 Task: Find connections with filter location Lobatse with filter topic #Softwaredesignwith filter profile language Potuguese with filter current company Blinkit with filter school St. Xavier's College, Ahmedabad with filter industry Electrical Equipment Manufacturing with filter service category Insurance with filter keywords title SQL Developer
Action: Mouse moved to (509, 94)
Screenshot: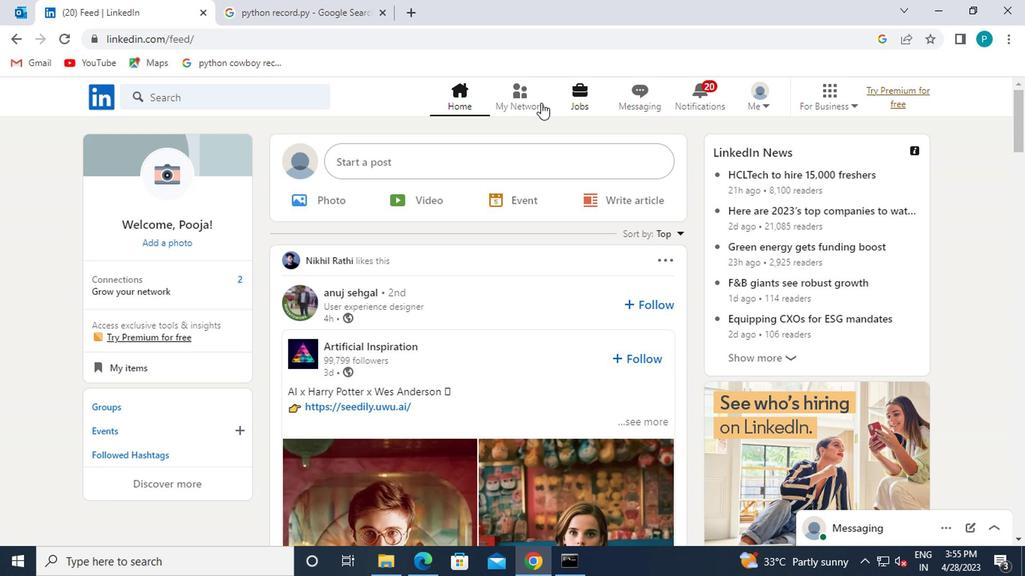 
Action: Mouse pressed left at (509, 94)
Screenshot: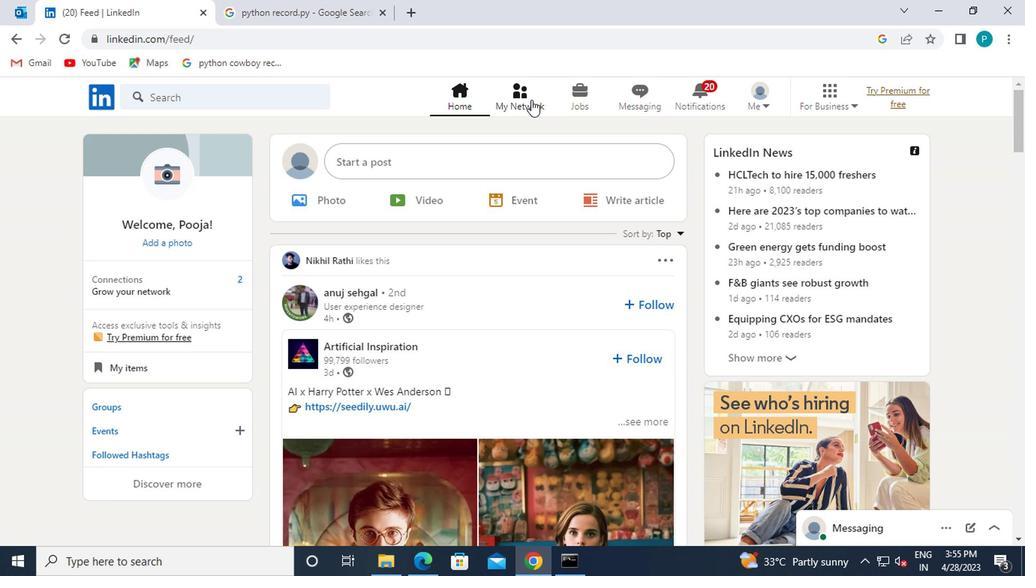 
Action: Mouse moved to (197, 190)
Screenshot: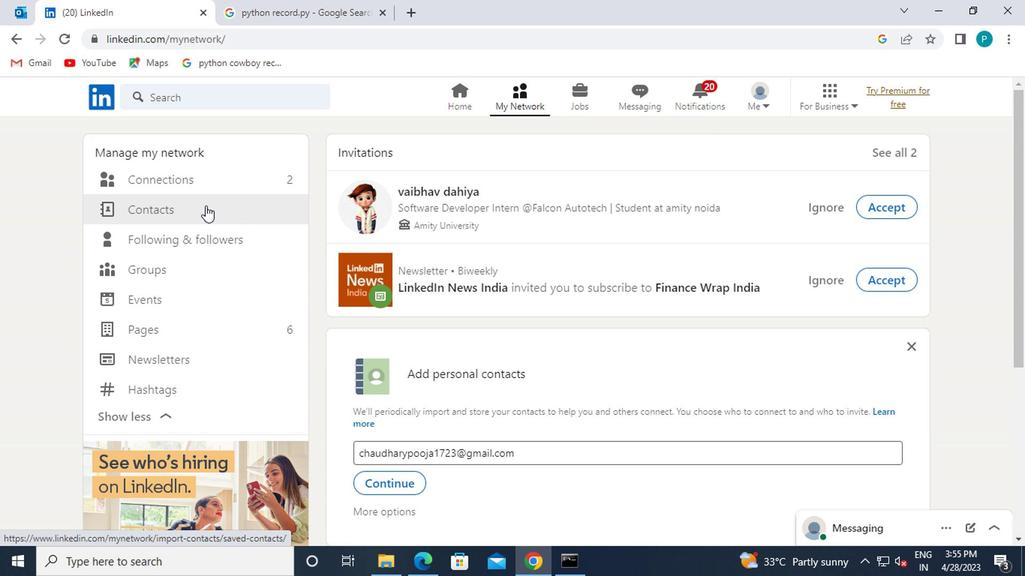 
Action: Mouse pressed left at (197, 190)
Screenshot: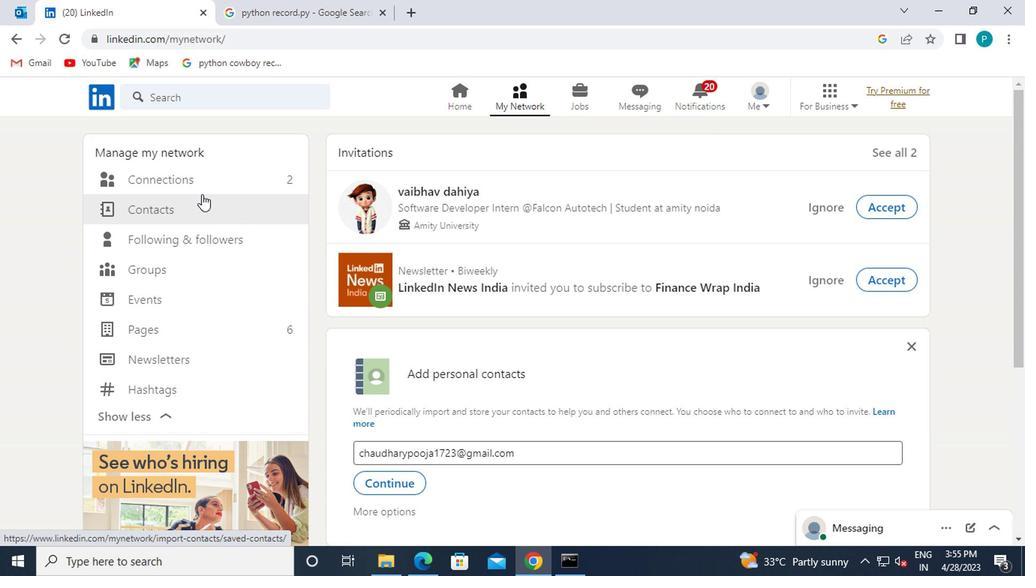 
Action: Mouse moved to (208, 181)
Screenshot: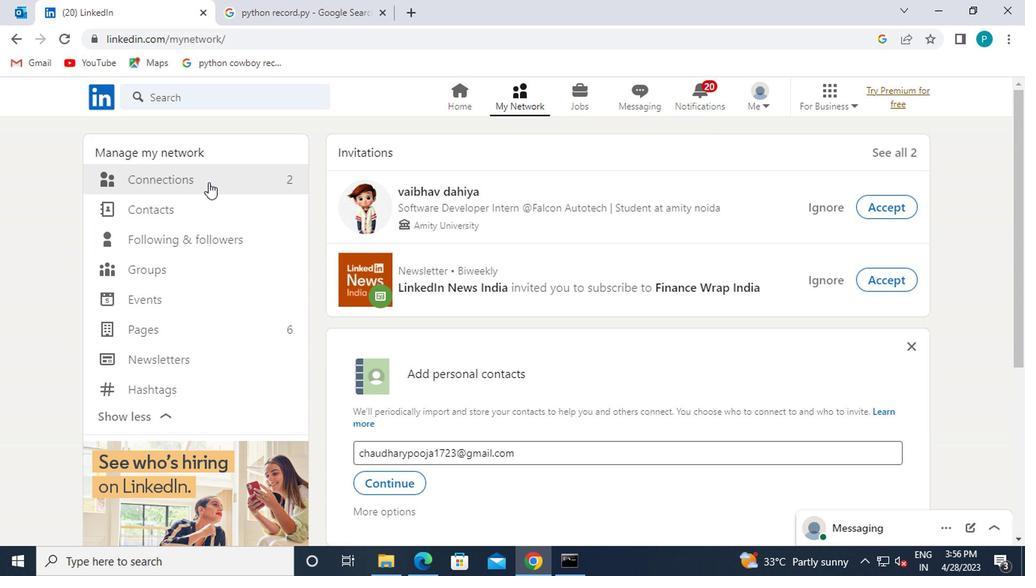 
Action: Mouse pressed left at (208, 181)
Screenshot: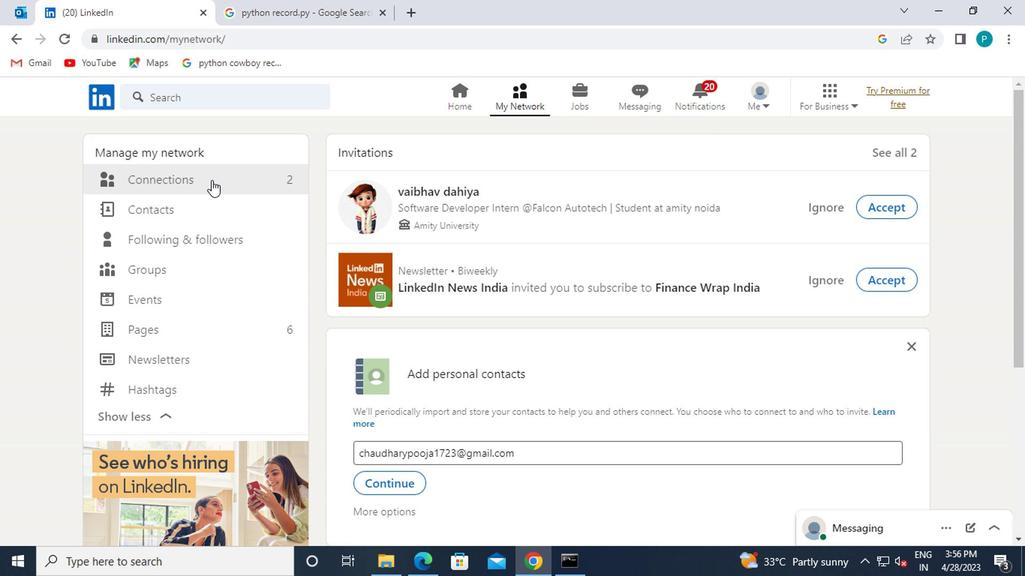 
Action: Mouse pressed left at (208, 181)
Screenshot: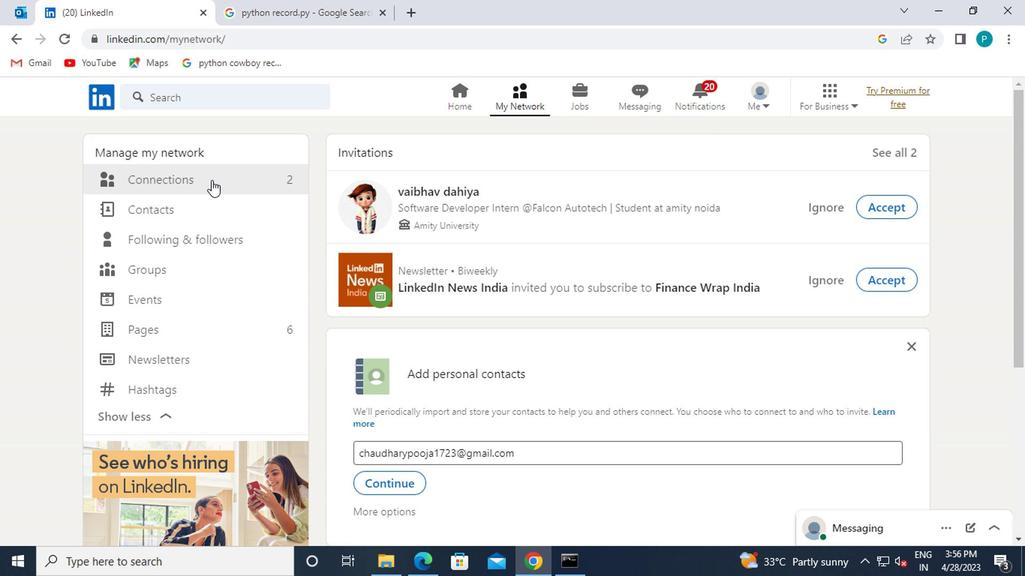 
Action: Mouse moved to (591, 181)
Screenshot: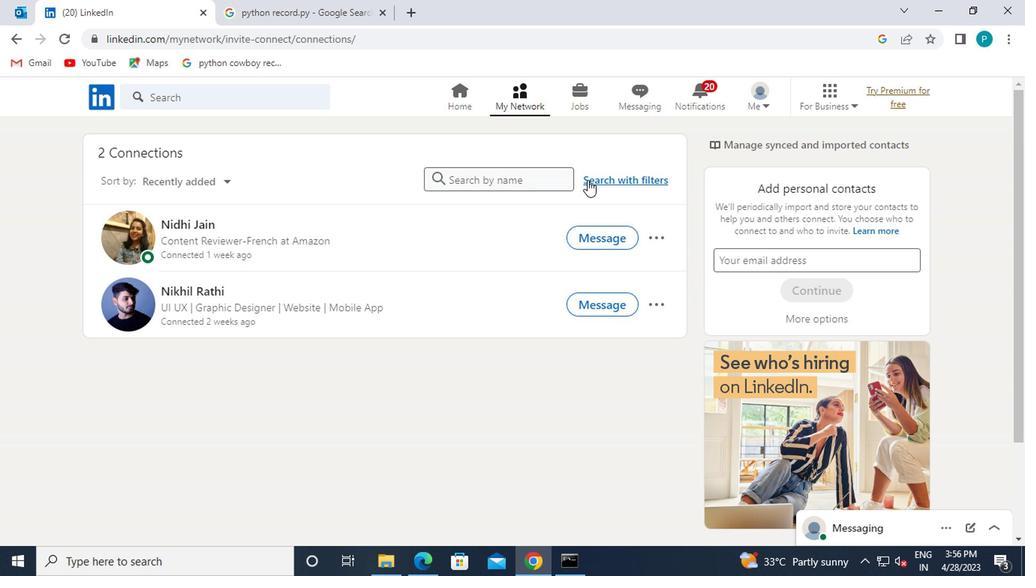 
Action: Mouse pressed left at (591, 181)
Screenshot: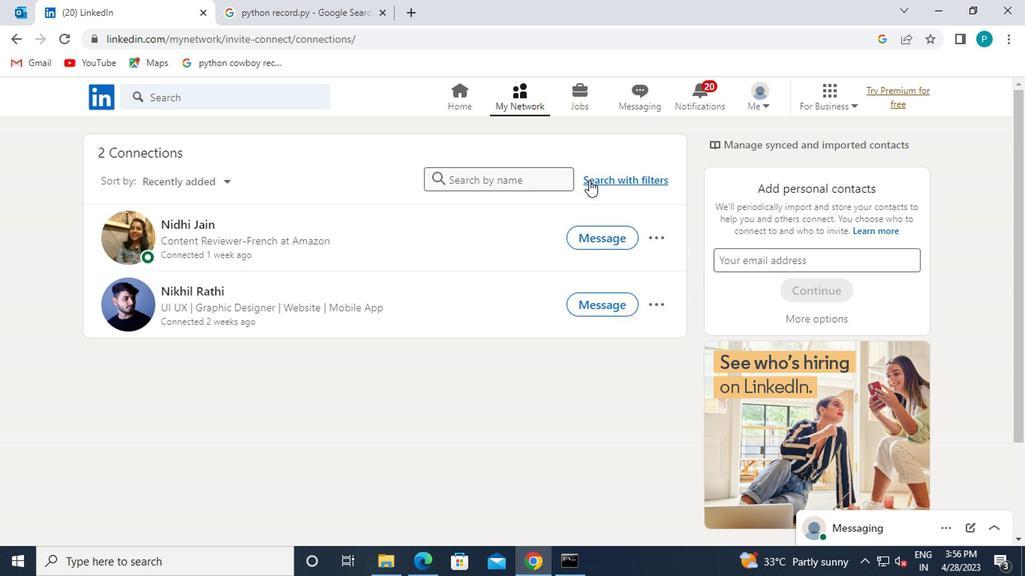 
Action: Mouse moved to (559, 136)
Screenshot: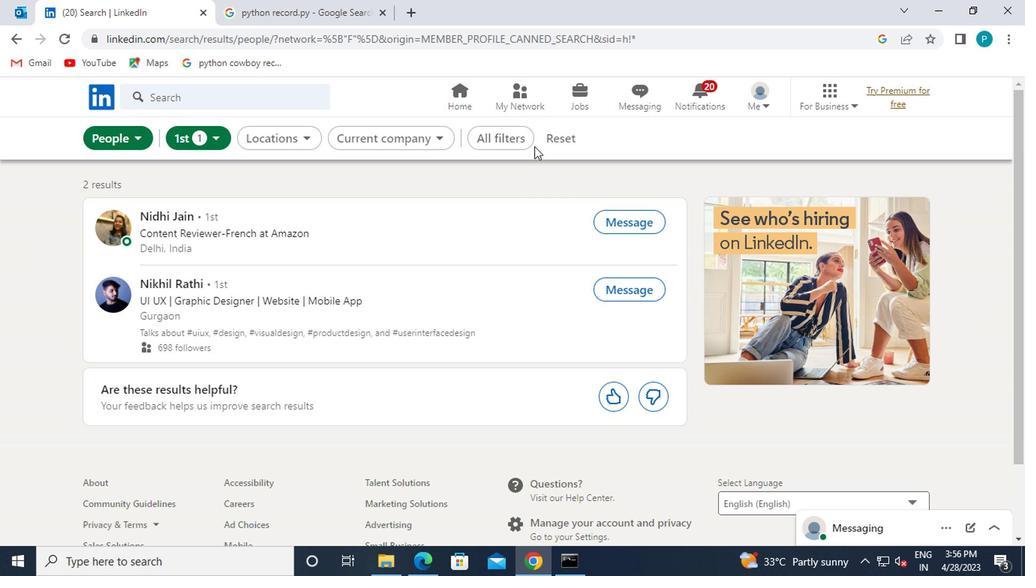 
Action: Mouse pressed left at (559, 136)
Screenshot: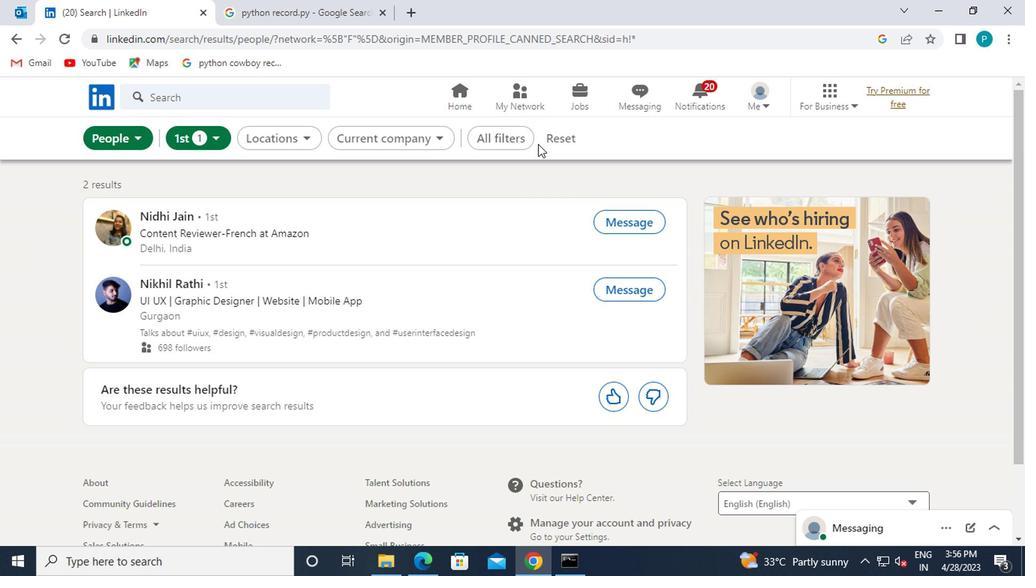
Action: Mouse moved to (523, 132)
Screenshot: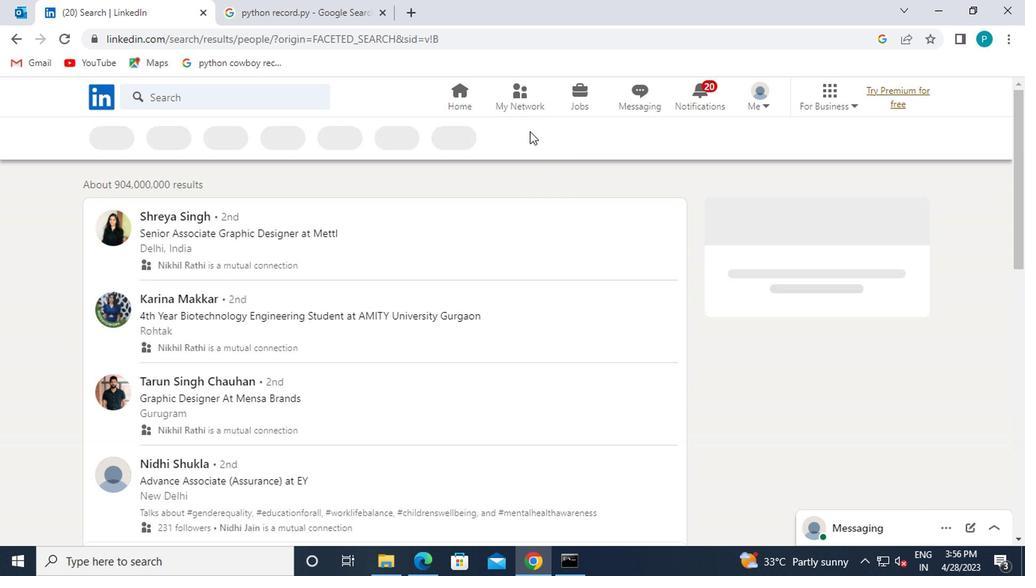 
Action: Mouse pressed left at (523, 132)
Screenshot: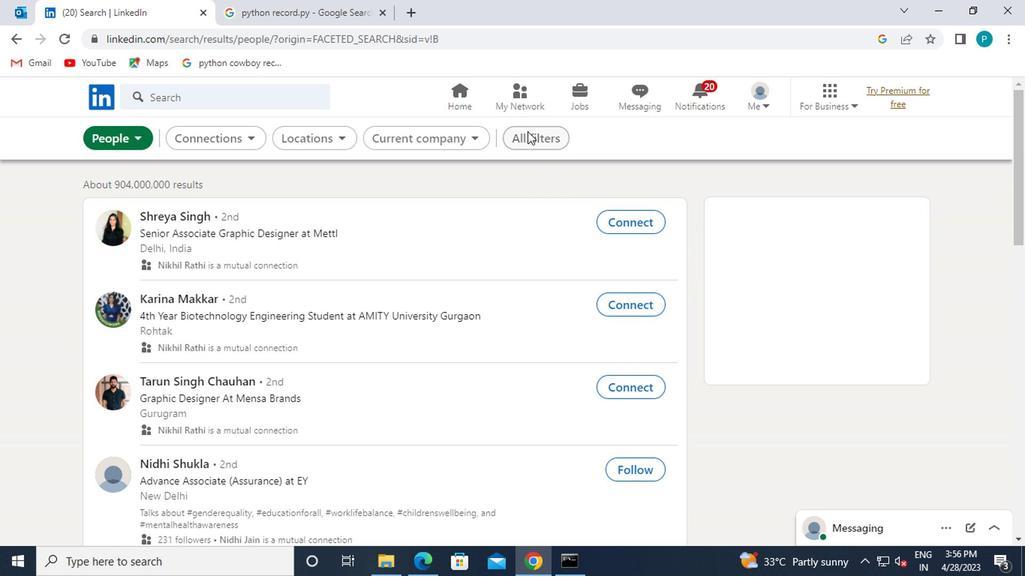 
Action: Mouse moved to (780, 303)
Screenshot: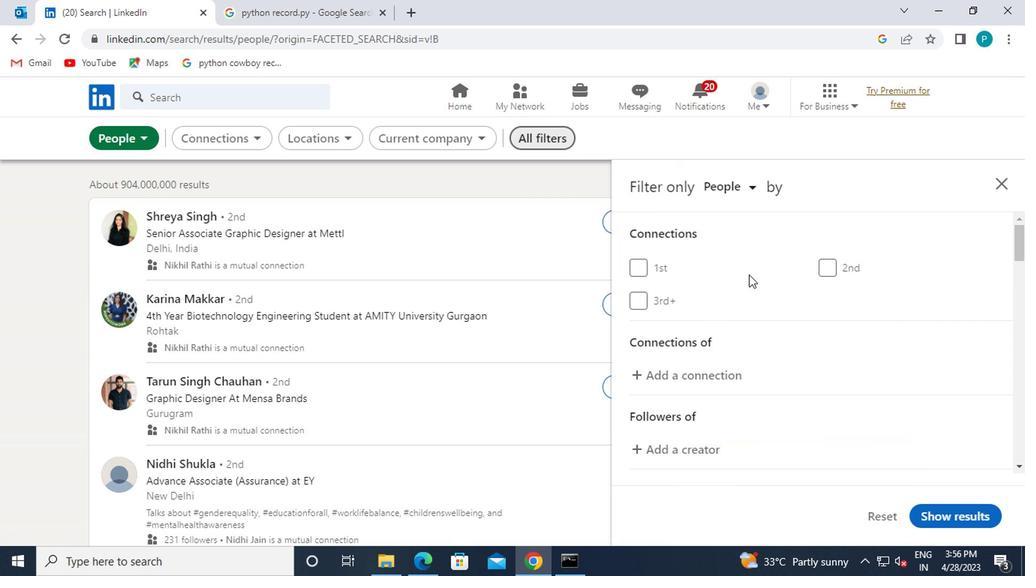 
Action: Mouse scrolled (780, 302) with delta (0, 0)
Screenshot: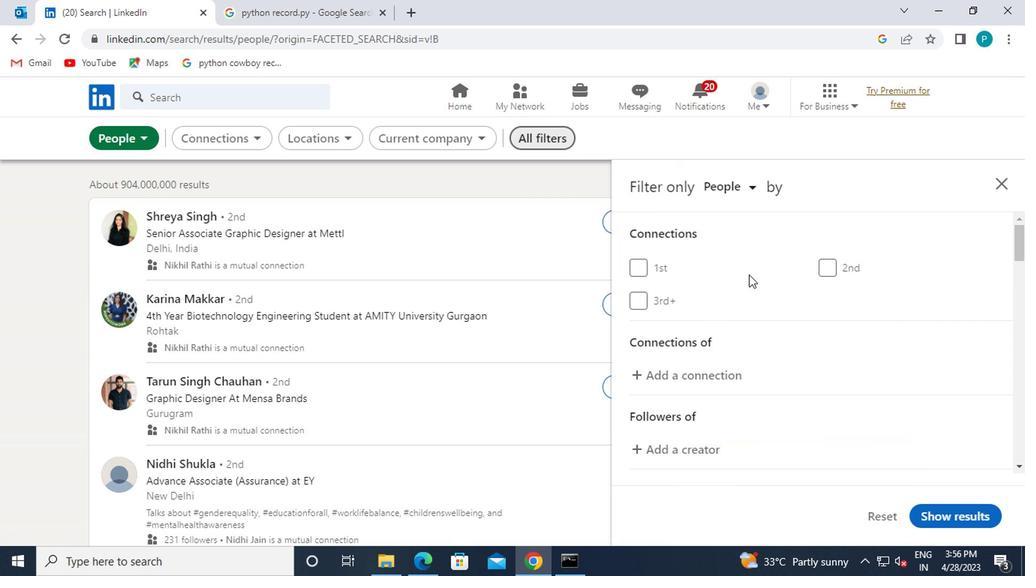 
Action: Mouse scrolled (780, 302) with delta (0, 0)
Screenshot: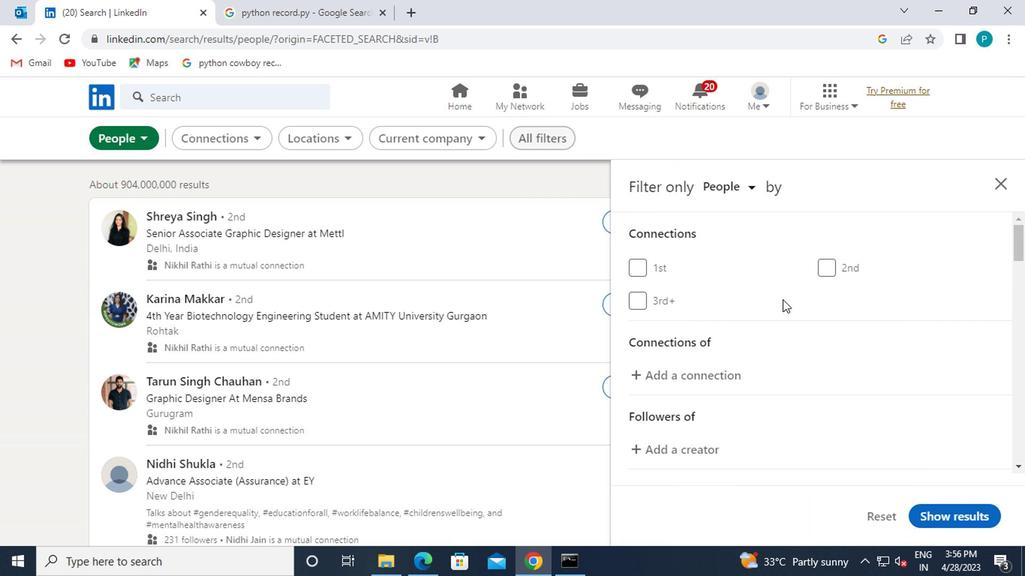 
Action: Mouse moved to (780, 303)
Screenshot: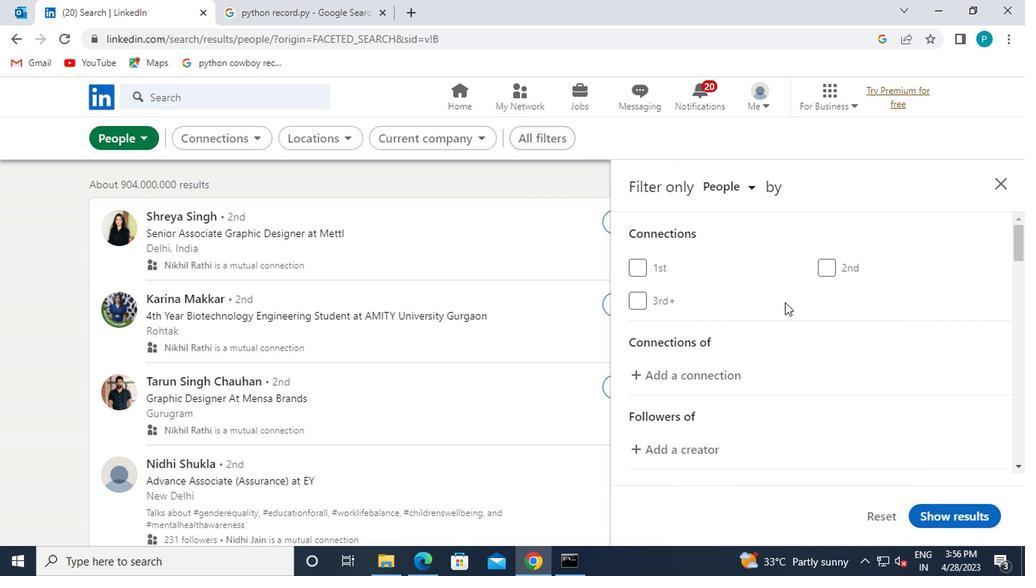 
Action: Mouse scrolled (780, 303) with delta (0, 0)
Screenshot: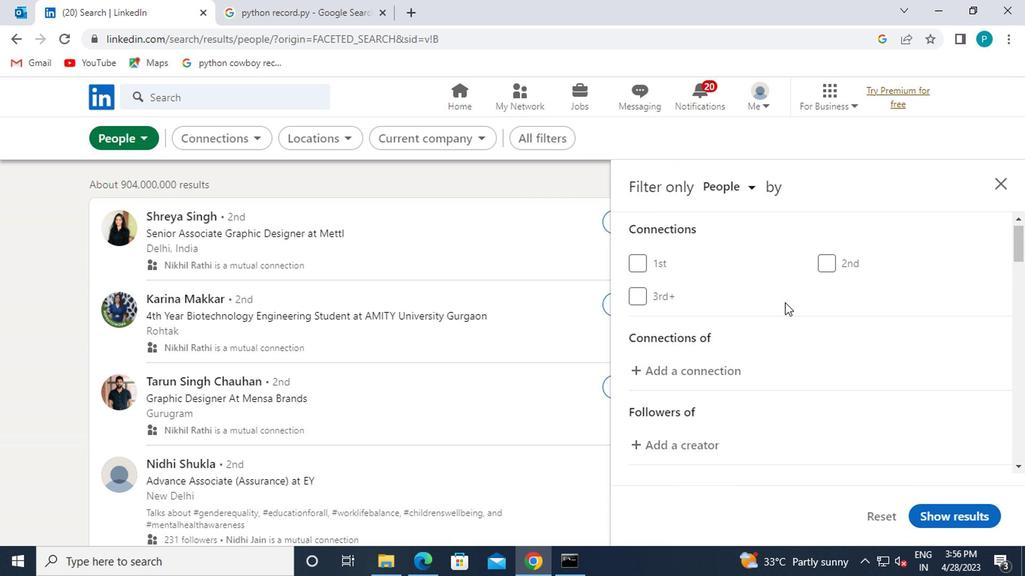 
Action: Mouse moved to (855, 360)
Screenshot: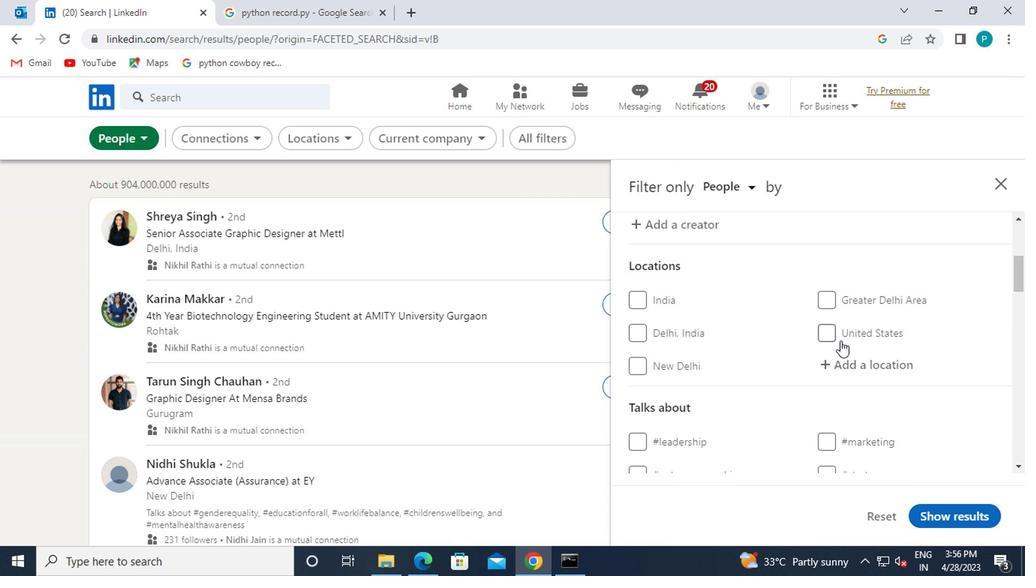 
Action: Mouse pressed left at (855, 360)
Screenshot: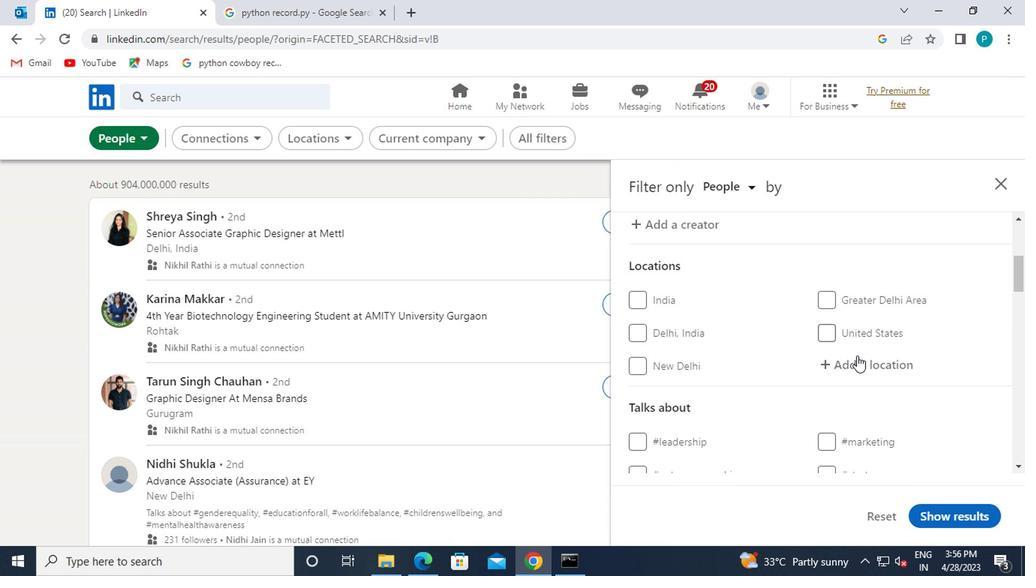 
Action: Mouse moved to (858, 366)
Screenshot: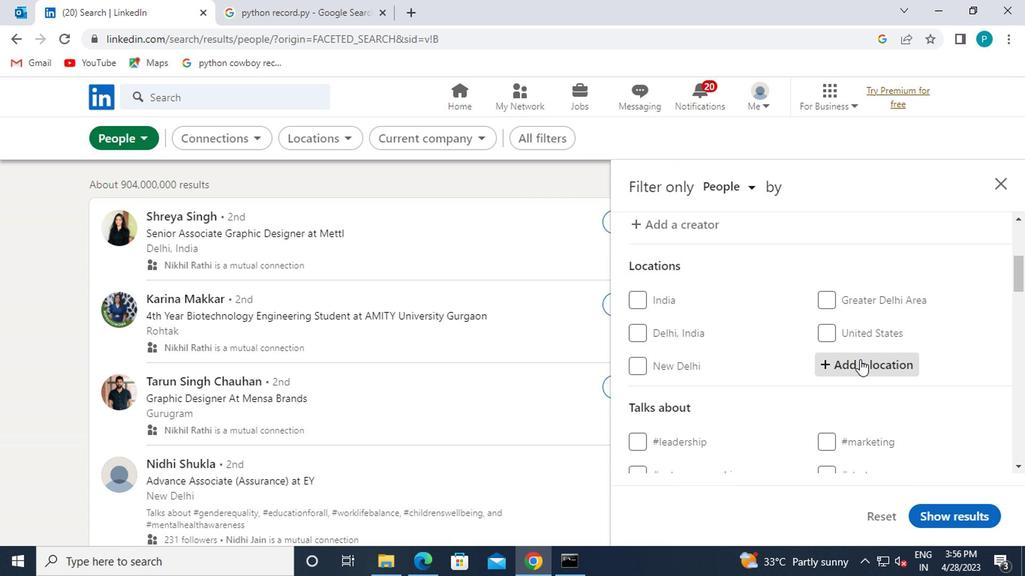 
Action: Key pressed <Key.caps_lock>l<Key.backspace><Key.caps_lock>l<Key.caps_lock>obatse
Screenshot: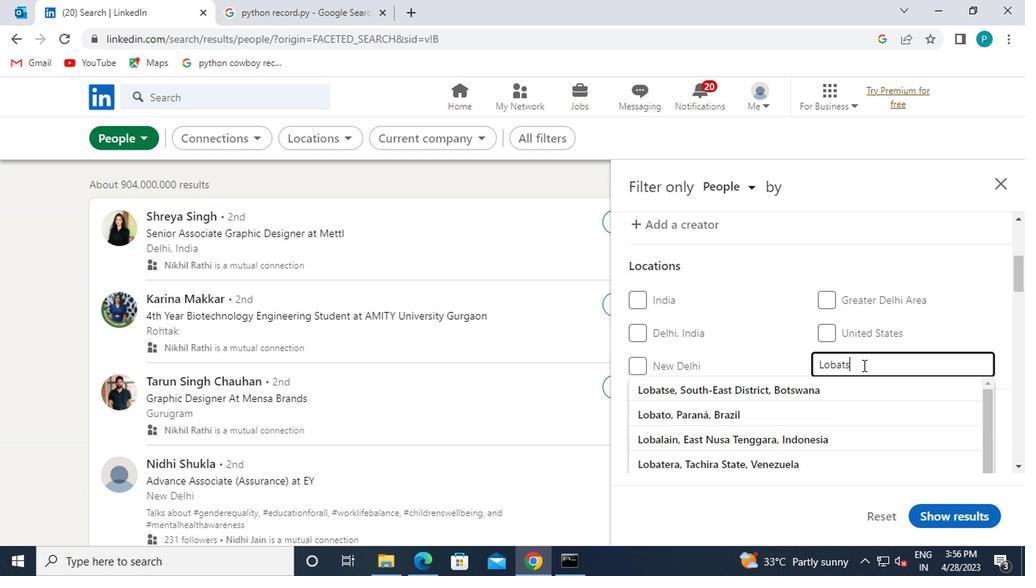 
Action: Mouse moved to (845, 383)
Screenshot: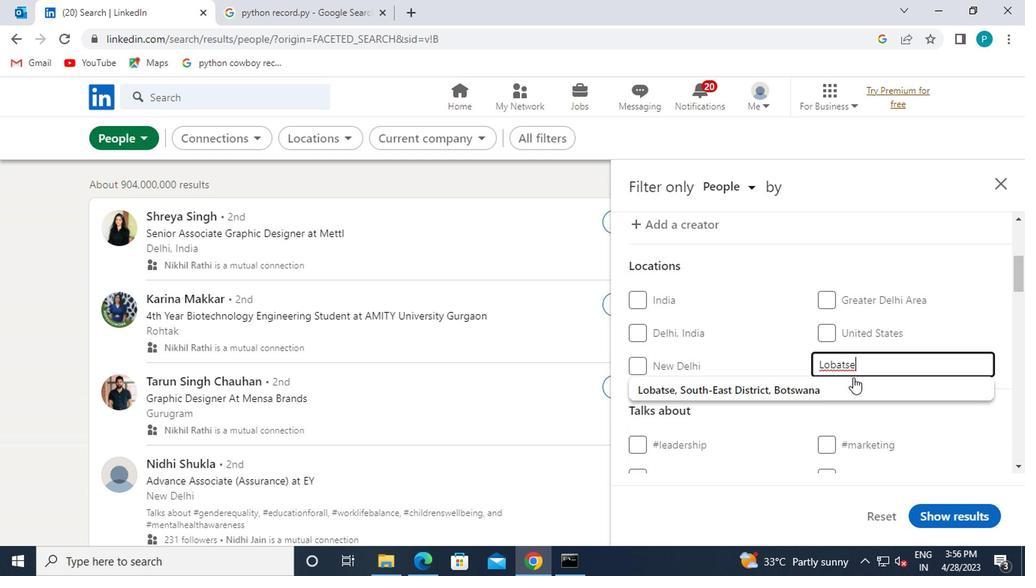 
Action: Mouse pressed left at (845, 383)
Screenshot: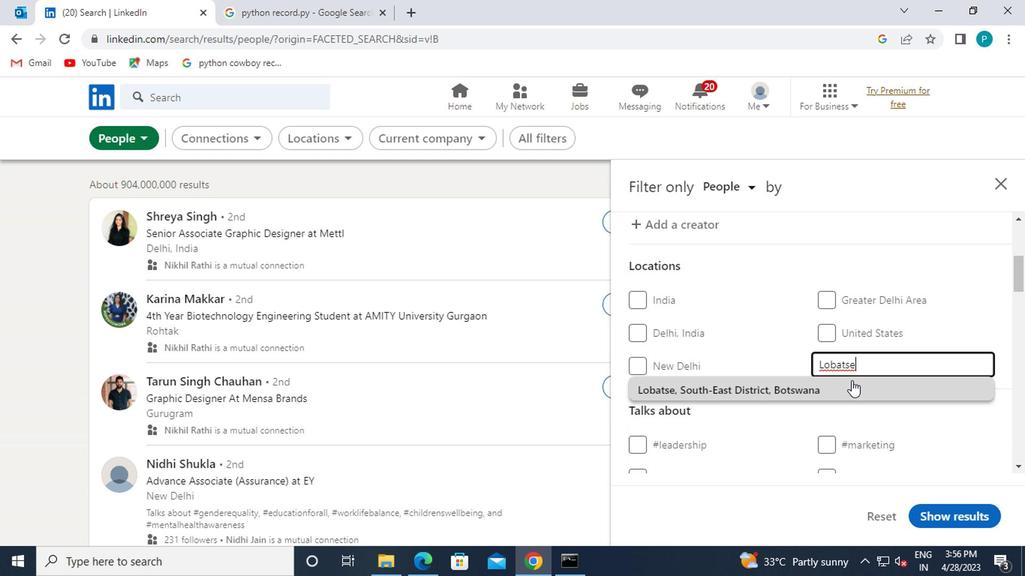 
Action: Mouse moved to (841, 386)
Screenshot: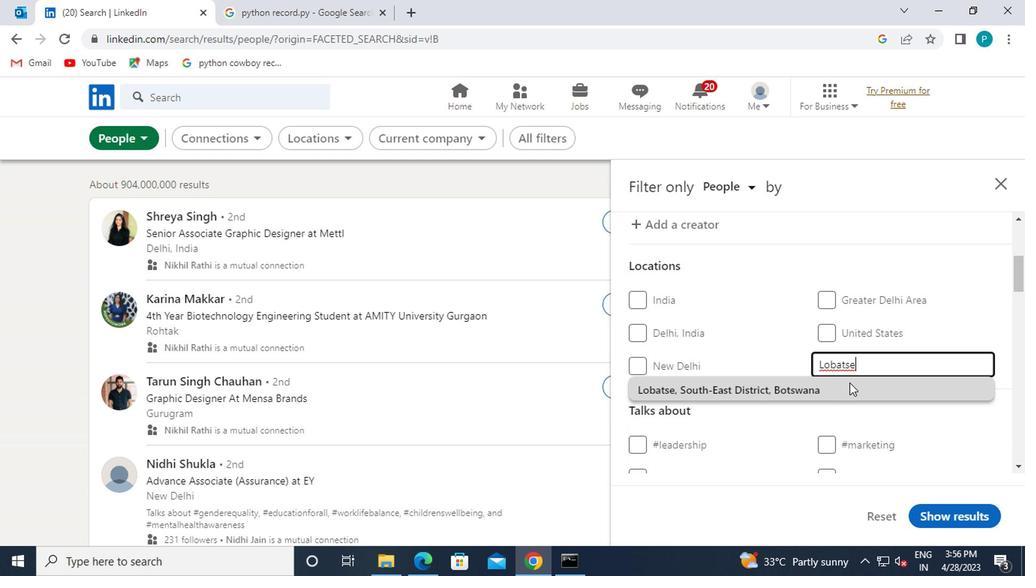 
Action: Mouse scrolled (841, 385) with delta (0, -1)
Screenshot: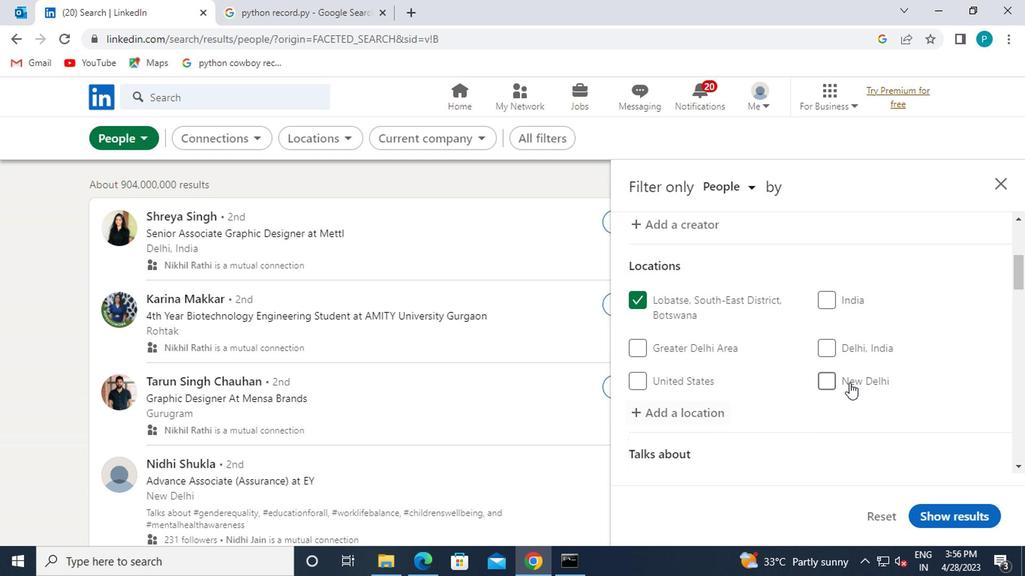 
Action: Mouse scrolled (841, 385) with delta (0, -1)
Screenshot: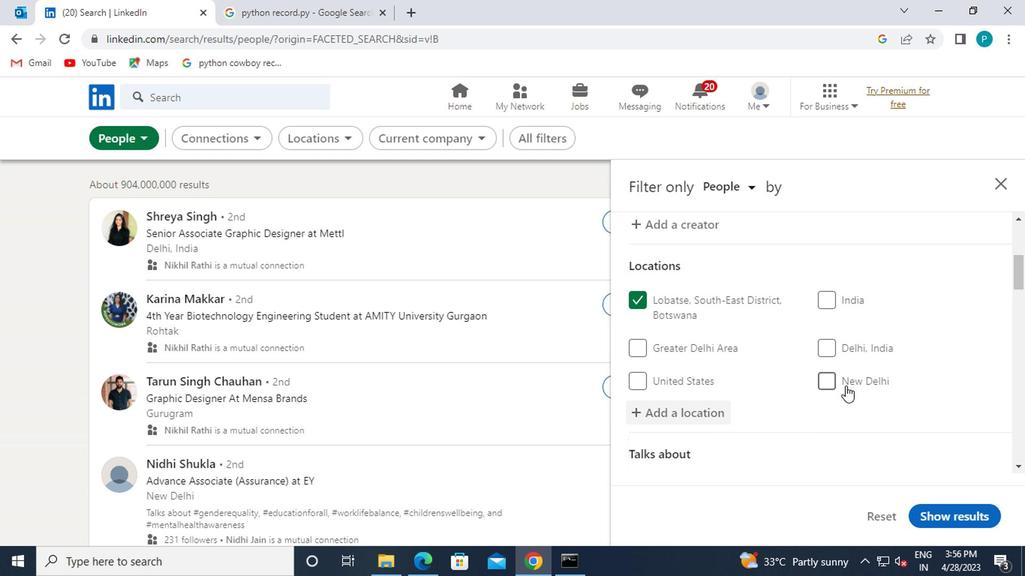 
Action: Mouse moved to (844, 399)
Screenshot: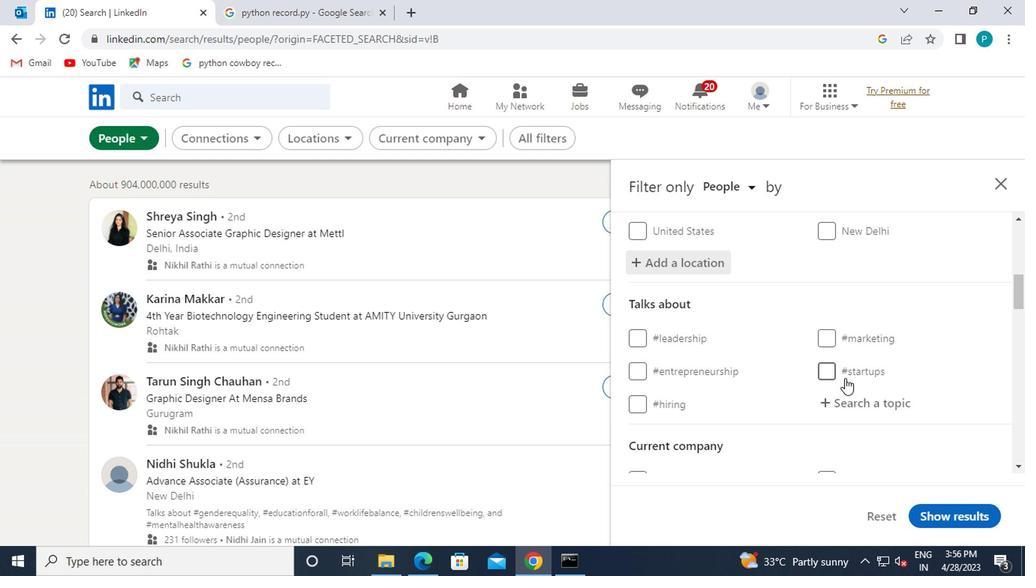 
Action: Mouse pressed left at (844, 399)
Screenshot: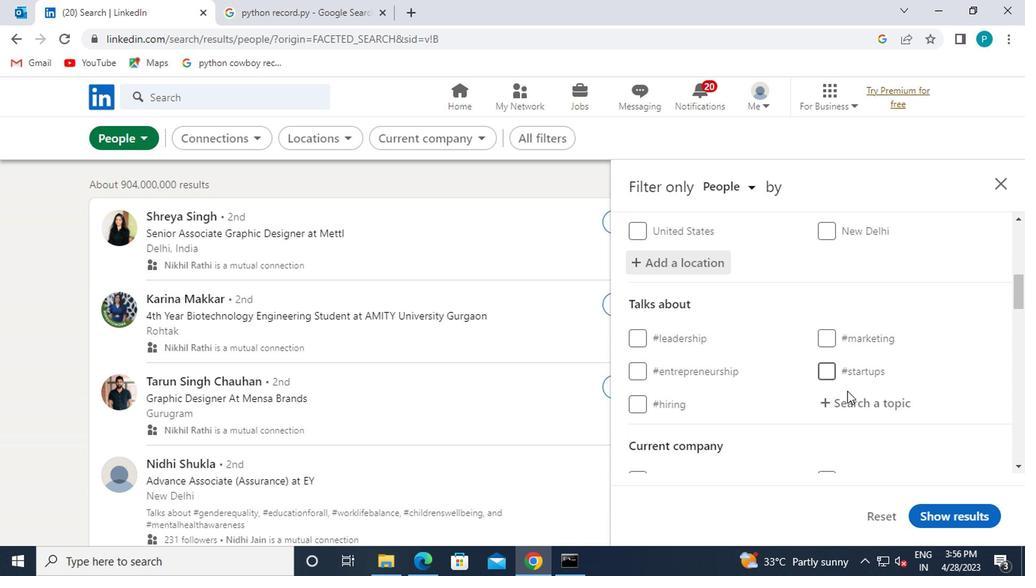 
Action: Mouse moved to (853, 398)
Screenshot: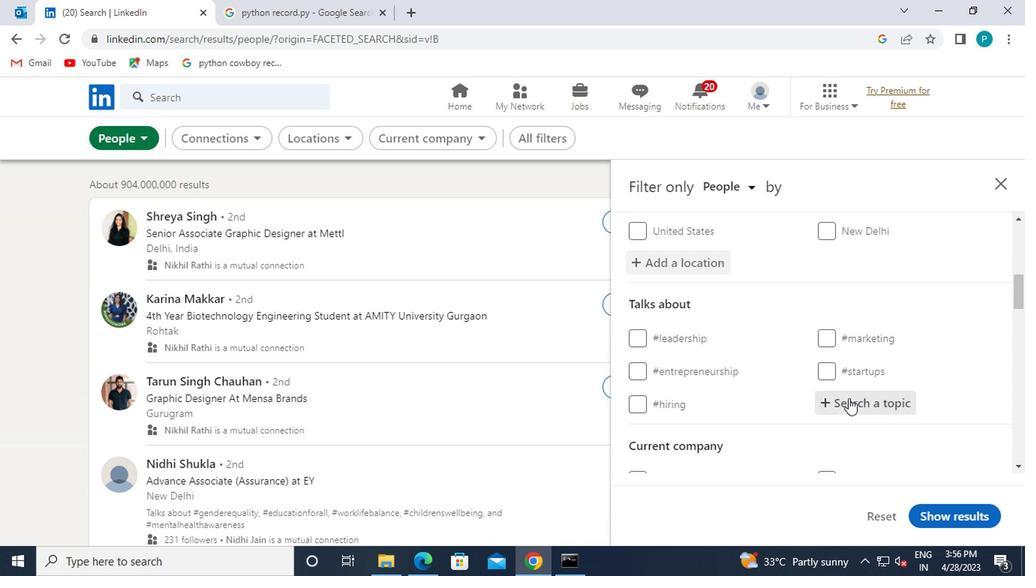 
Action: Key pressed <Key.shift>#<Key.caps_lock>S<Key.caps_lock>OFTWAREDESIGN
Screenshot: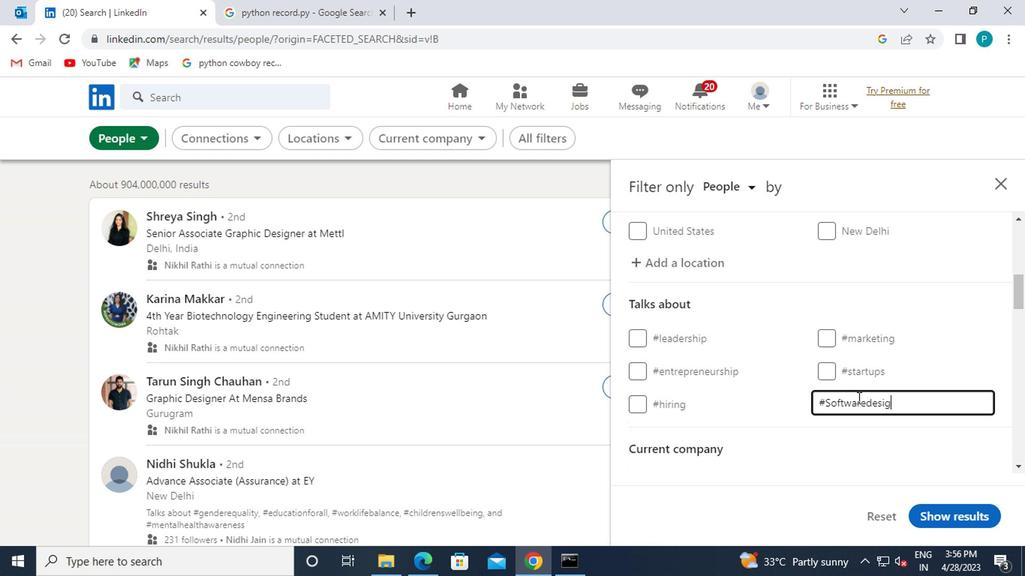 
Action: Mouse moved to (807, 403)
Screenshot: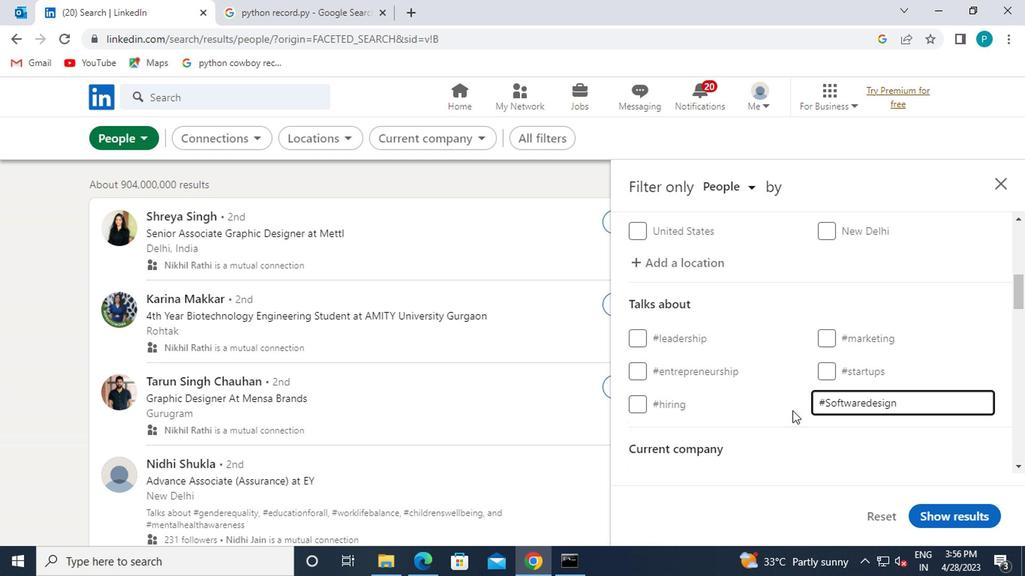 
Action: Mouse scrolled (807, 402) with delta (0, -1)
Screenshot: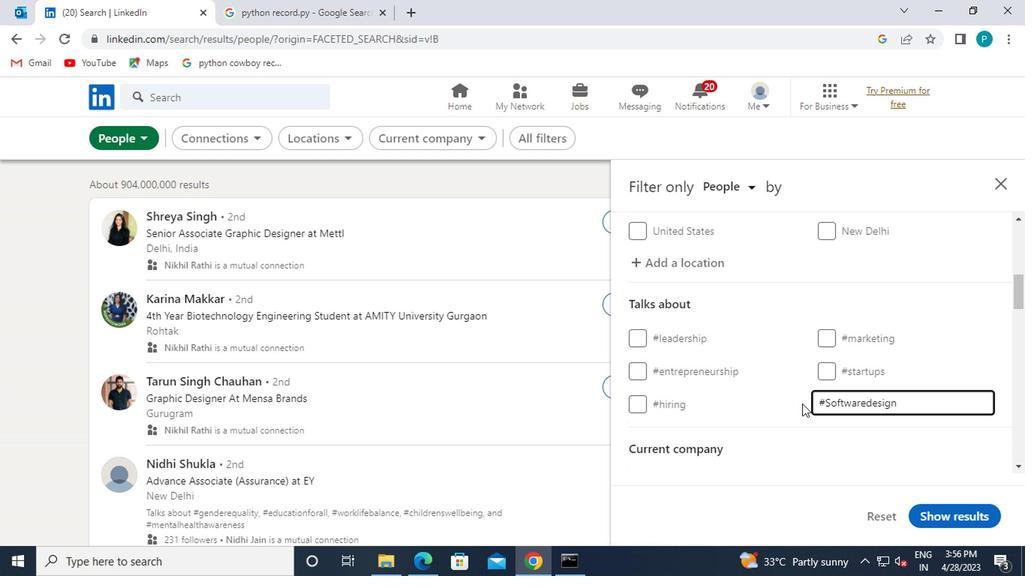 
Action: Mouse moved to (803, 401)
Screenshot: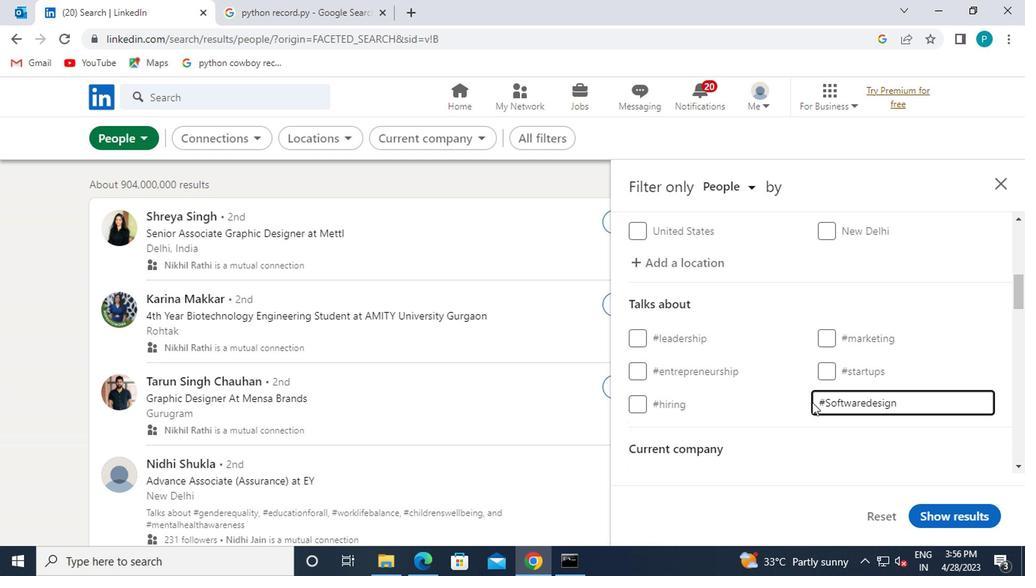 
Action: Mouse scrolled (803, 399) with delta (0, -1)
Screenshot: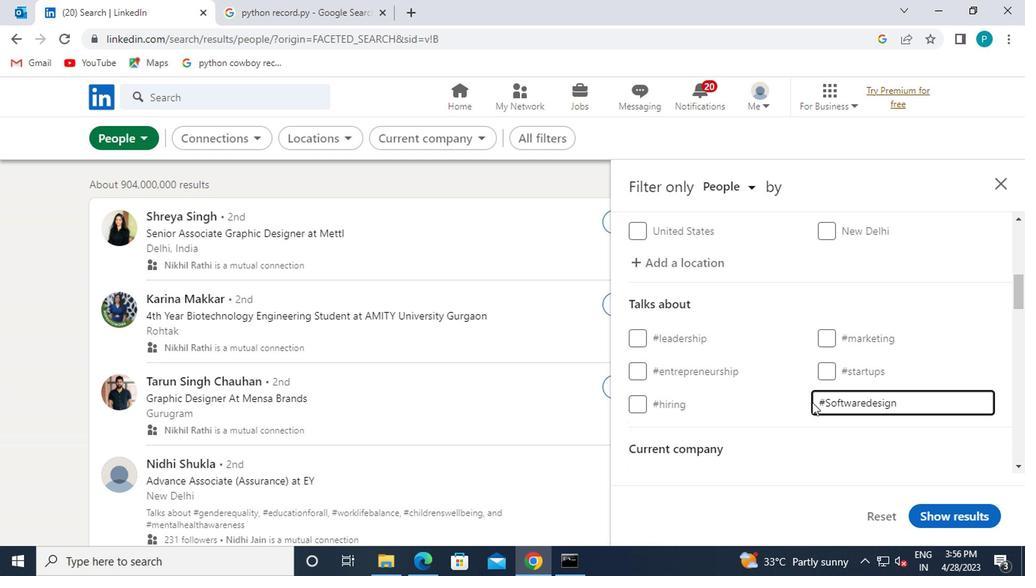 
Action: Mouse moved to (782, 384)
Screenshot: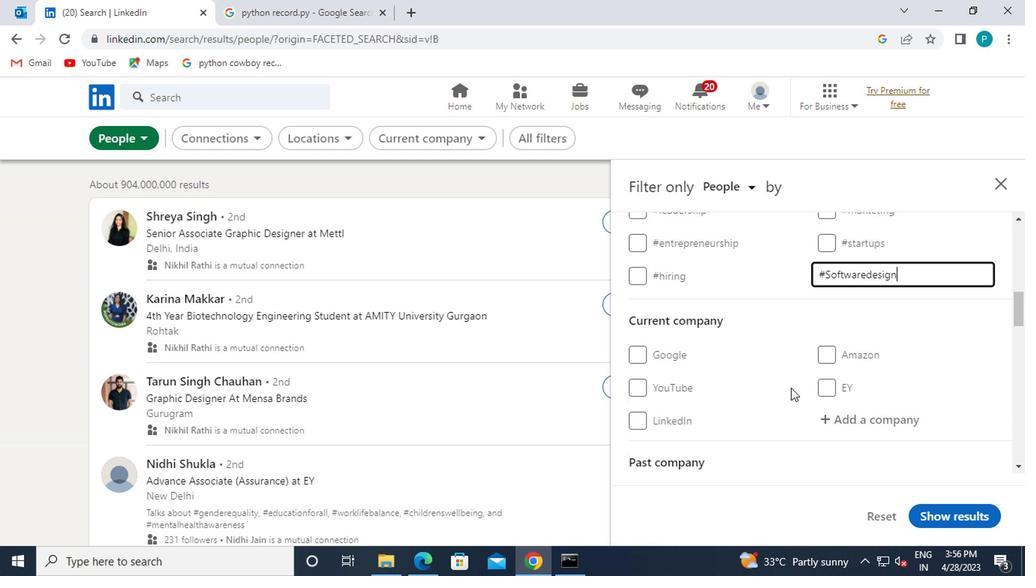 
Action: Mouse scrolled (782, 384) with delta (0, 0)
Screenshot: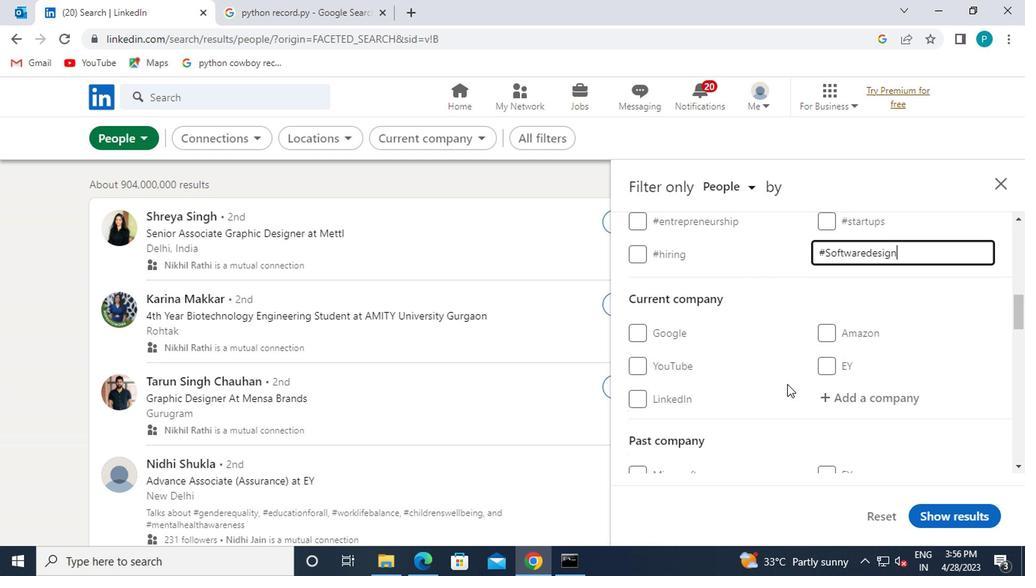 
Action: Mouse scrolled (782, 384) with delta (0, 0)
Screenshot: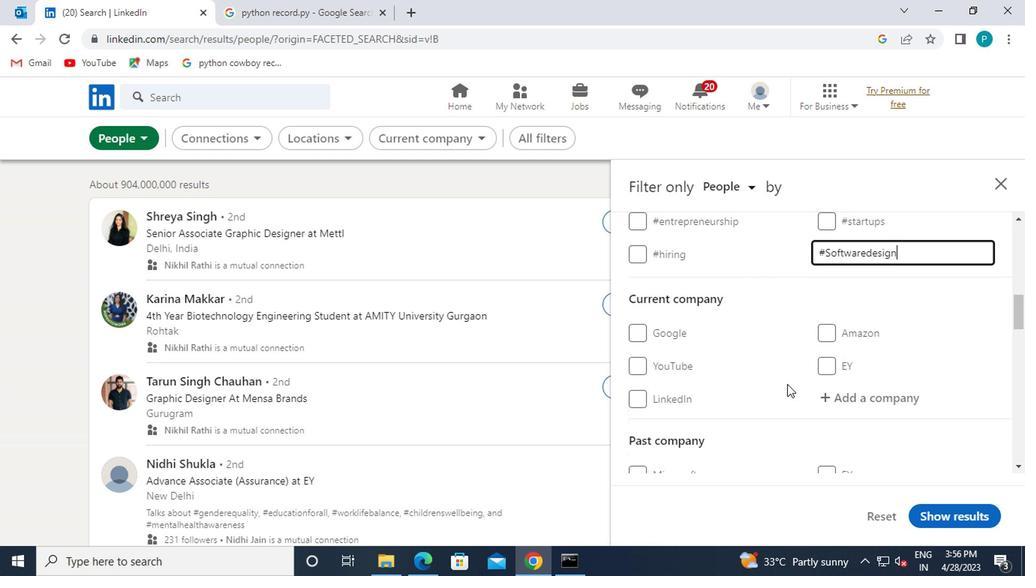 
Action: Mouse scrolled (782, 384) with delta (0, 0)
Screenshot: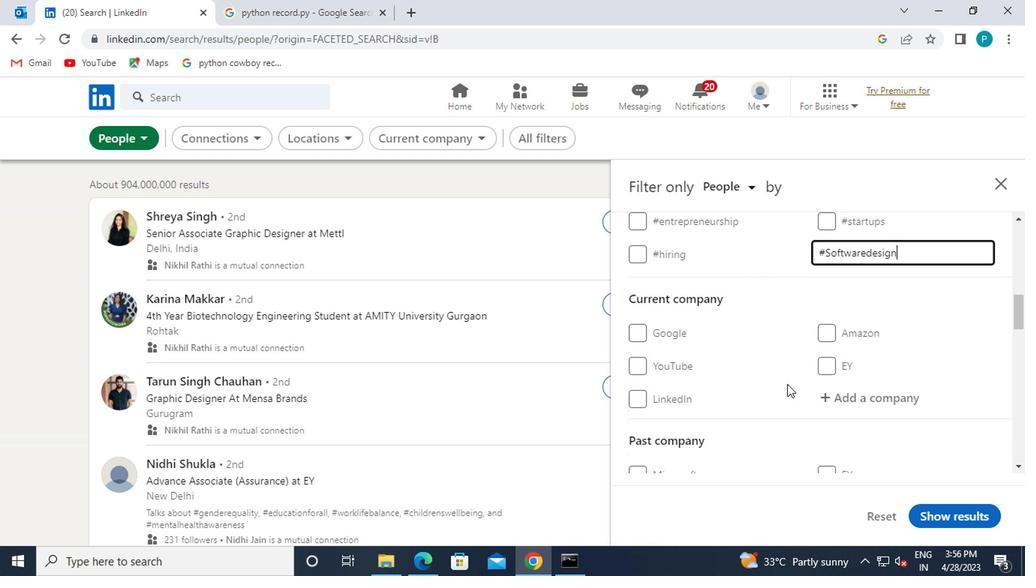 
Action: Mouse moved to (782, 384)
Screenshot: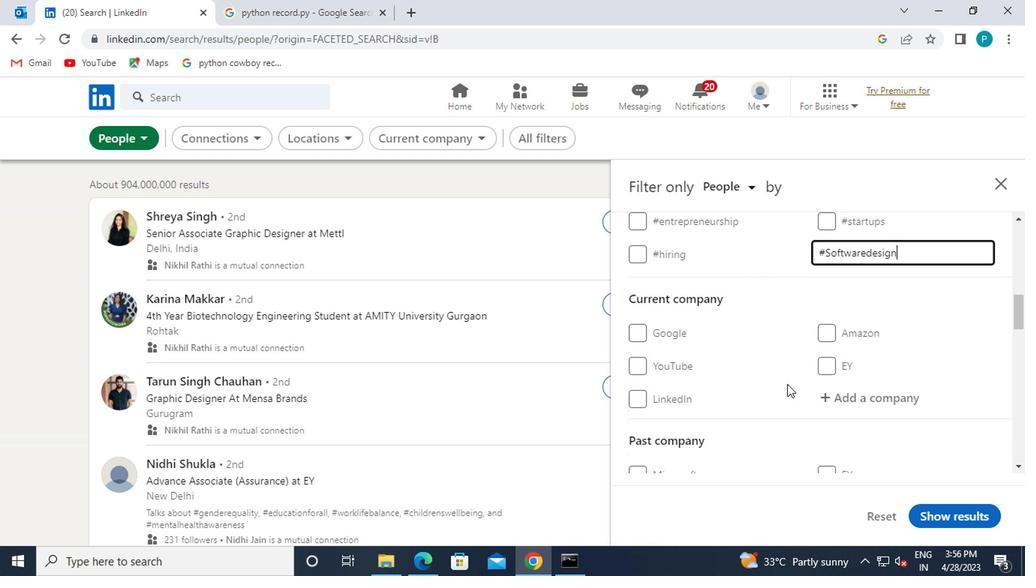 
Action: Mouse scrolled (782, 384) with delta (0, 0)
Screenshot: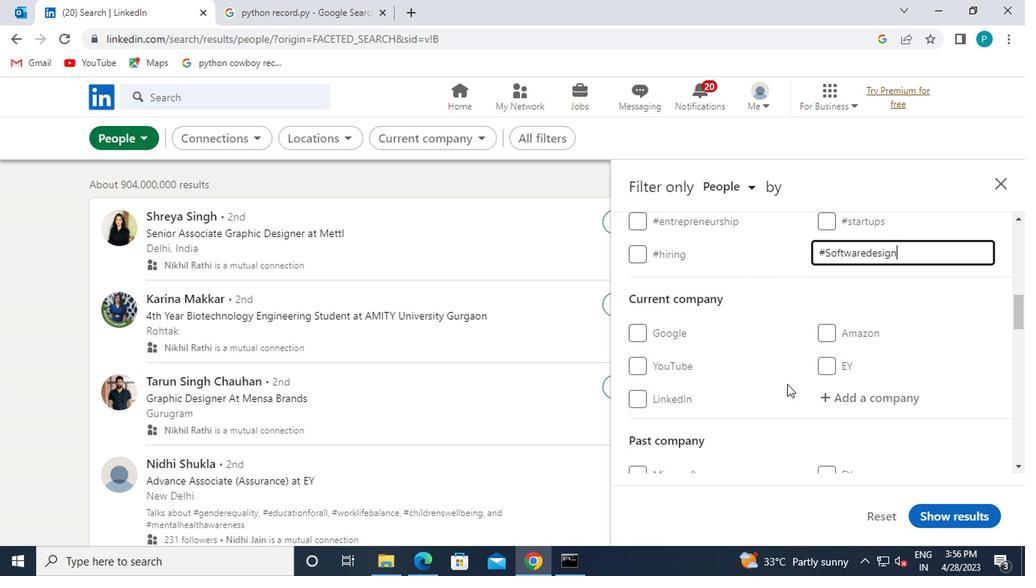 
Action: Mouse scrolled (782, 384) with delta (0, 0)
Screenshot: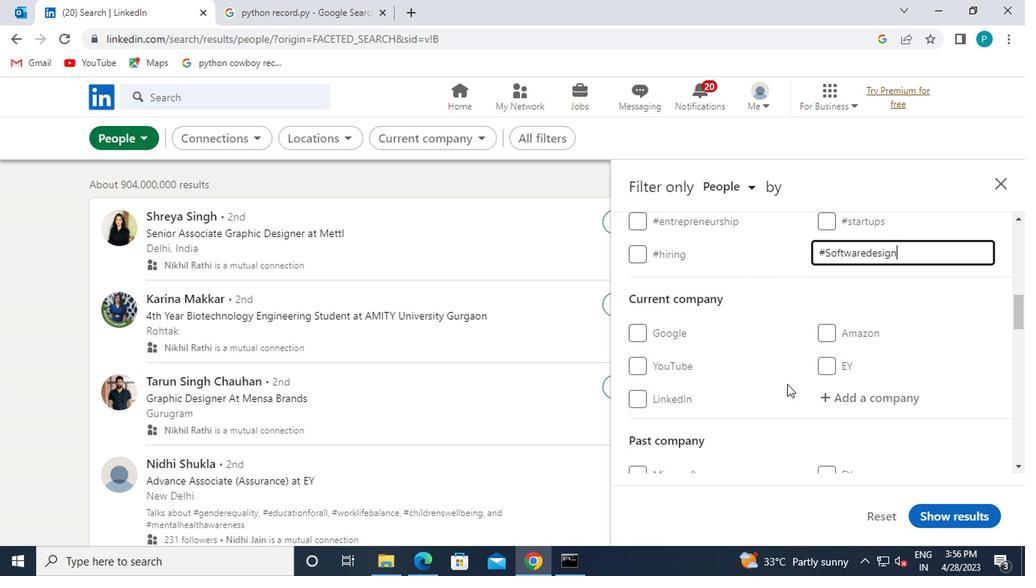 
Action: Mouse moved to (822, 395)
Screenshot: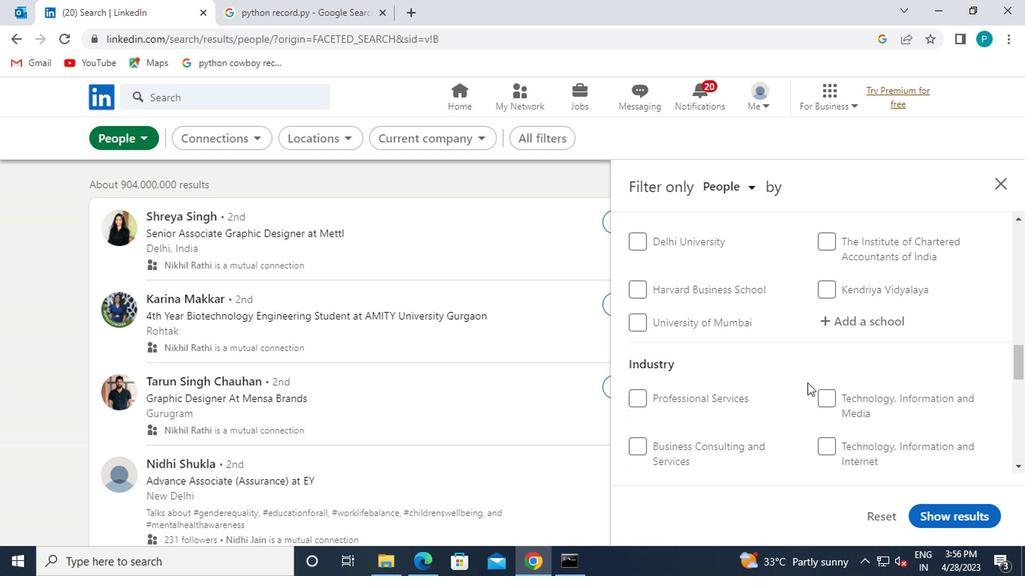 
Action: Mouse scrolled (822, 394) with delta (0, -1)
Screenshot: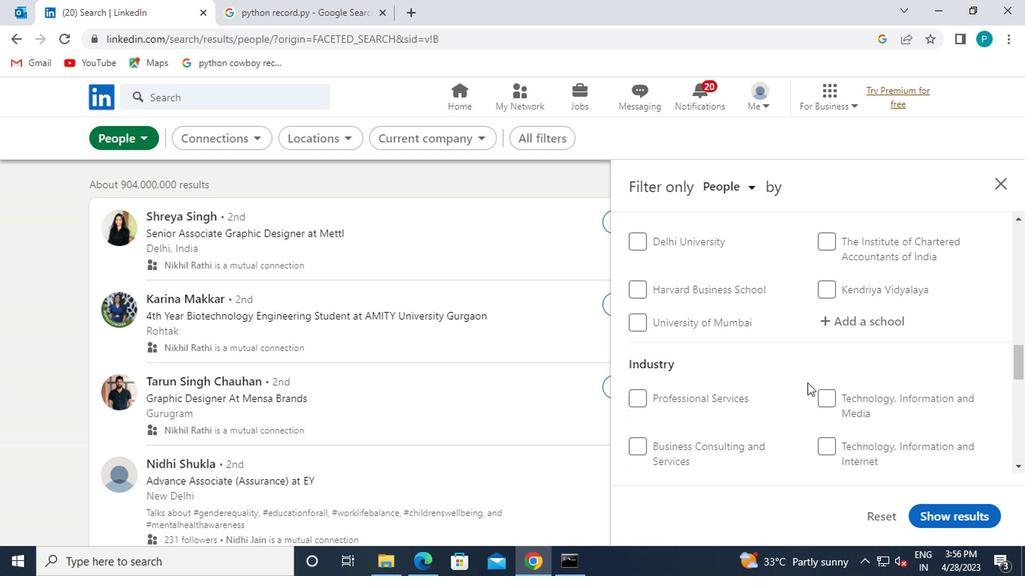 
Action: Mouse moved to (822, 395)
Screenshot: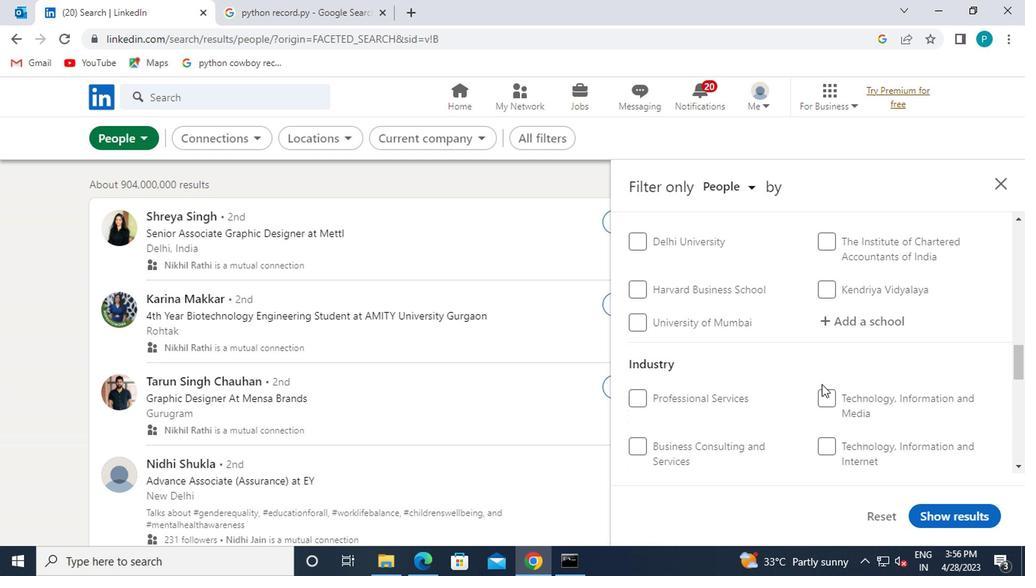 
Action: Mouse scrolled (822, 394) with delta (0, -1)
Screenshot: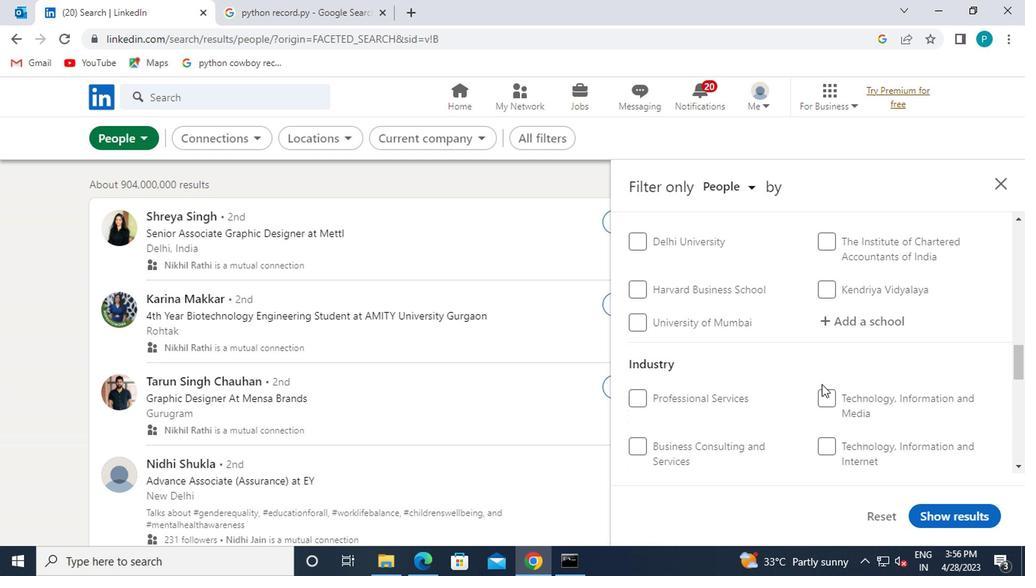 
Action: Mouse scrolled (822, 394) with delta (0, -1)
Screenshot: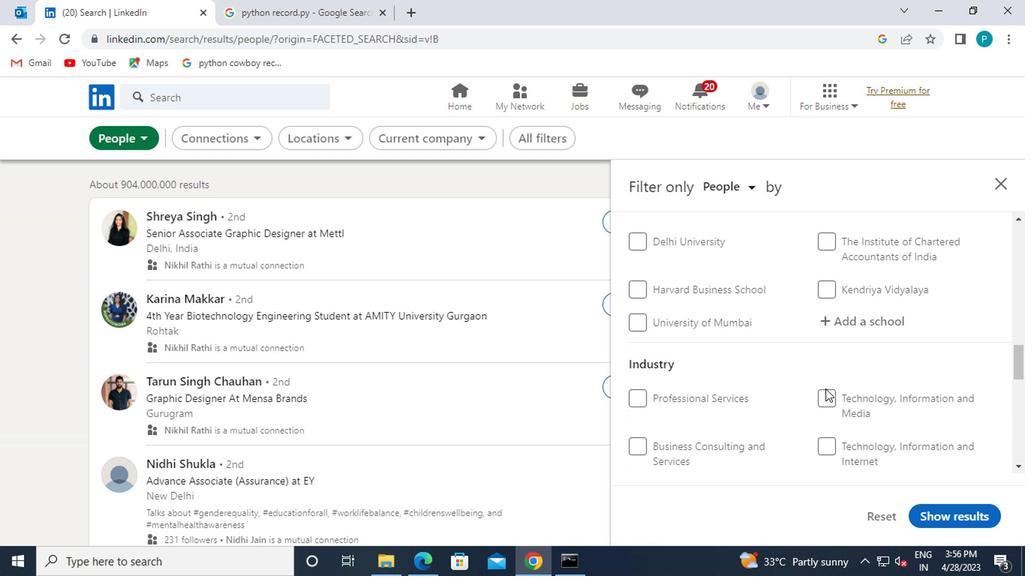
Action: Mouse moved to (823, 388)
Screenshot: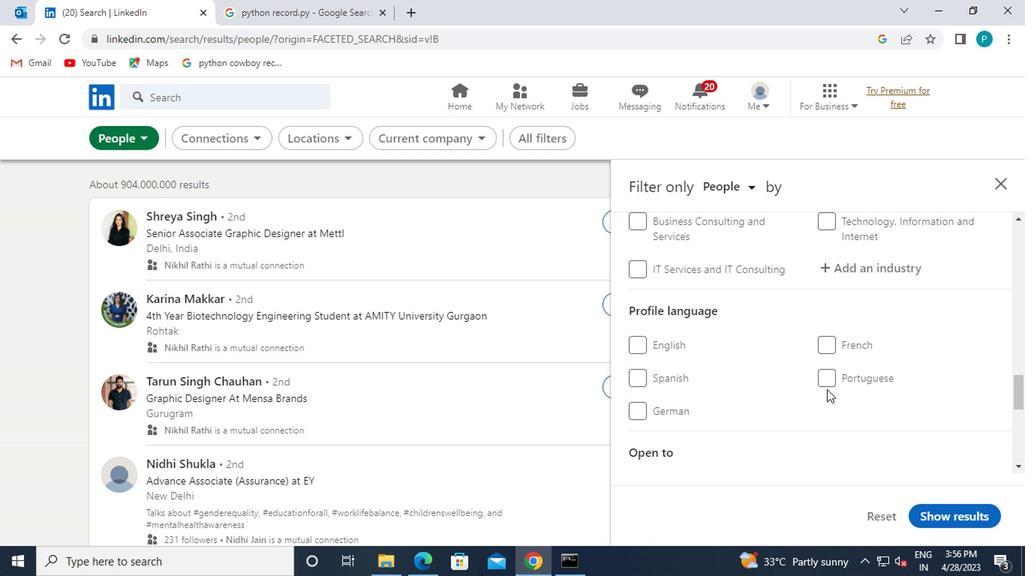 
Action: Mouse pressed left at (823, 388)
Screenshot: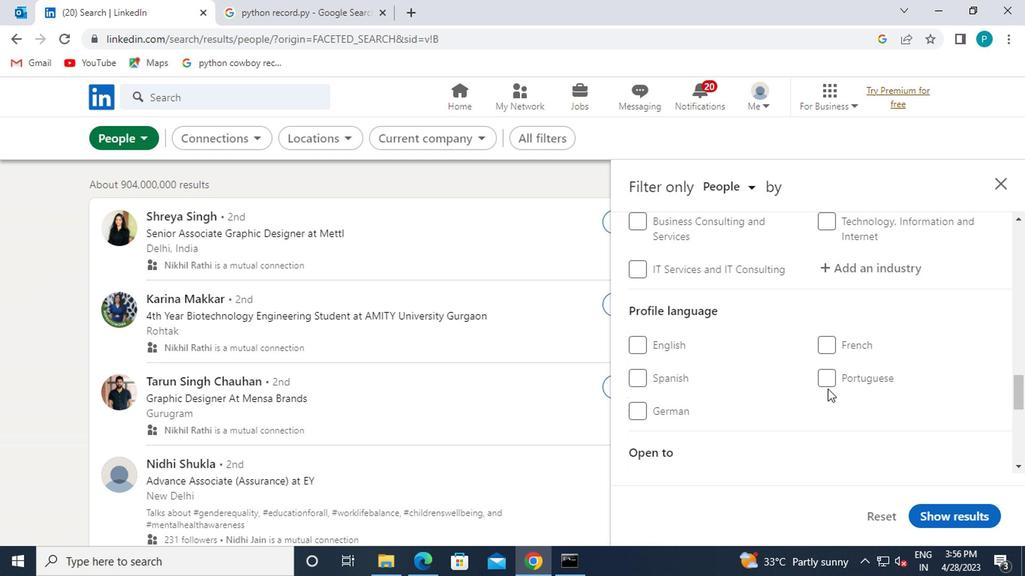 
Action: Mouse moved to (823, 376)
Screenshot: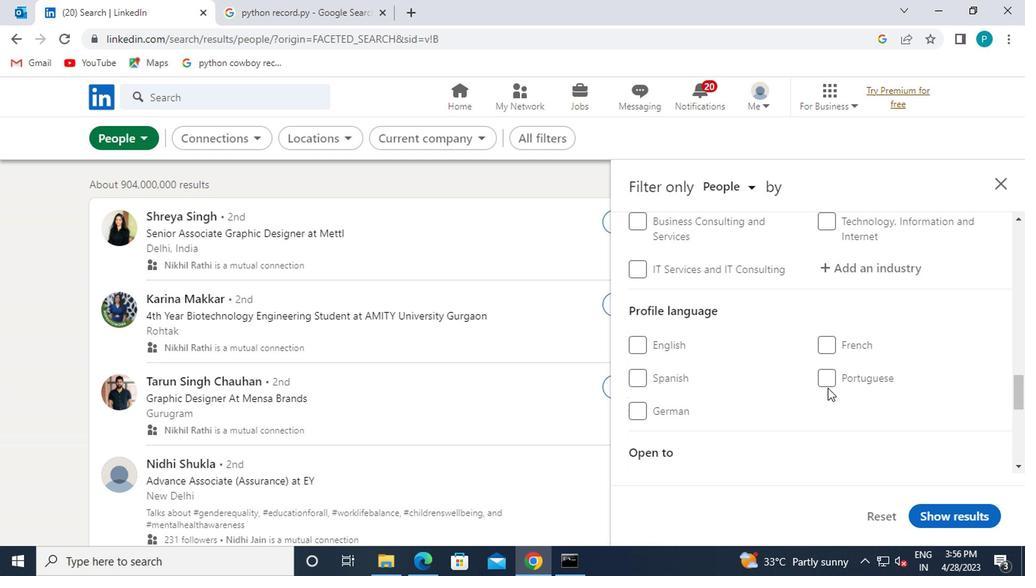 
Action: Mouse pressed left at (823, 376)
Screenshot: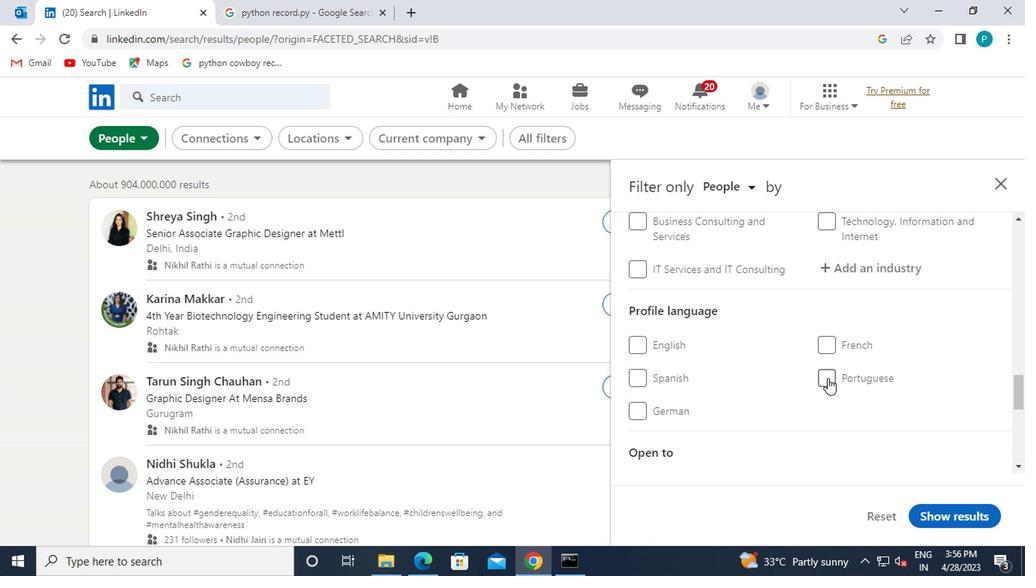 
Action: Mouse moved to (800, 378)
Screenshot: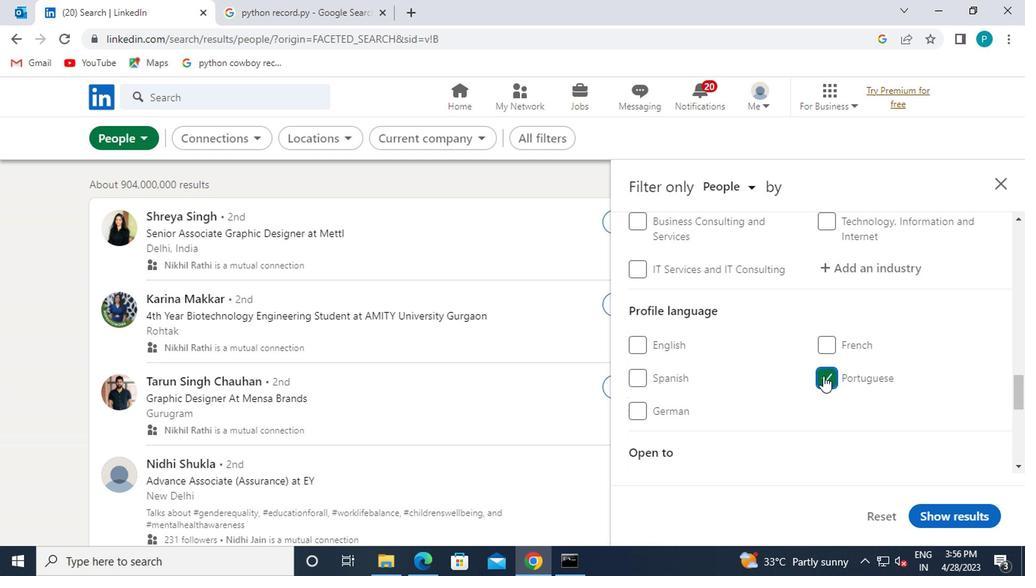 
Action: Mouse scrolled (800, 379) with delta (0, 1)
Screenshot: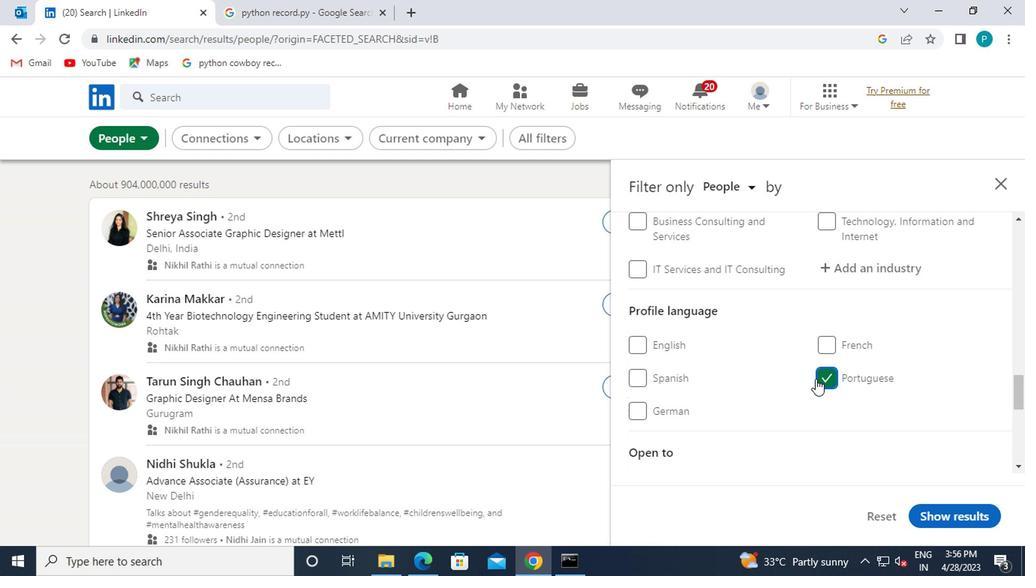 
Action: Mouse scrolled (800, 379) with delta (0, 1)
Screenshot: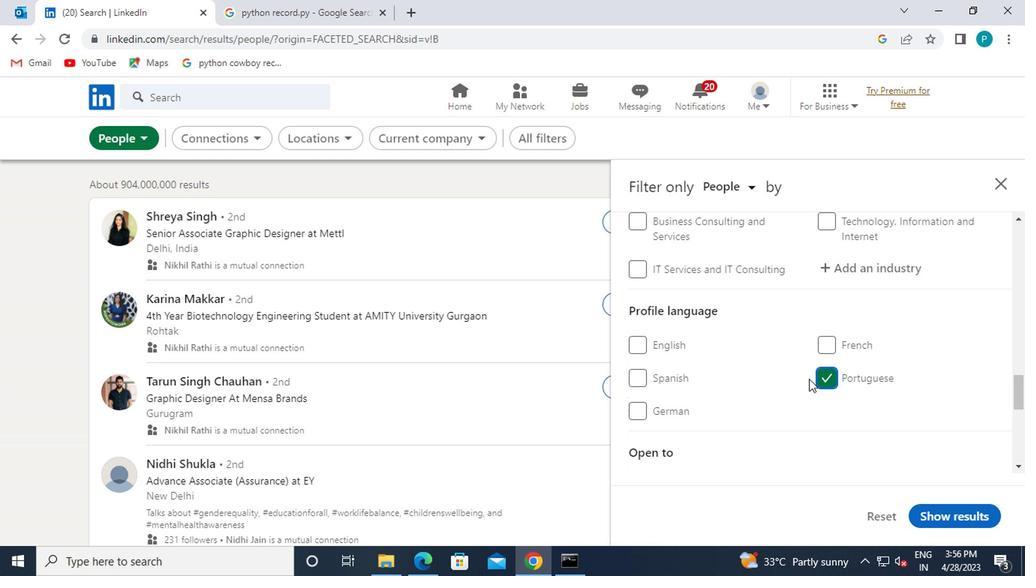 
Action: Mouse scrolled (800, 379) with delta (0, 1)
Screenshot: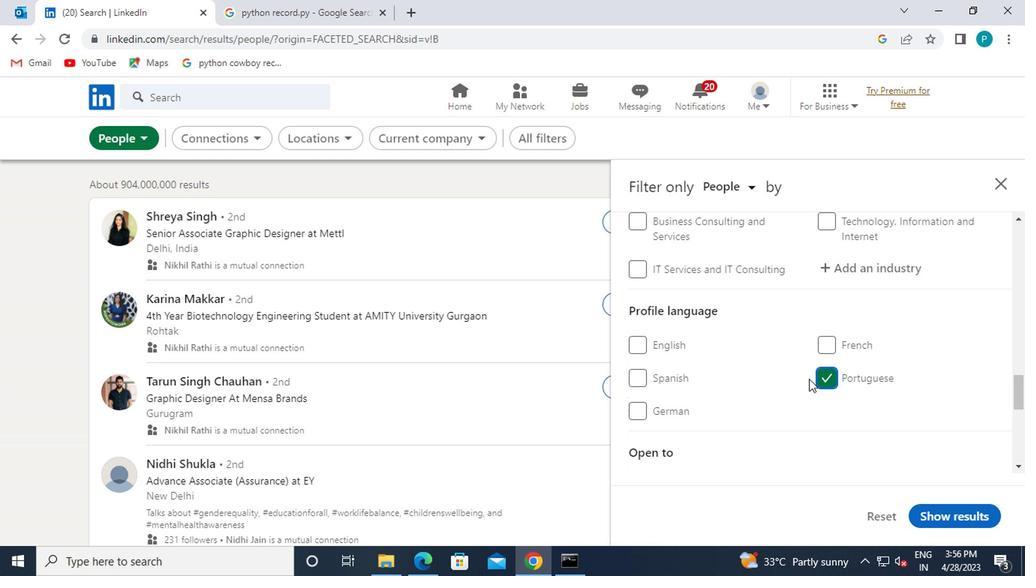 
Action: Mouse scrolled (800, 379) with delta (0, 1)
Screenshot: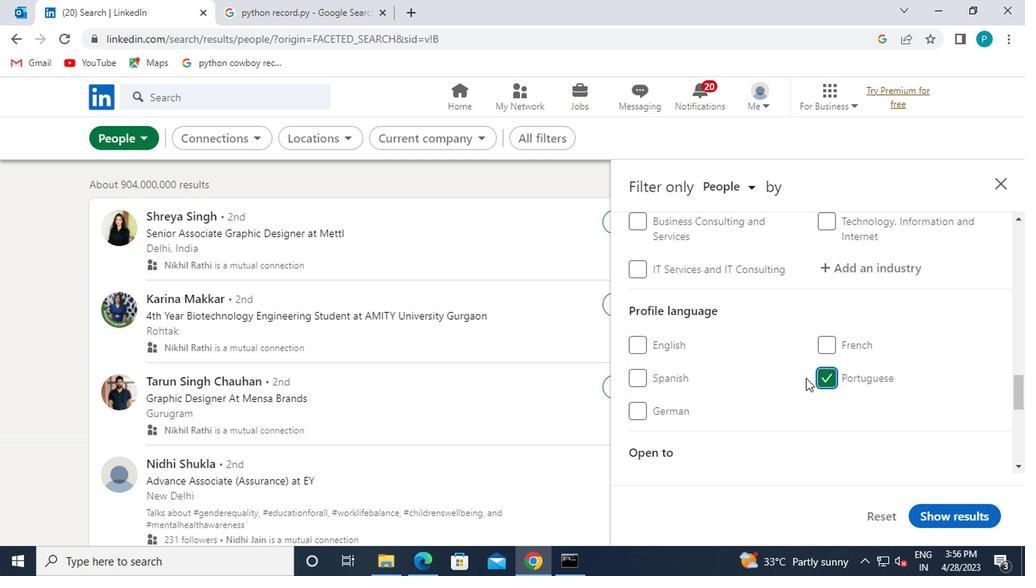 
Action: Mouse scrolled (800, 379) with delta (0, 1)
Screenshot: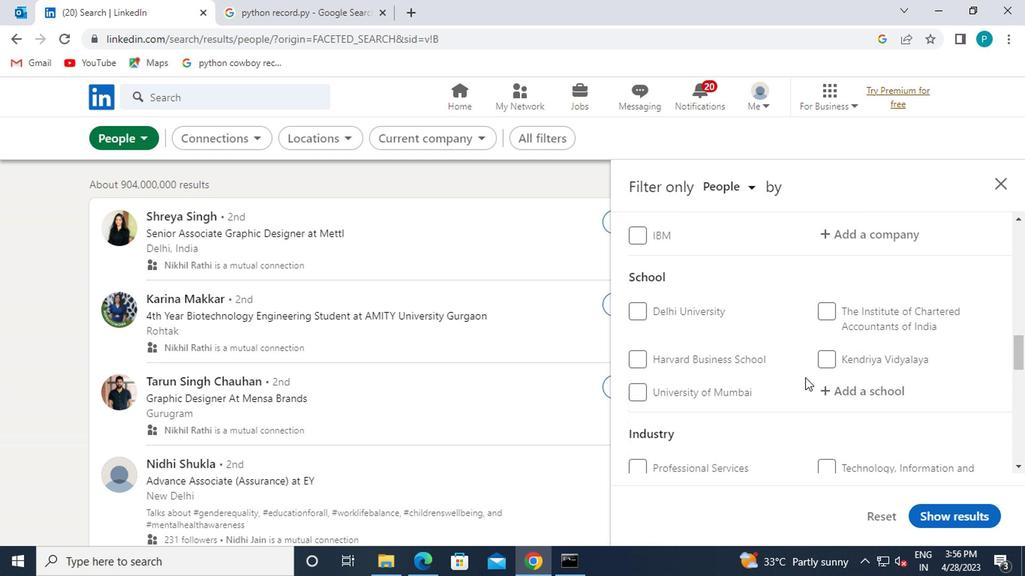 
Action: Mouse scrolled (800, 379) with delta (0, 1)
Screenshot: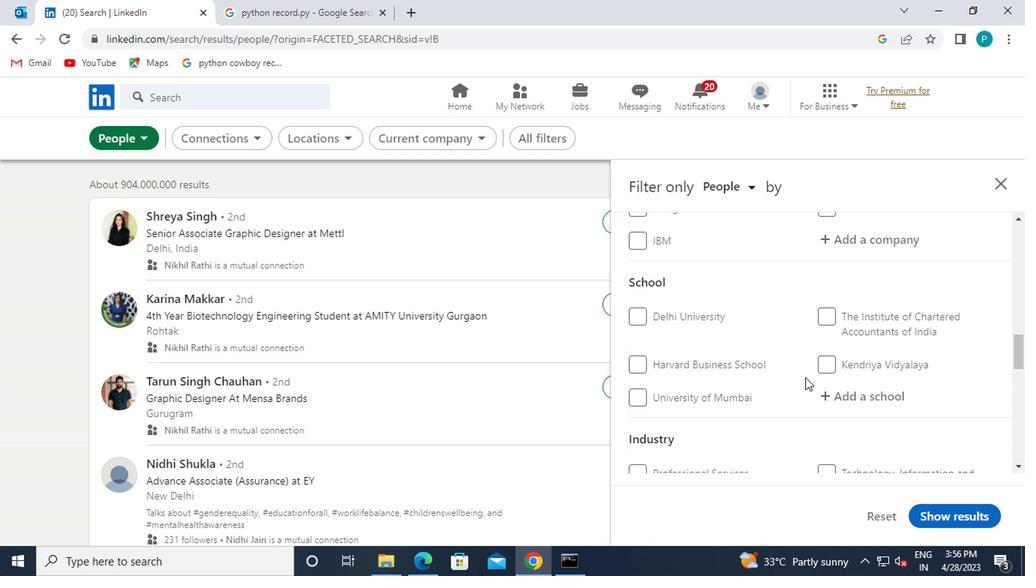 
Action: Mouse scrolled (800, 379) with delta (0, 1)
Screenshot: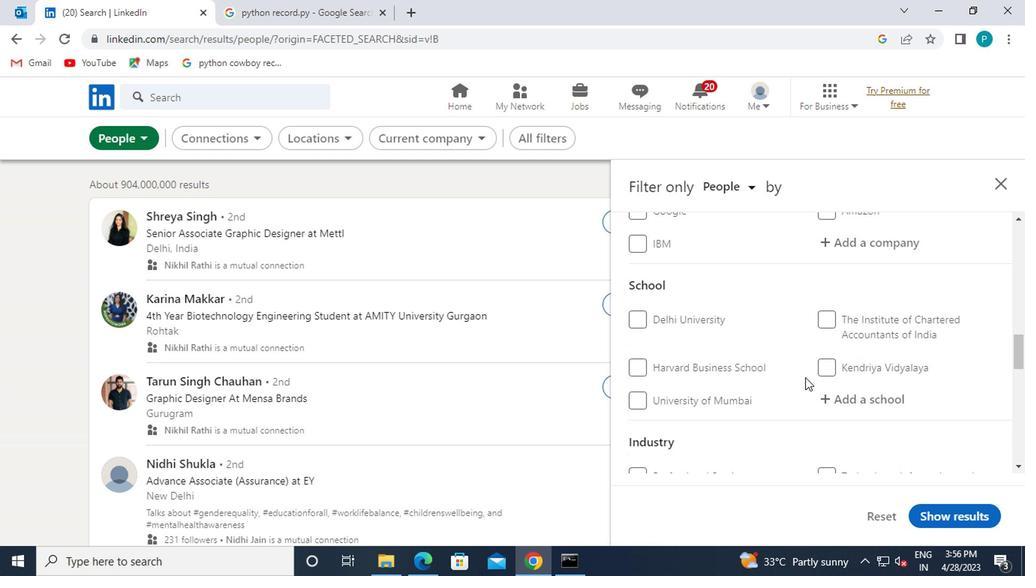 
Action: Mouse moved to (806, 373)
Screenshot: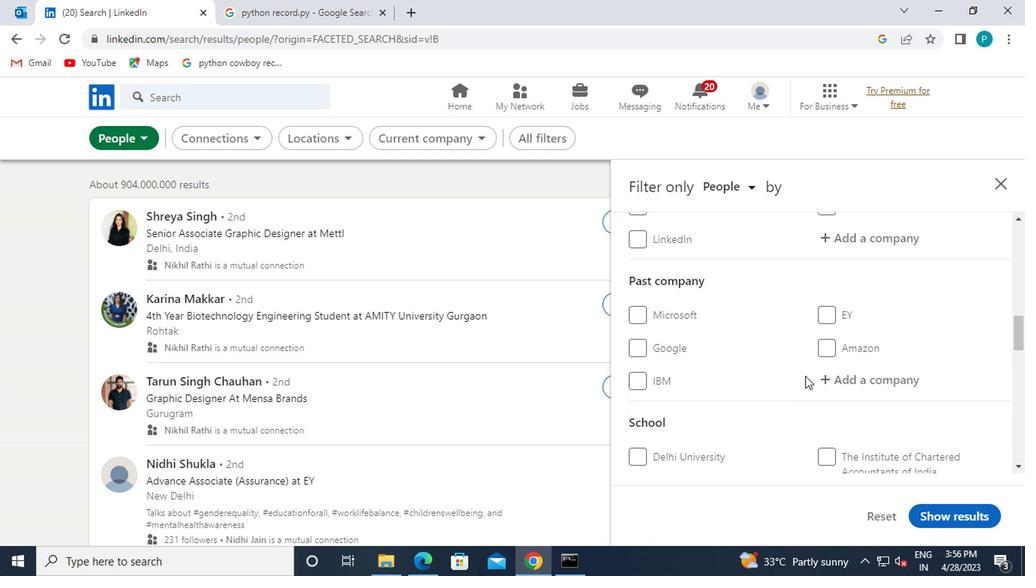 
Action: Mouse scrolled (806, 373) with delta (0, 0)
Screenshot: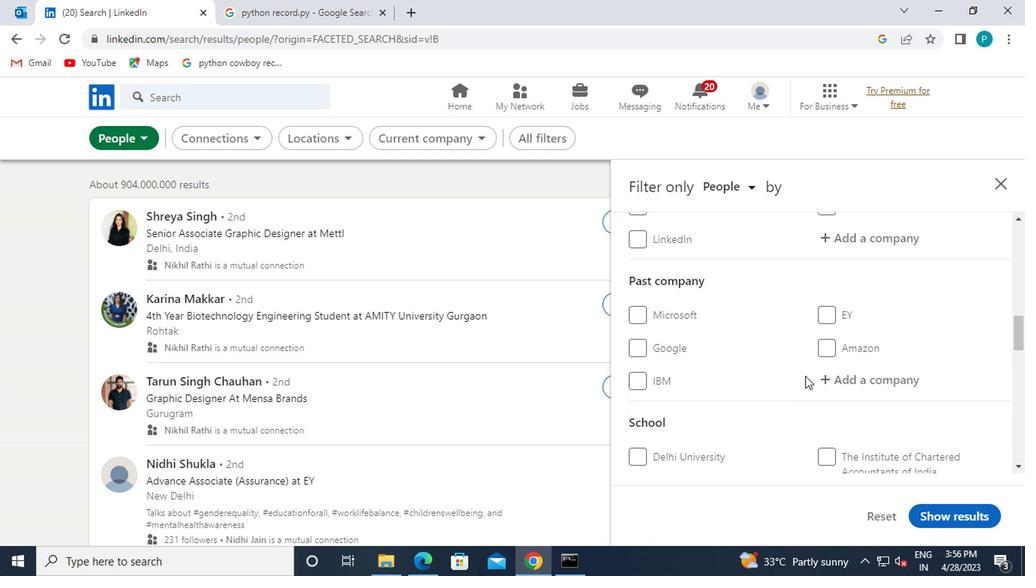 
Action: Mouse moved to (807, 373)
Screenshot: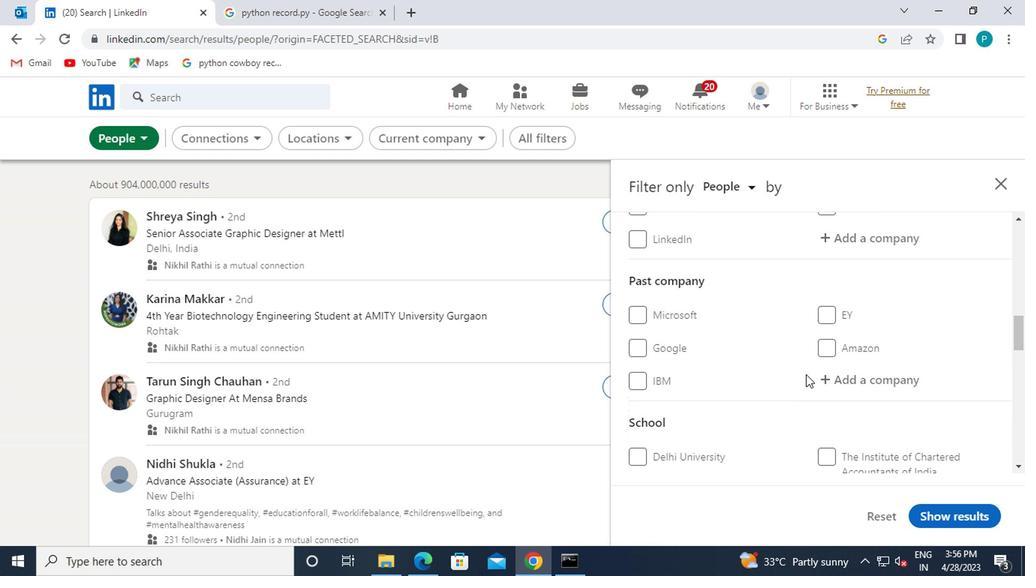 
Action: Mouse scrolled (807, 373) with delta (0, 0)
Screenshot: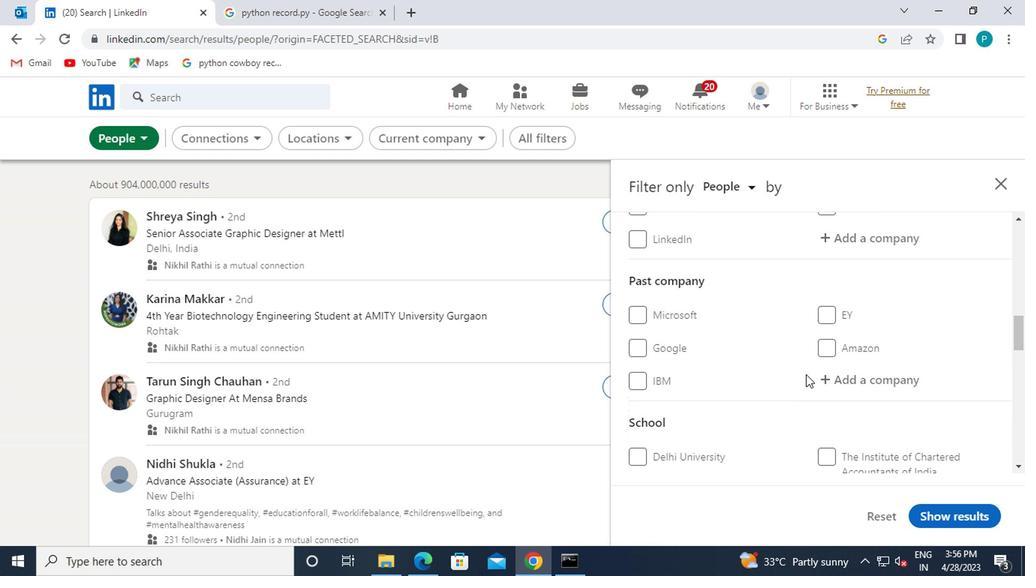 
Action: Mouse moved to (839, 247)
Screenshot: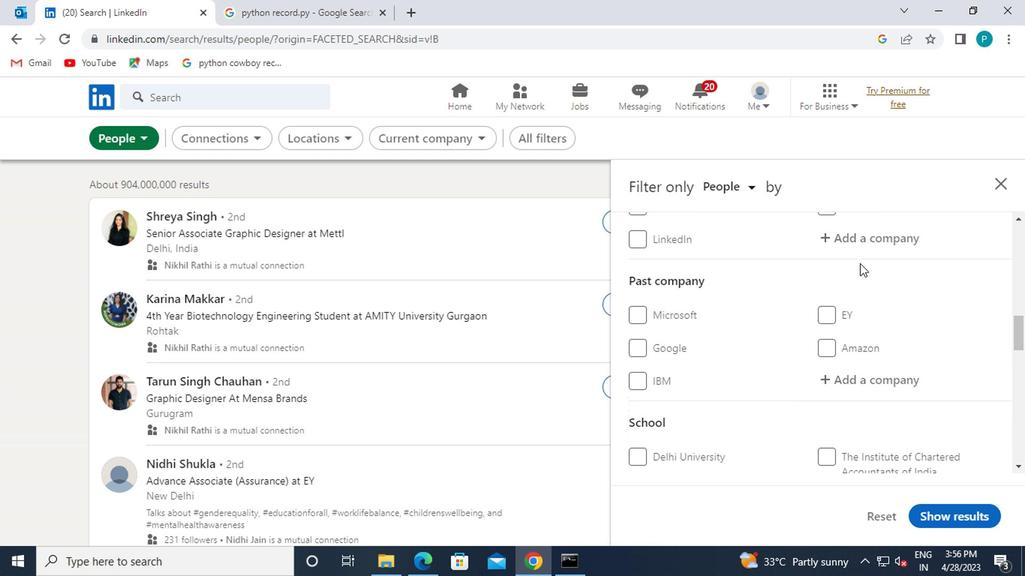 
Action: Mouse pressed left at (839, 247)
Screenshot: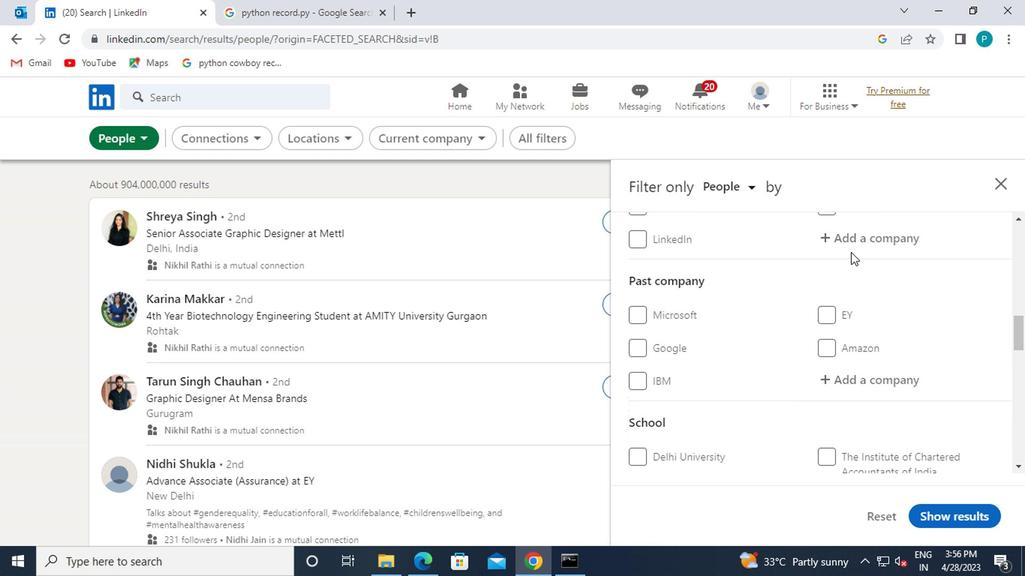 
Action: Mouse moved to (851, 402)
Screenshot: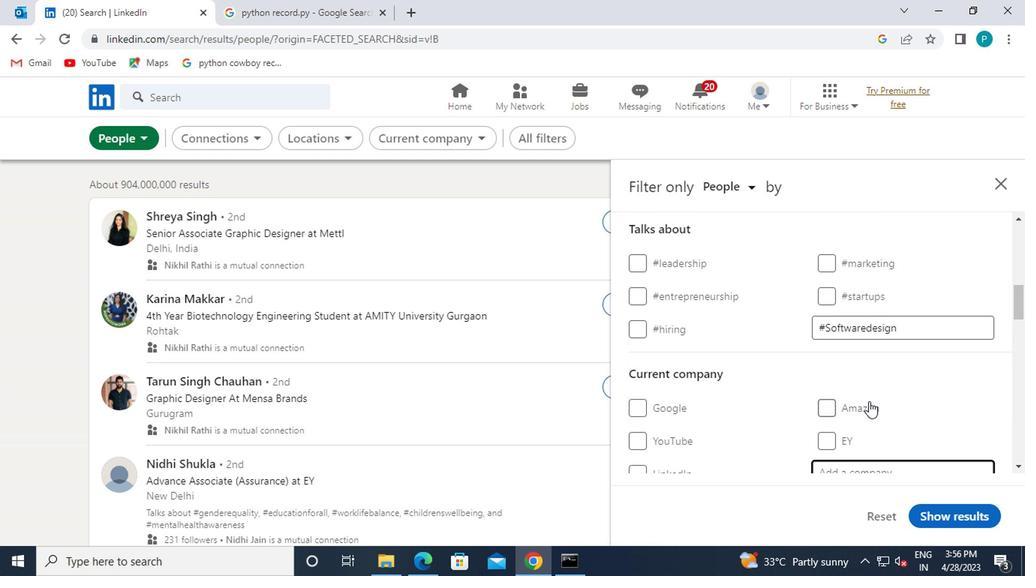 
Action: Mouse scrolled (851, 401) with delta (0, 0)
Screenshot: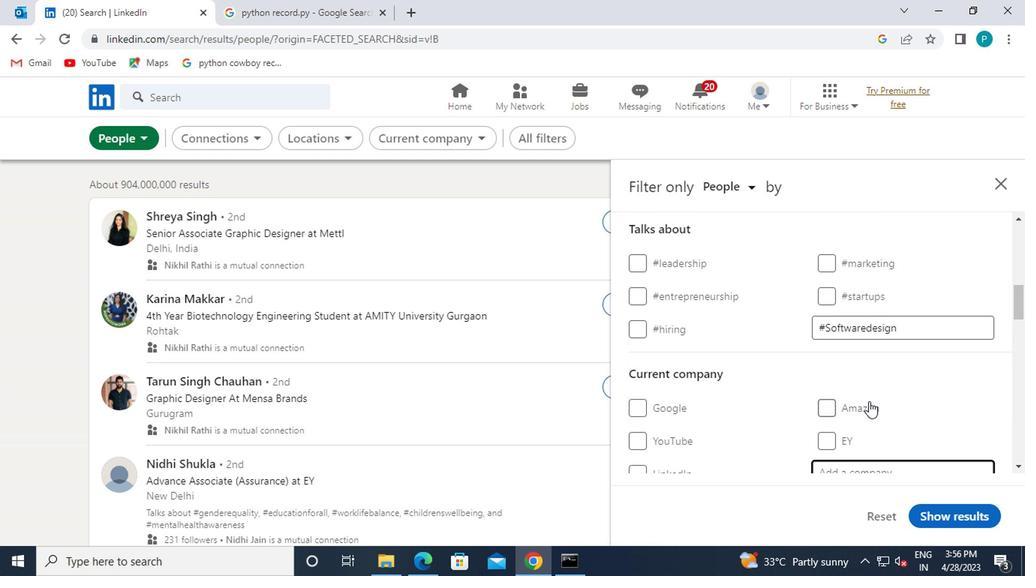
Action: Mouse moved to (842, 395)
Screenshot: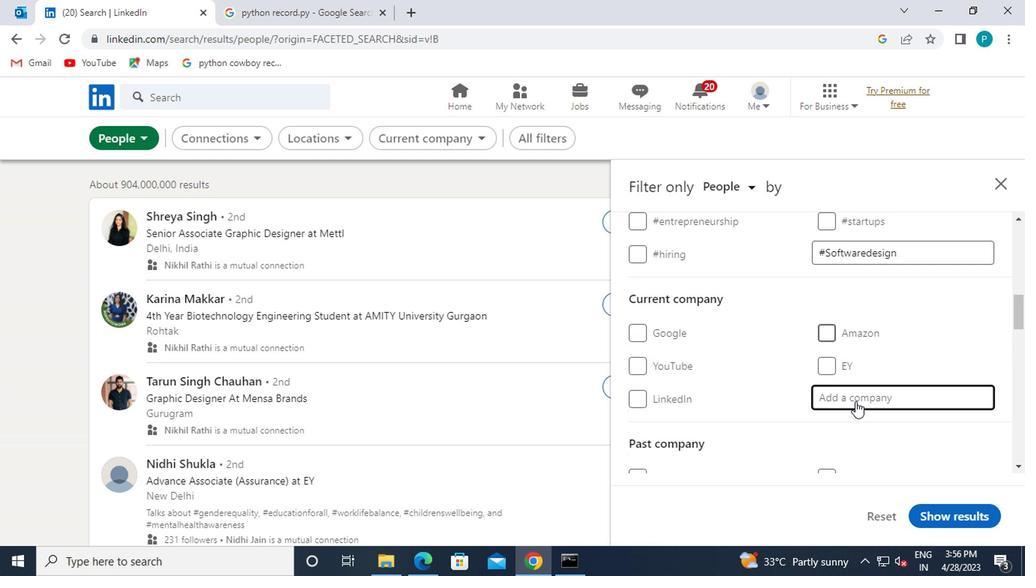 
Action: Key pressed <Key.caps_lock>B<Key.caps_lock>LINK
Screenshot: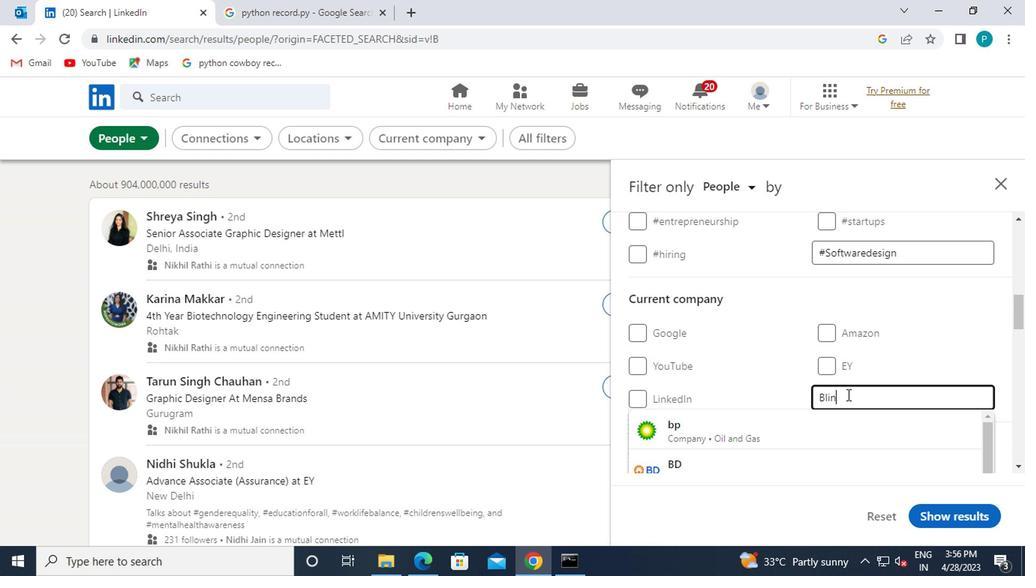 
Action: Mouse moved to (769, 431)
Screenshot: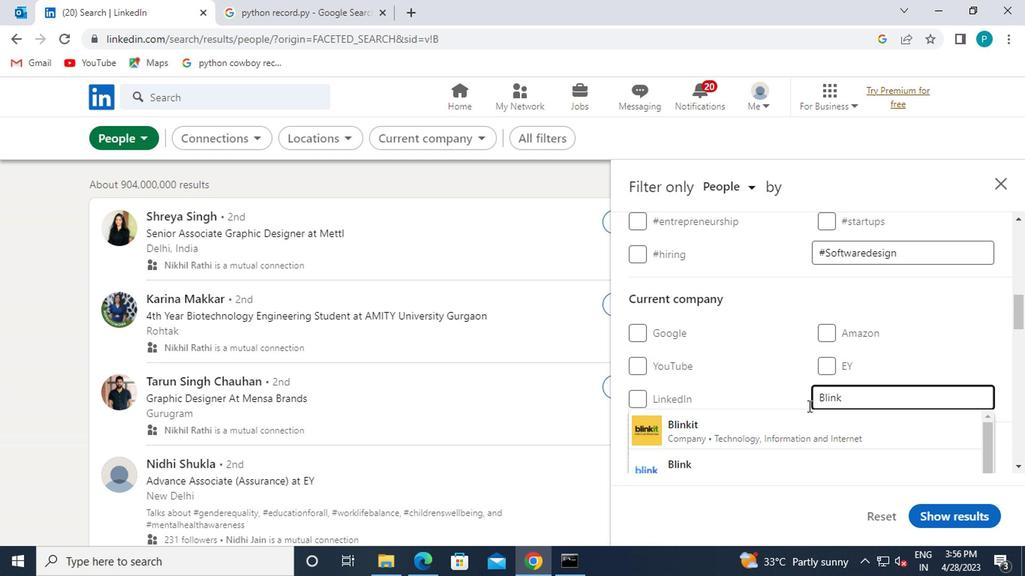 
Action: Mouse pressed left at (769, 431)
Screenshot: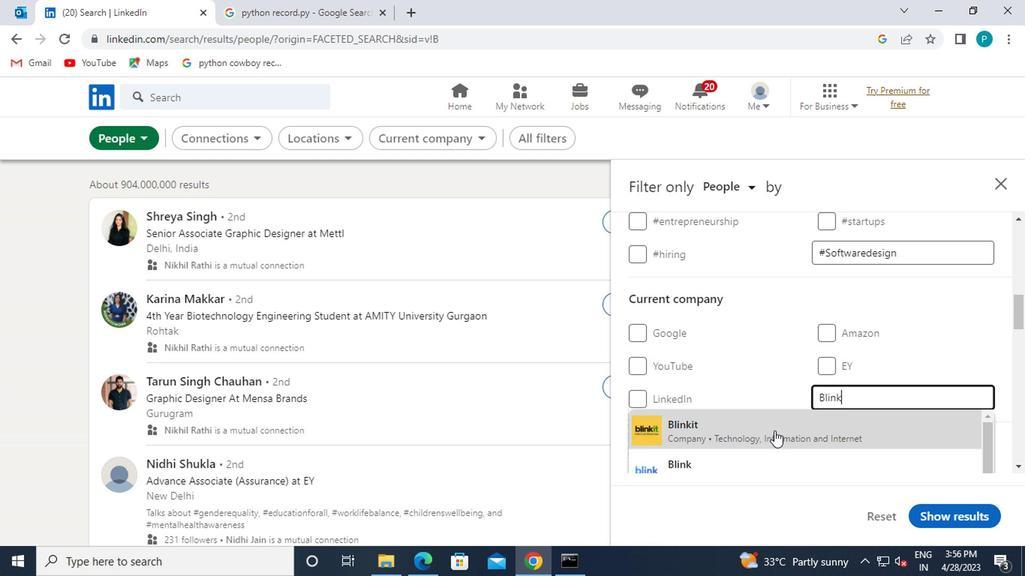 
Action: Mouse moved to (750, 321)
Screenshot: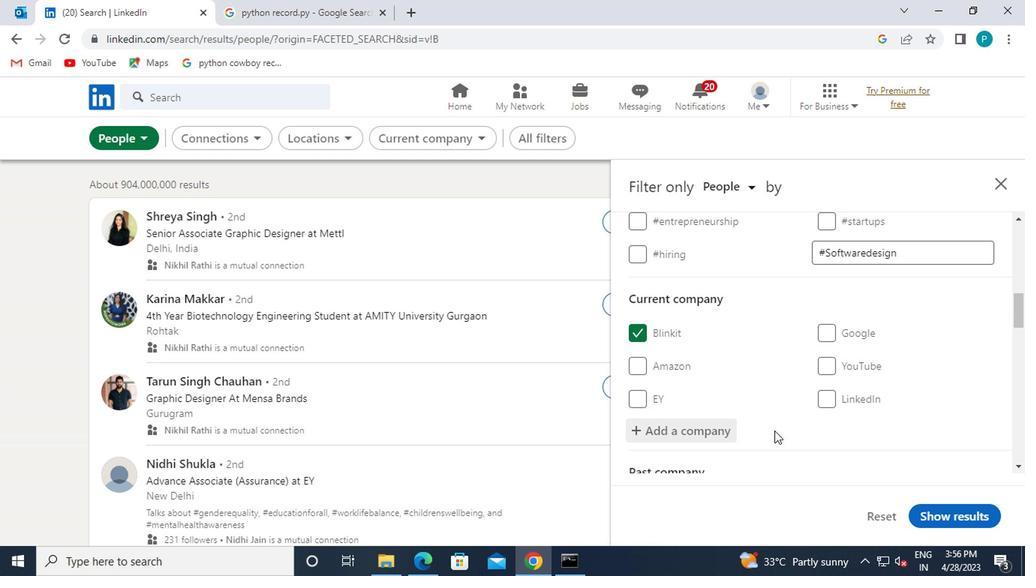 
Action: Mouse scrolled (750, 321) with delta (0, 0)
Screenshot: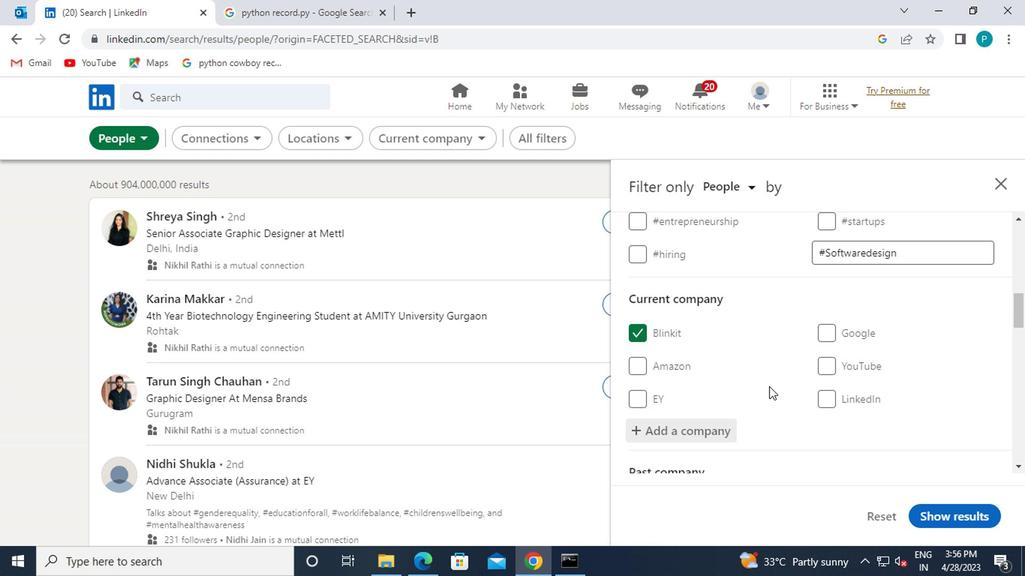 
Action: Mouse scrolled (750, 321) with delta (0, 0)
Screenshot: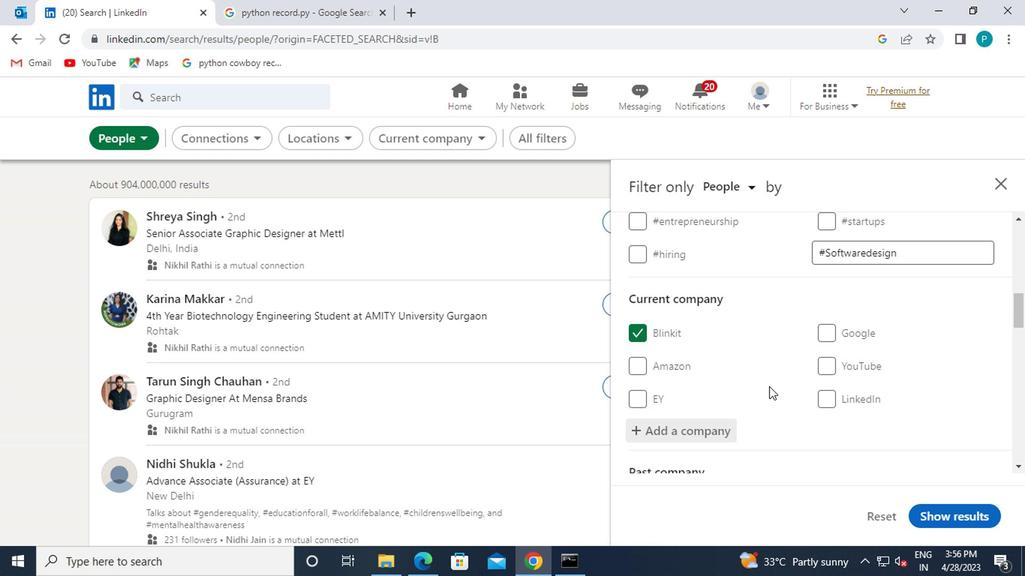 
Action: Mouse scrolled (750, 321) with delta (0, 0)
Screenshot: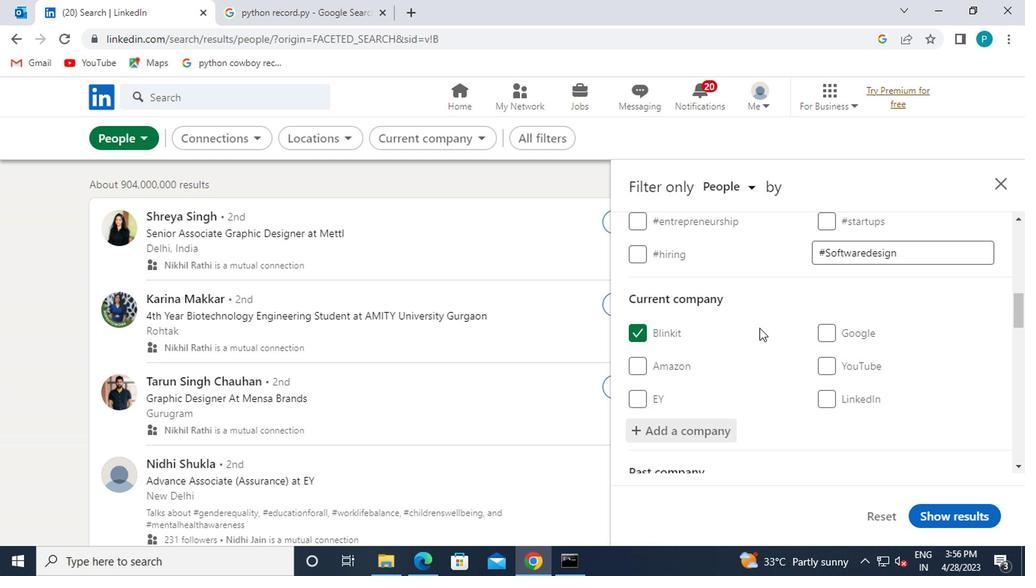 
Action: Mouse scrolled (750, 321) with delta (0, 0)
Screenshot: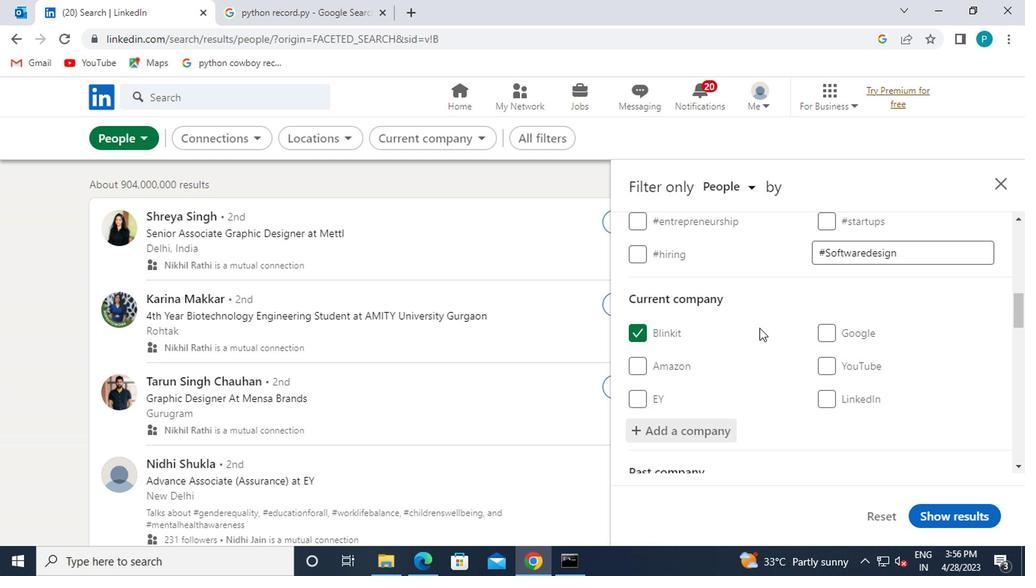 
Action: Mouse moved to (762, 337)
Screenshot: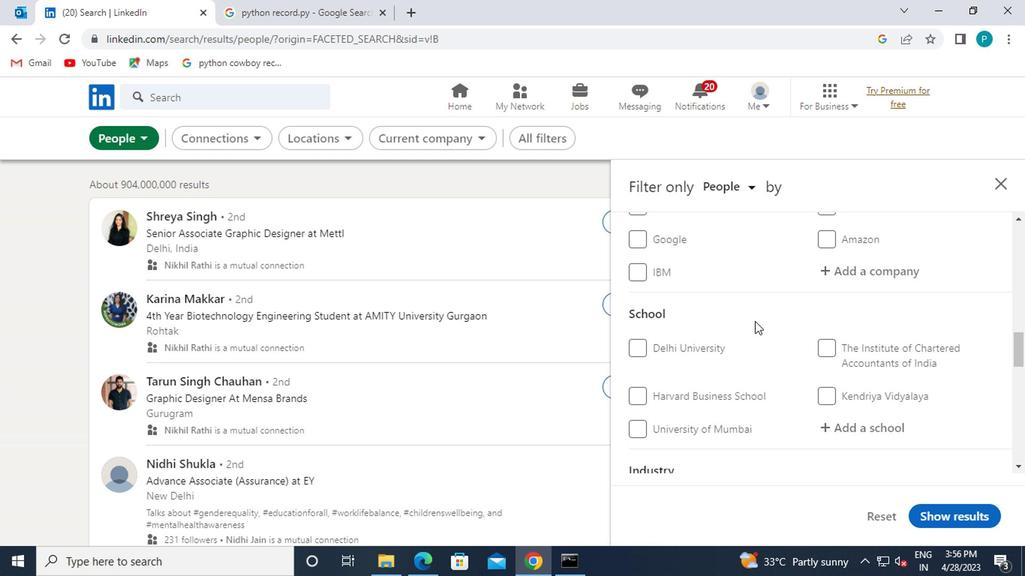 
Action: Mouse scrolled (762, 336) with delta (0, -1)
Screenshot: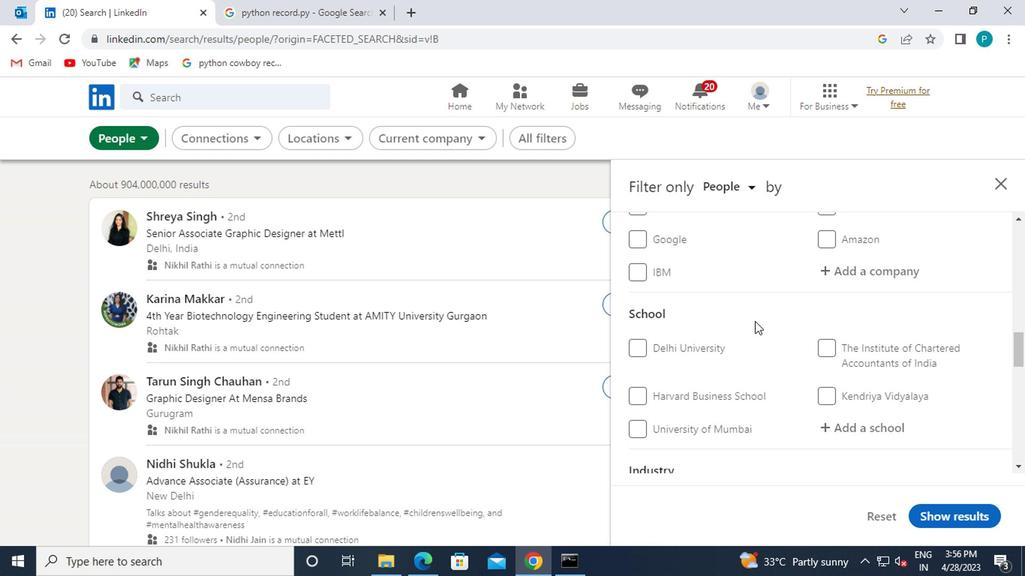 
Action: Mouse moved to (763, 337)
Screenshot: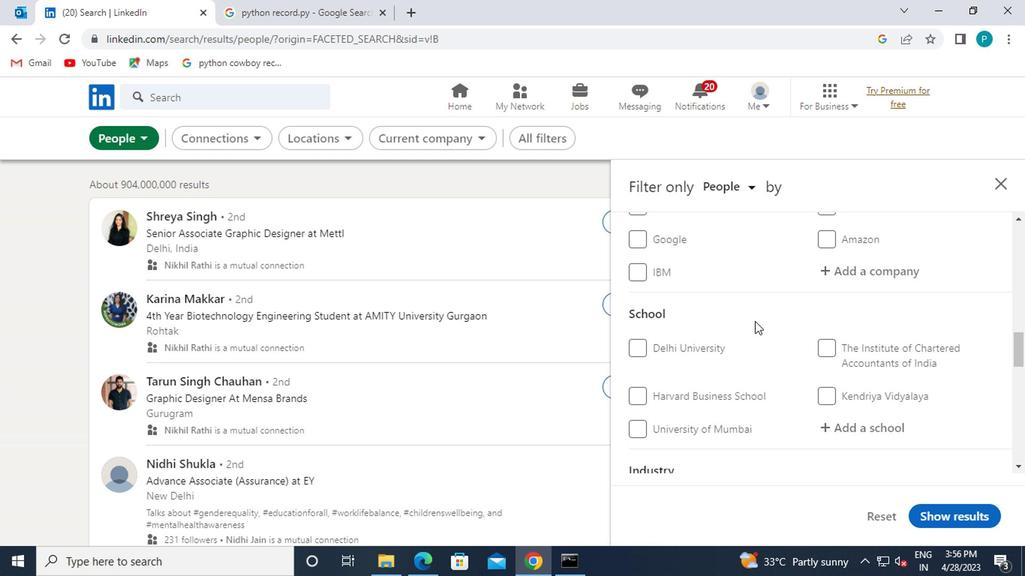 
Action: Mouse scrolled (763, 336) with delta (0, -1)
Screenshot: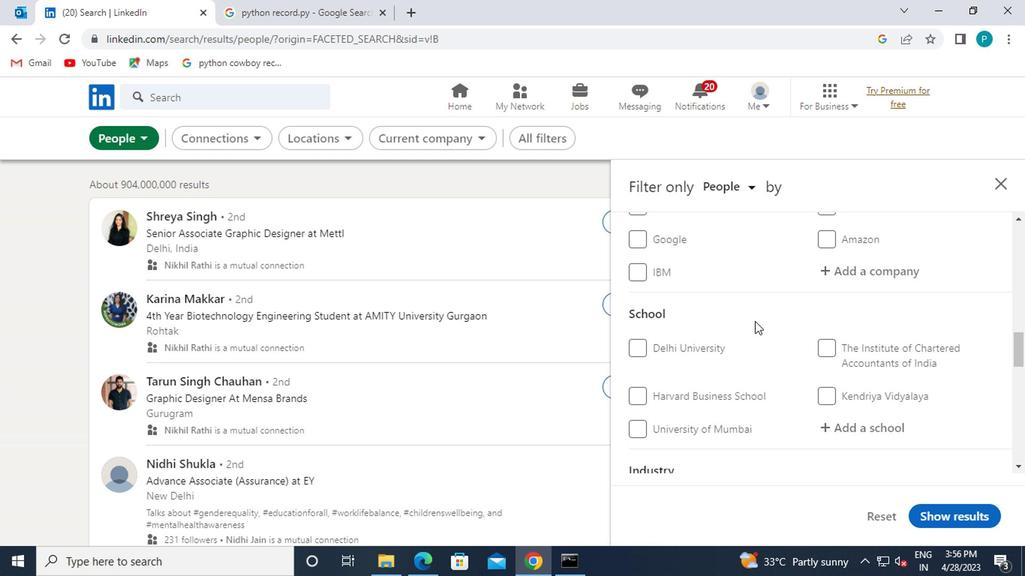 
Action: Mouse moved to (841, 281)
Screenshot: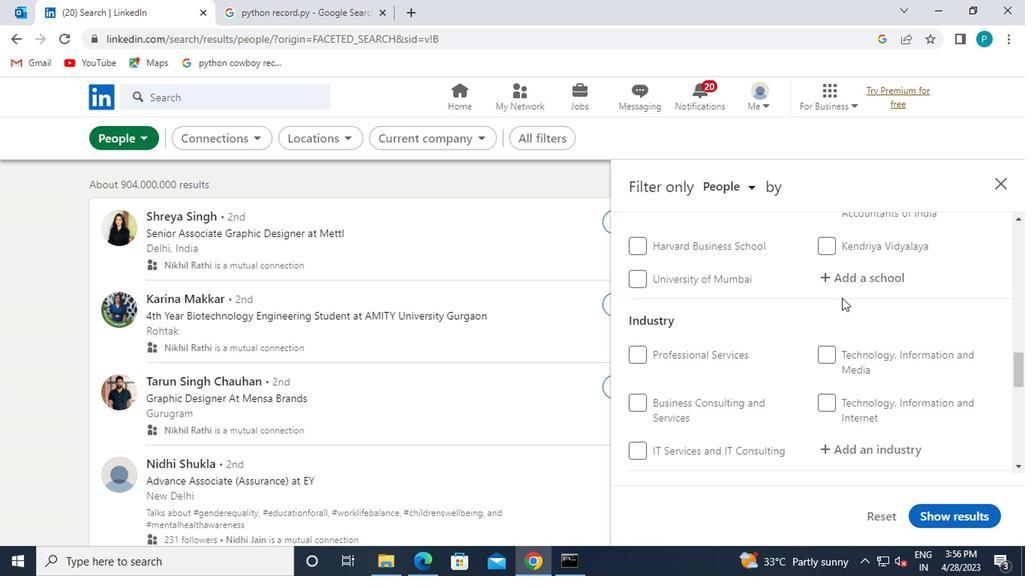 
Action: Mouse pressed left at (841, 281)
Screenshot: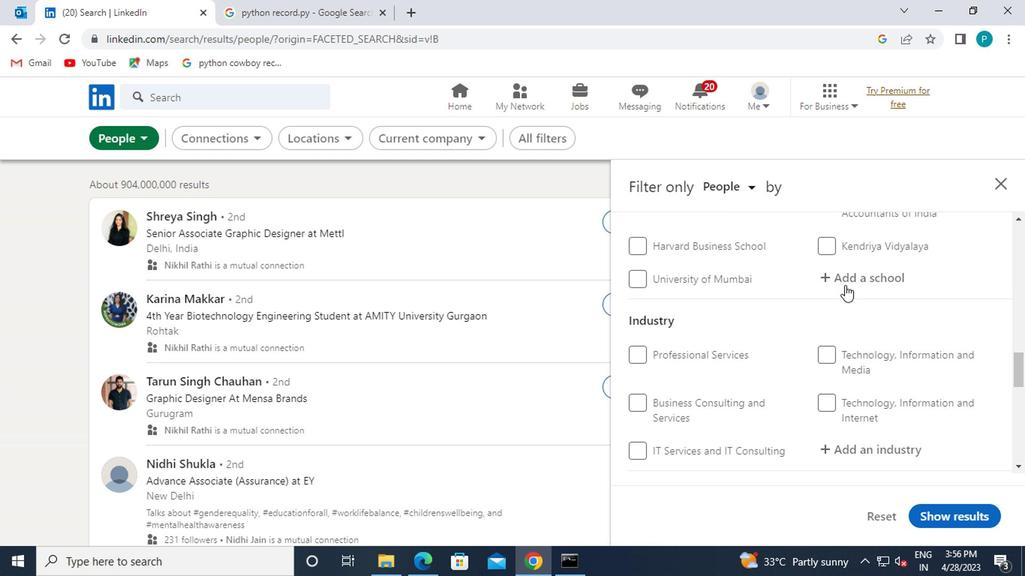 
Action: Key pressed <Key.caps_lock>S<Key.caps_lock>T.
Screenshot: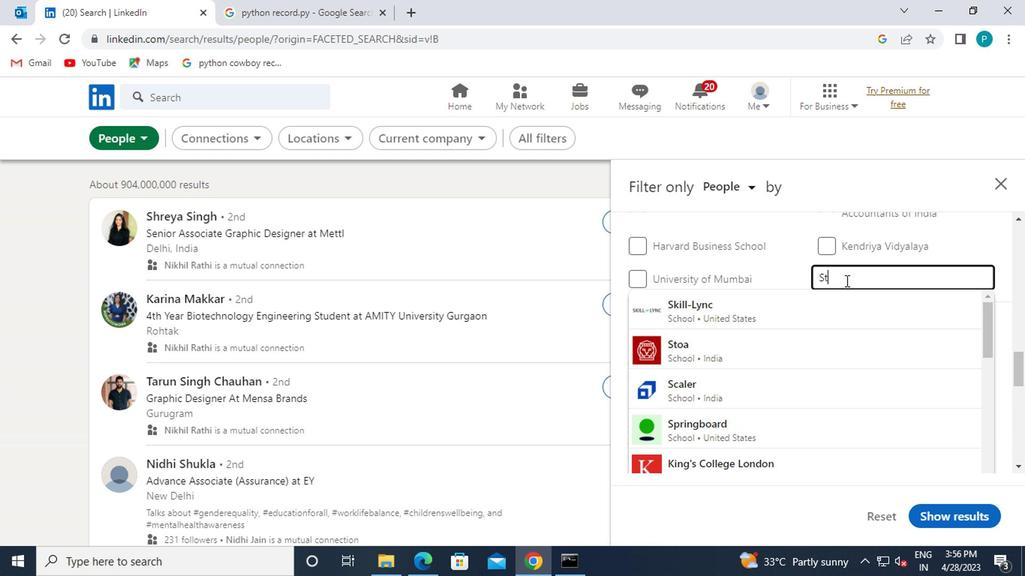 
Action: Mouse moved to (842, 283)
Screenshot: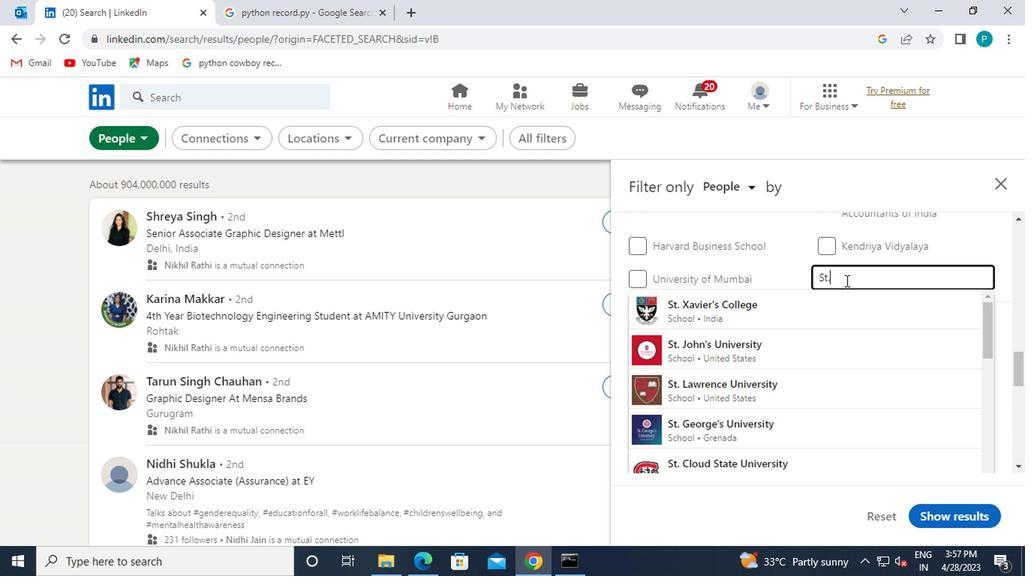 
Action: Key pressed <Key.space><Key.caps_lock>X<Key.caps_lock>AVIER
Screenshot: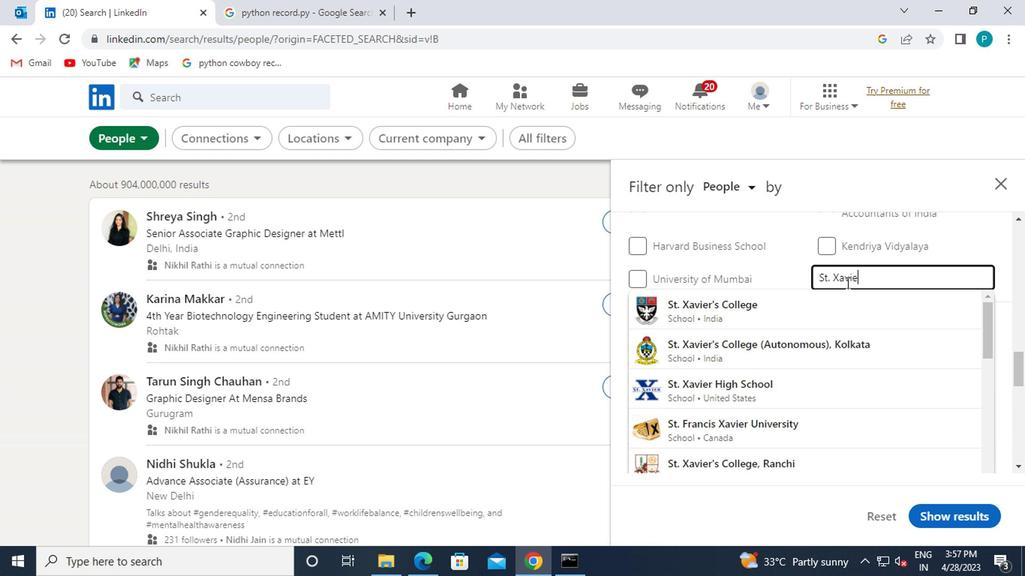 
Action: Mouse moved to (813, 457)
Screenshot: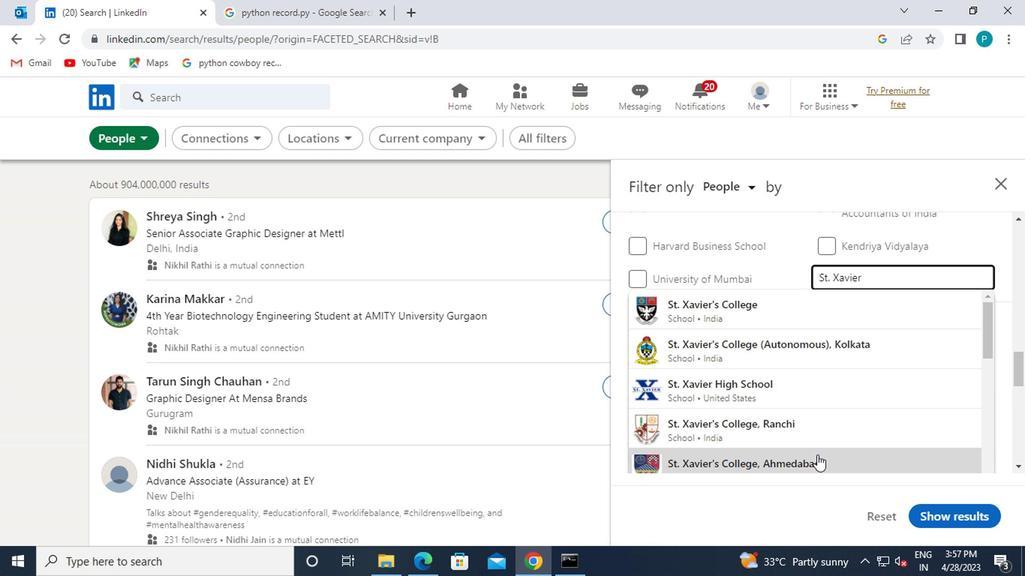 
Action: Mouse pressed left at (813, 457)
Screenshot: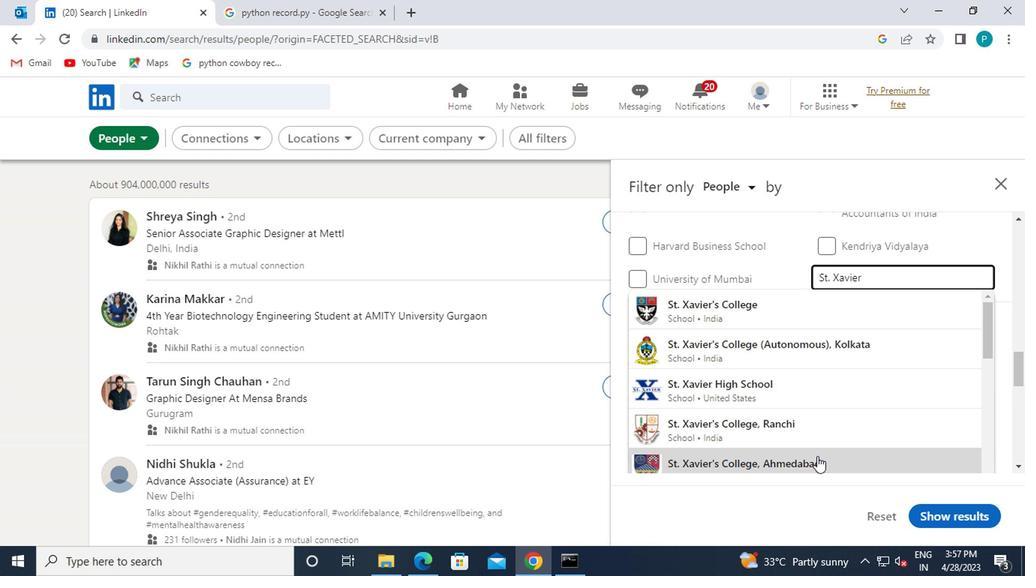 
Action: Mouse moved to (815, 421)
Screenshot: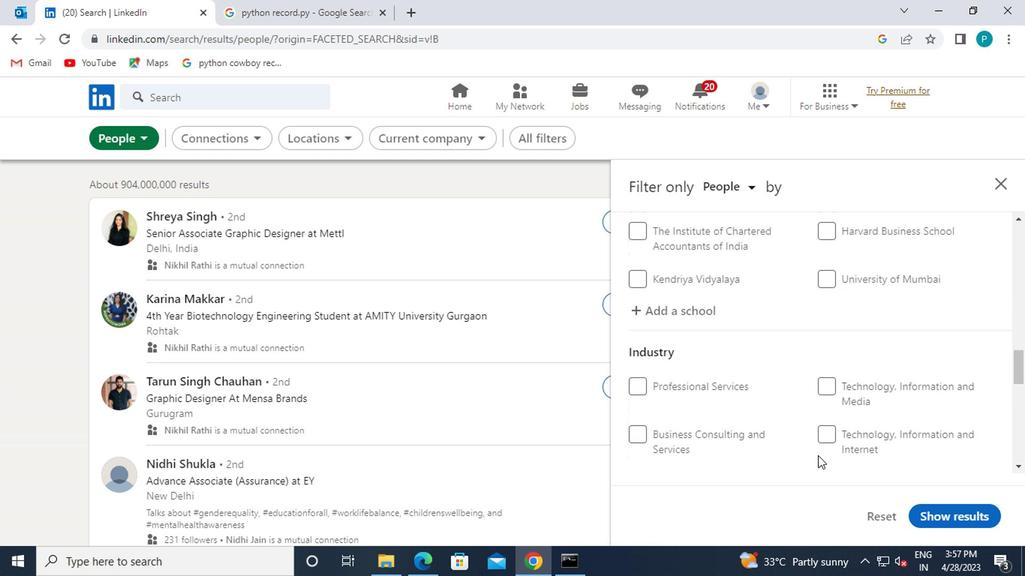 
Action: Mouse scrolled (815, 421) with delta (0, 0)
Screenshot: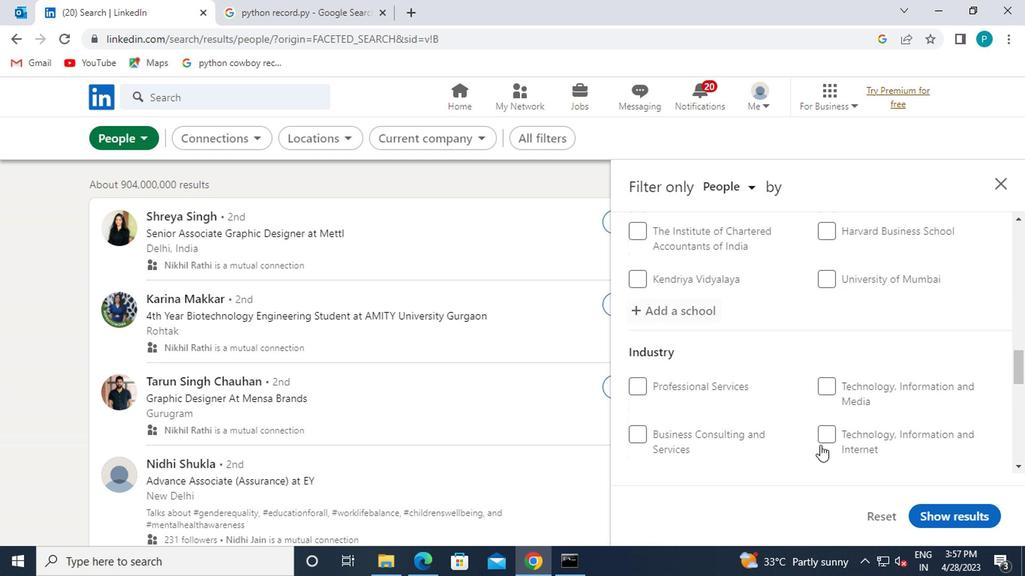 
Action: Mouse scrolled (815, 421) with delta (0, 0)
Screenshot: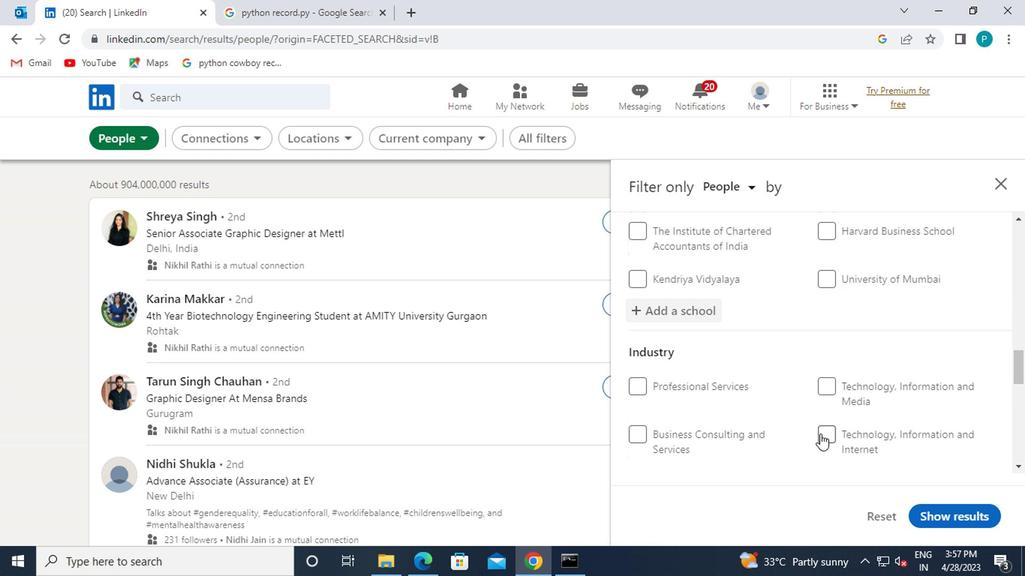 
Action: Mouse scrolled (815, 421) with delta (0, 0)
Screenshot: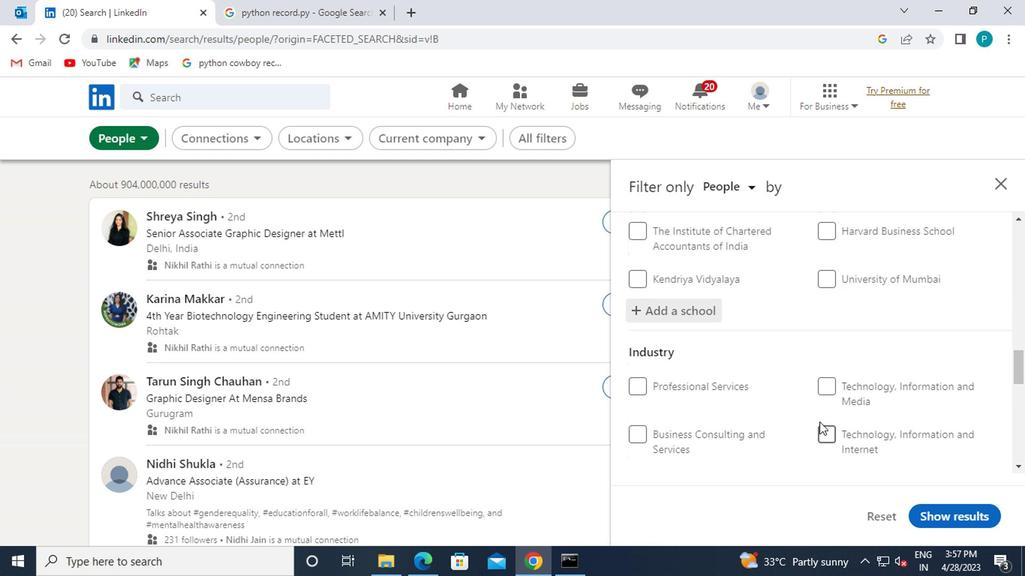 
Action: Mouse moved to (859, 249)
Screenshot: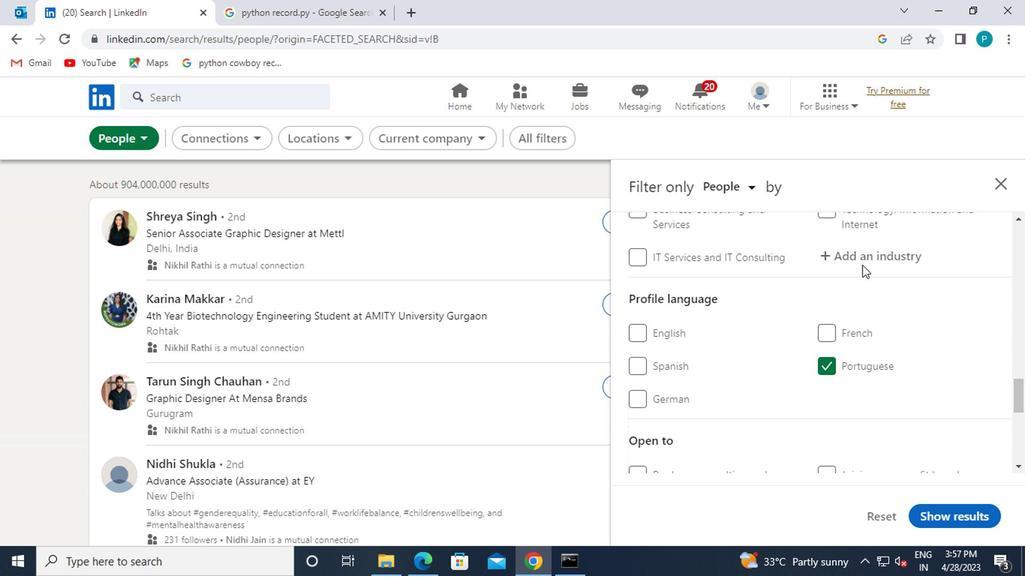 
Action: Mouse pressed left at (859, 249)
Screenshot: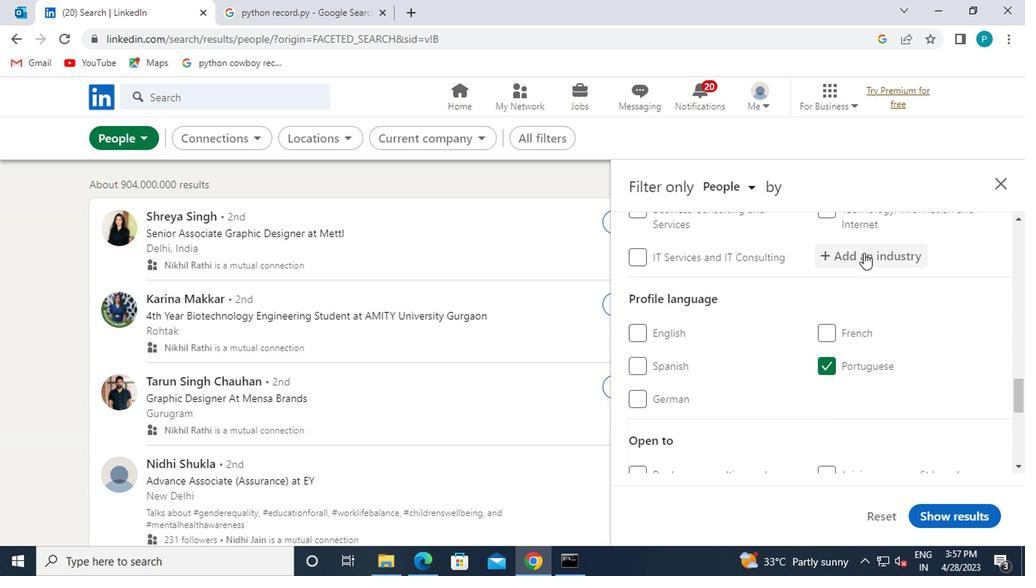 
Action: Key pressed <Key.caps_lock>E
Screenshot: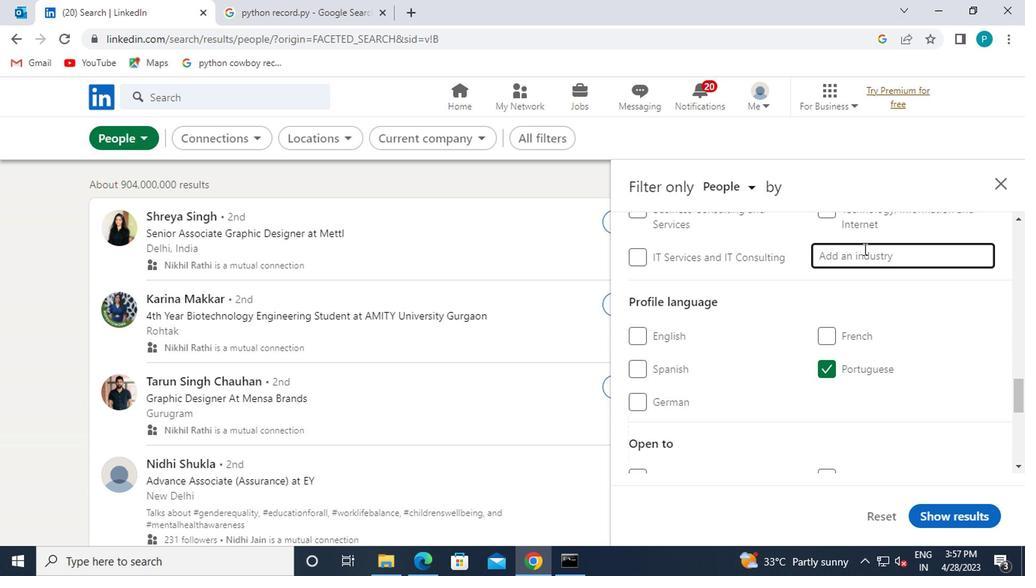 
Action: Mouse moved to (835, 263)
Screenshot: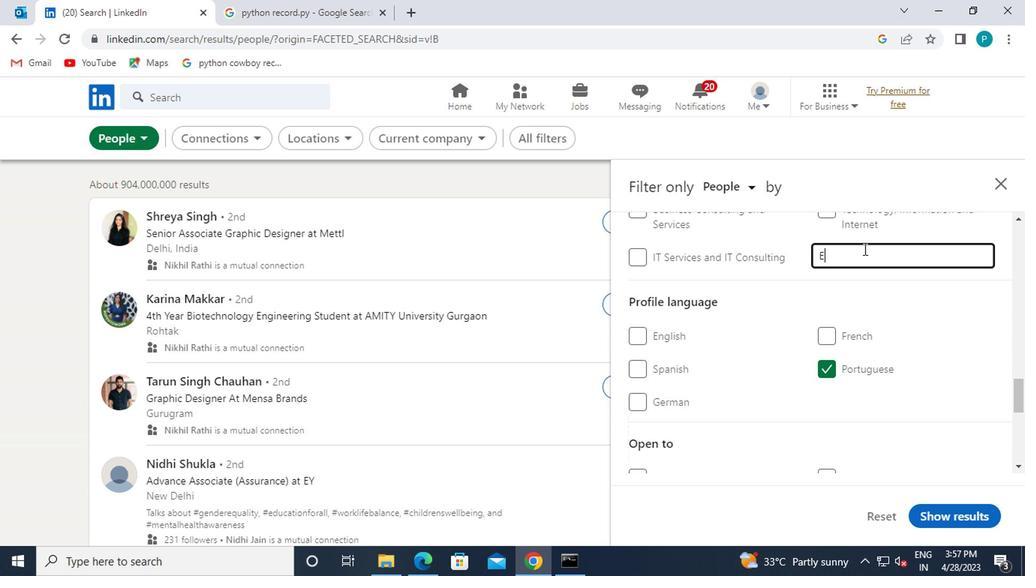 
Action: Key pressed <Key.caps_lock>LECT
Screenshot: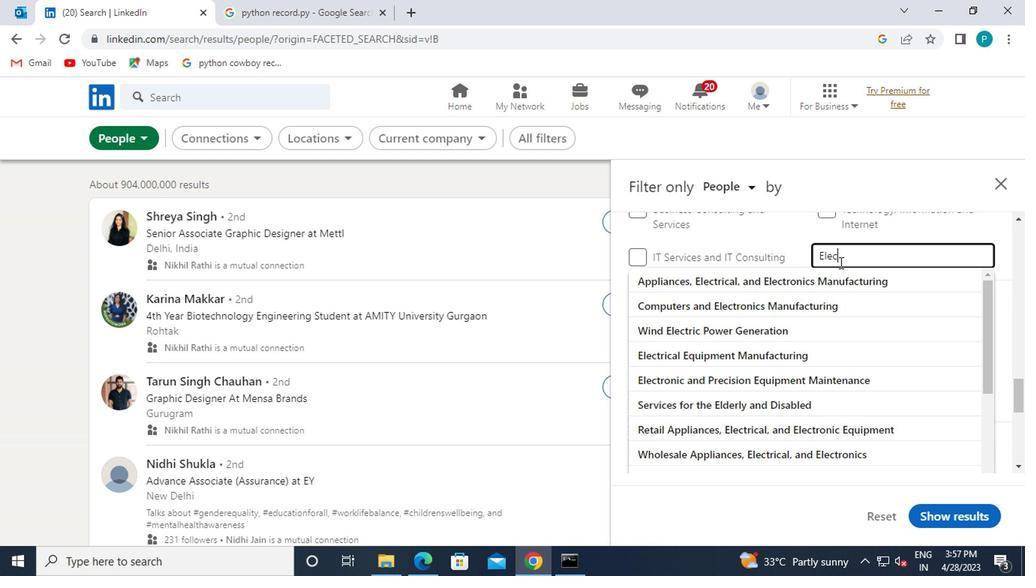 
Action: Mouse moved to (771, 350)
Screenshot: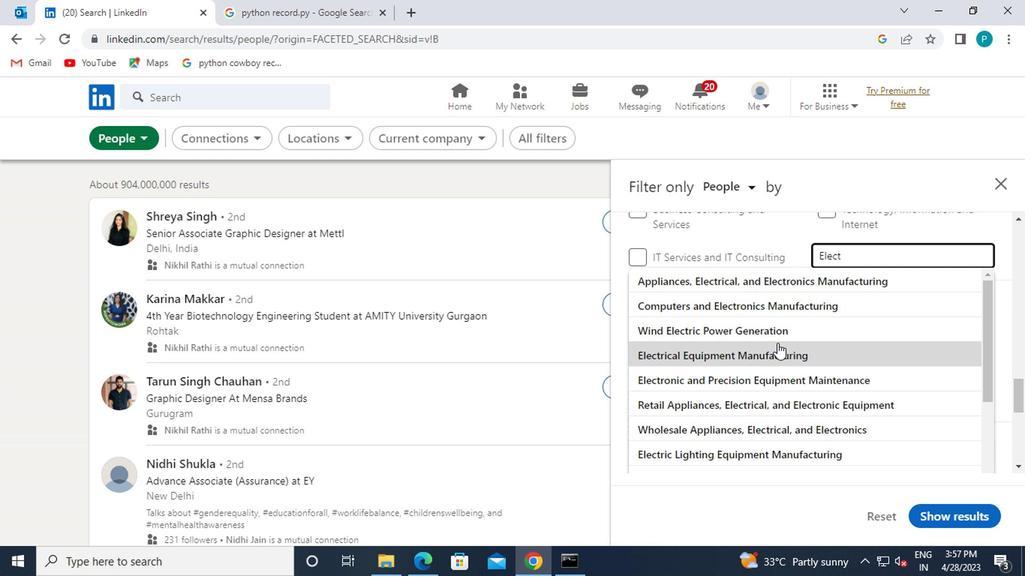 
Action: Mouse pressed left at (771, 350)
Screenshot: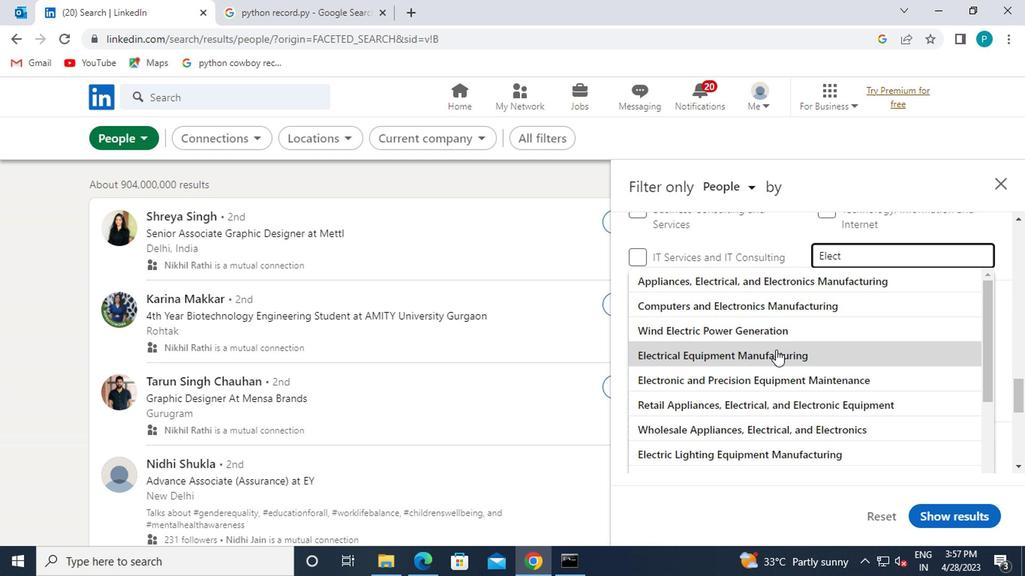 
Action: Mouse scrolled (771, 349) with delta (0, 0)
Screenshot: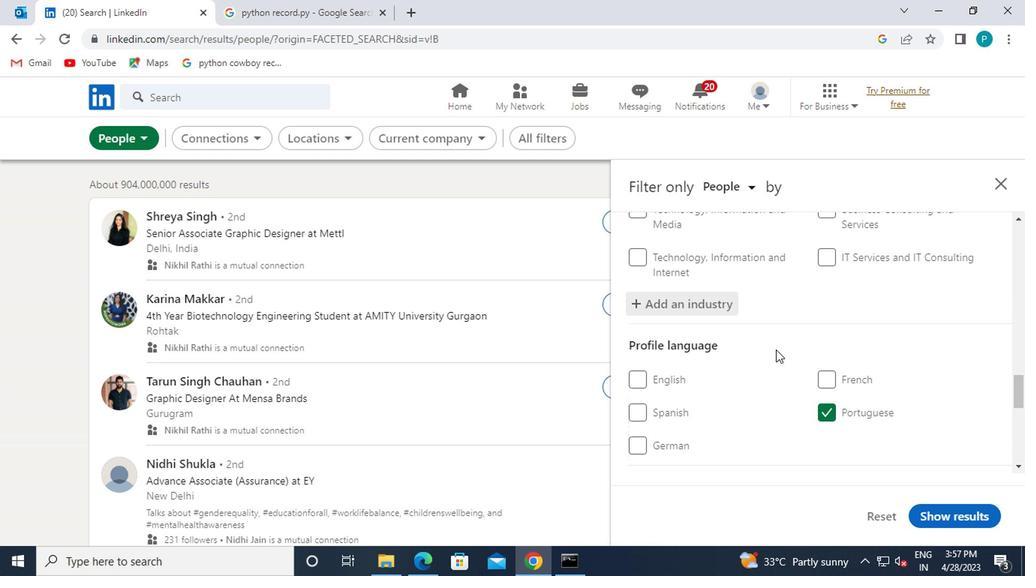 
Action: Mouse scrolled (771, 349) with delta (0, 0)
Screenshot: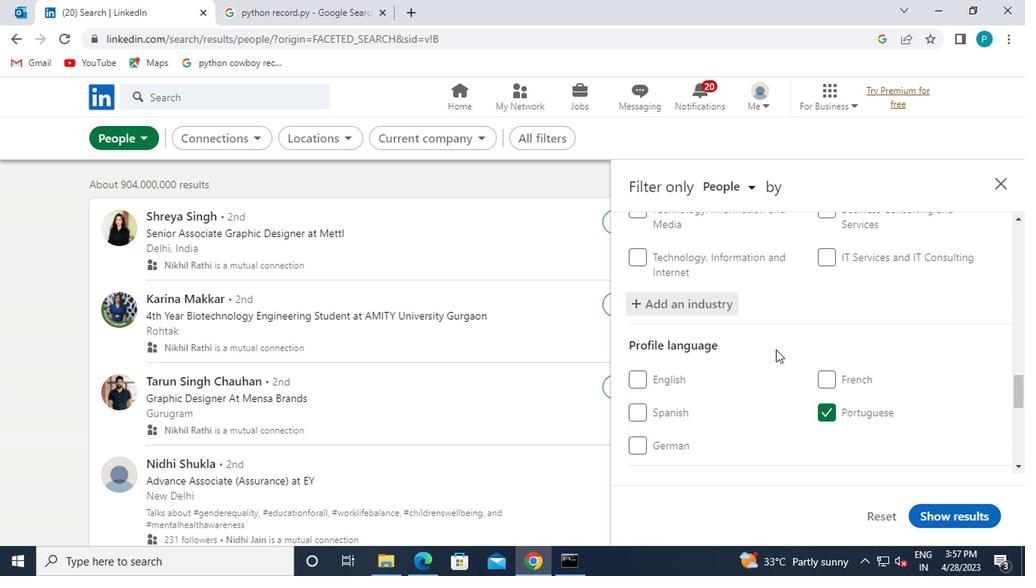 
Action: Mouse moved to (771, 351)
Screenshot: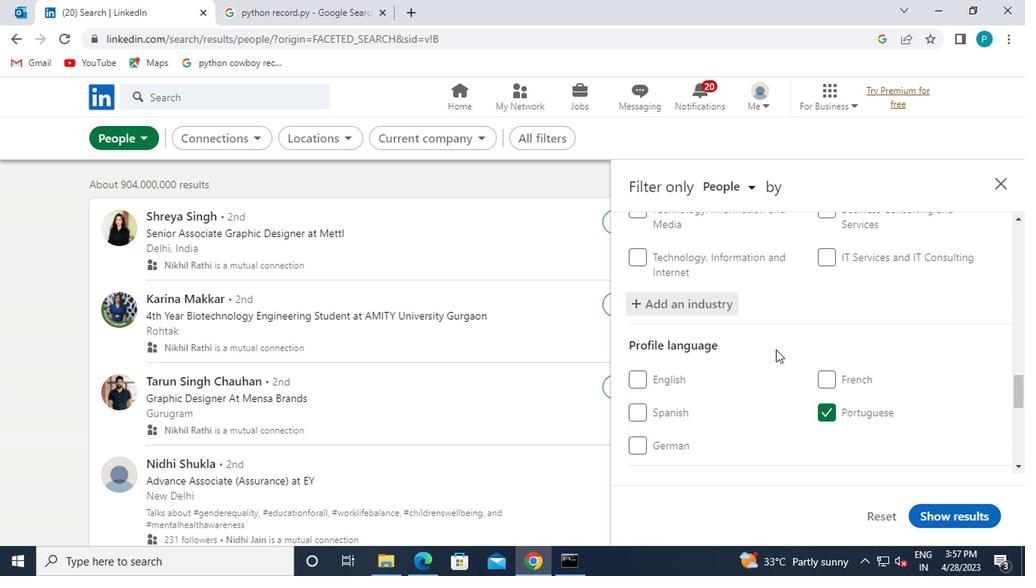 
Action: Mouse scrolled (771, 350) with delta (0, -1)
Screenshot: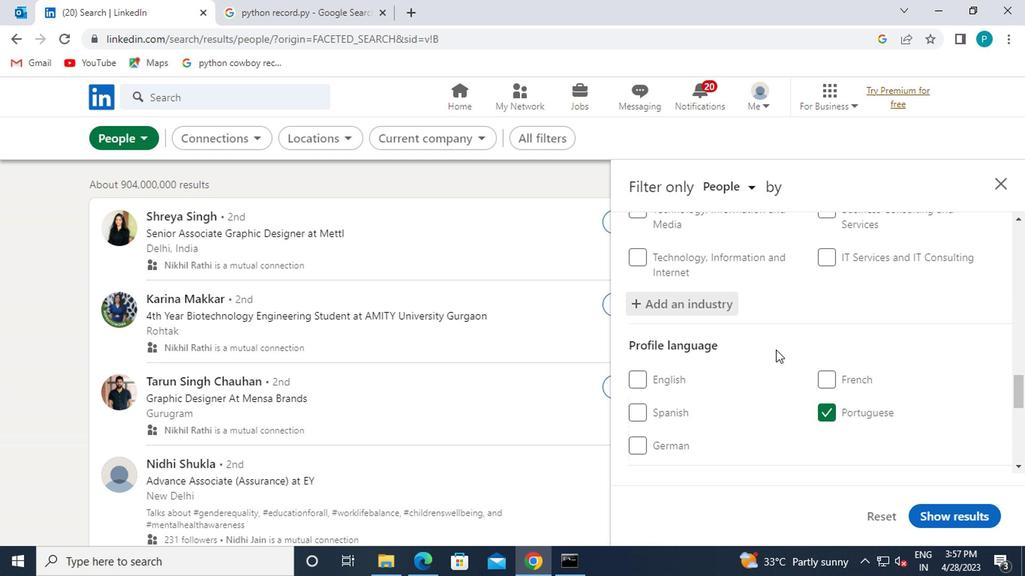 
Action: Mouse moved to (830, 393)
Screenshot: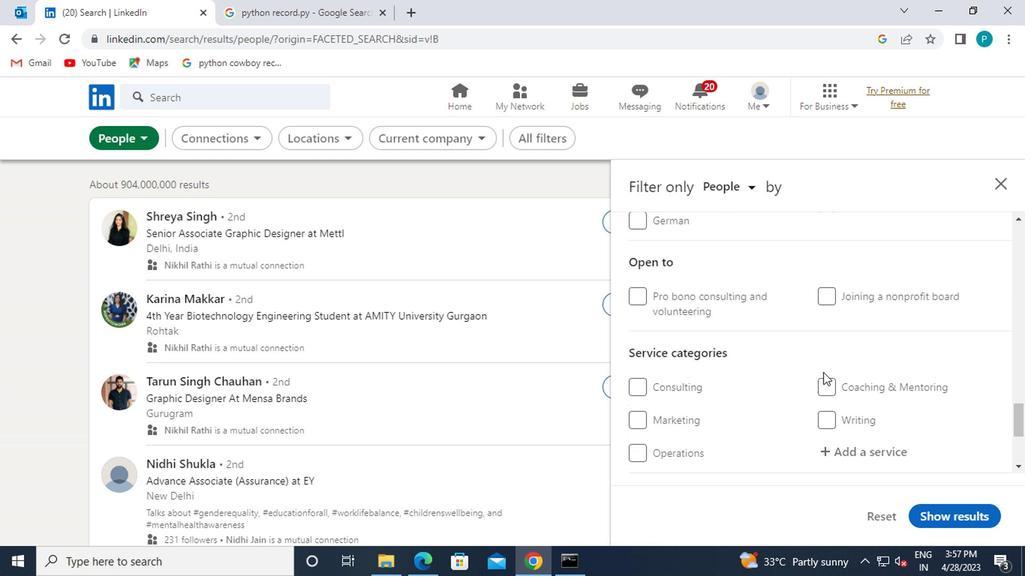 
Action: Mouse scrolled (830, 392) with delta (0, -1)
Screenshot: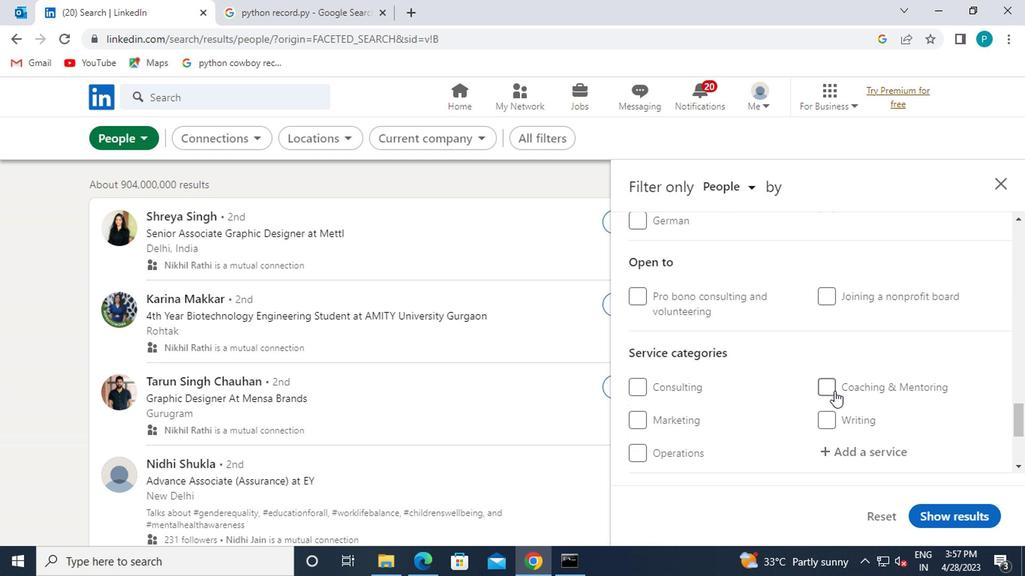 
Action: Mouse moved to (838, 370)
Screenshot: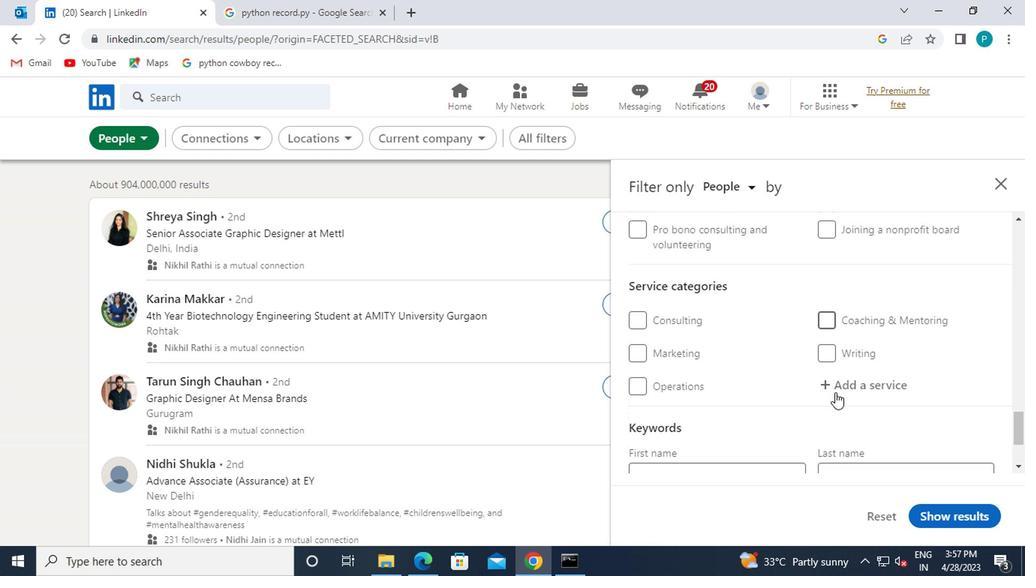 
Action: Mouse pressed left at (838, 370)
Screenshot: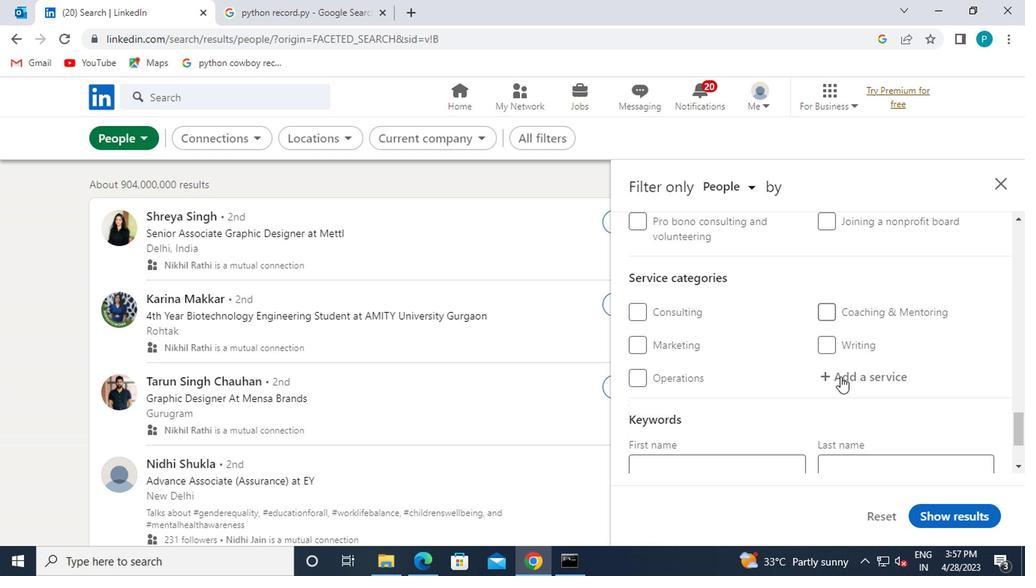 
Action: Mouse moved to (838, 370)
Screenshot: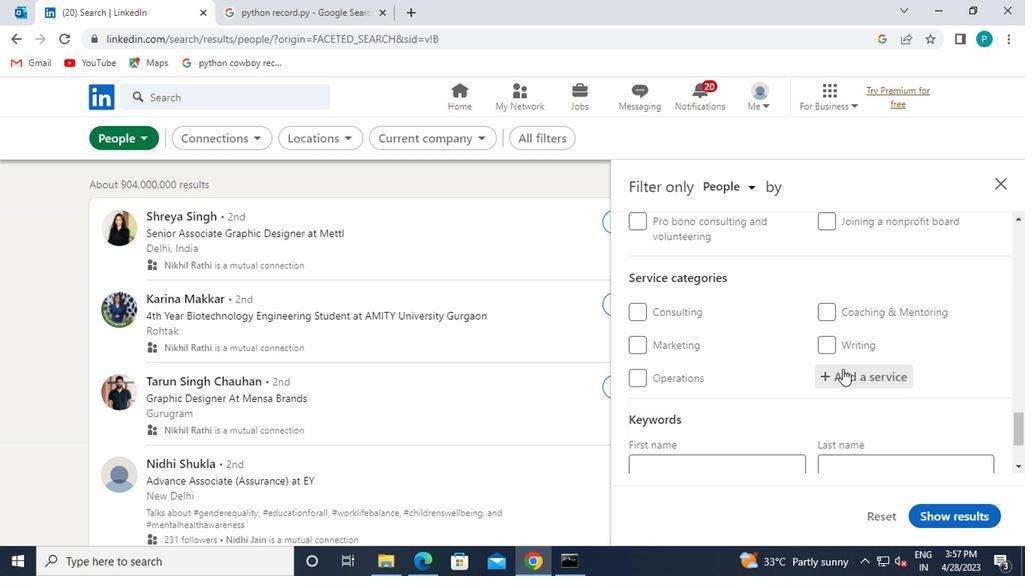 
Action: Key pressed <Key.caps_lock>I<Key.caps_lock>NSURANCE
Screenshot: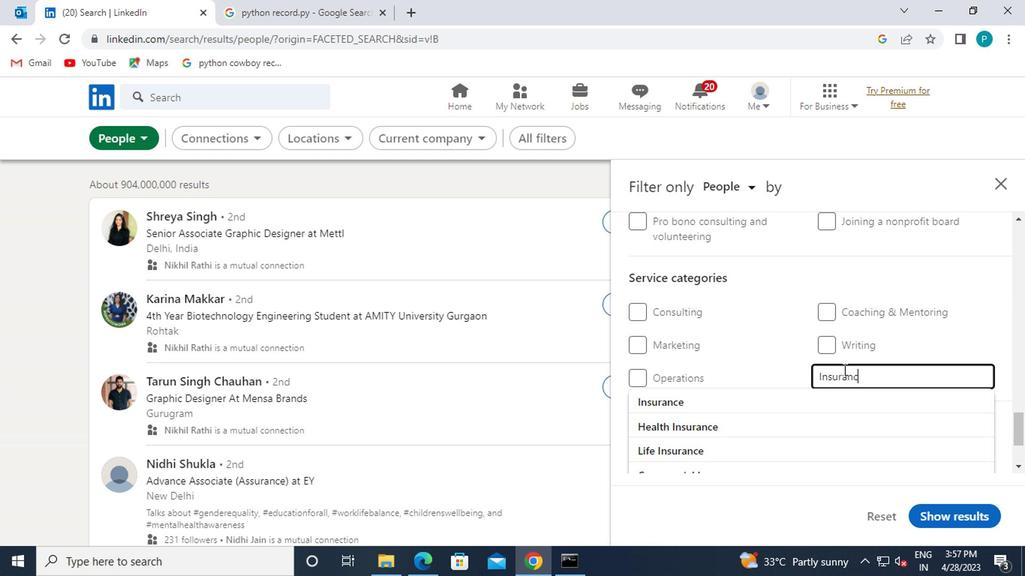 
Action: Mouse moved to (726, 395)
Screenshot: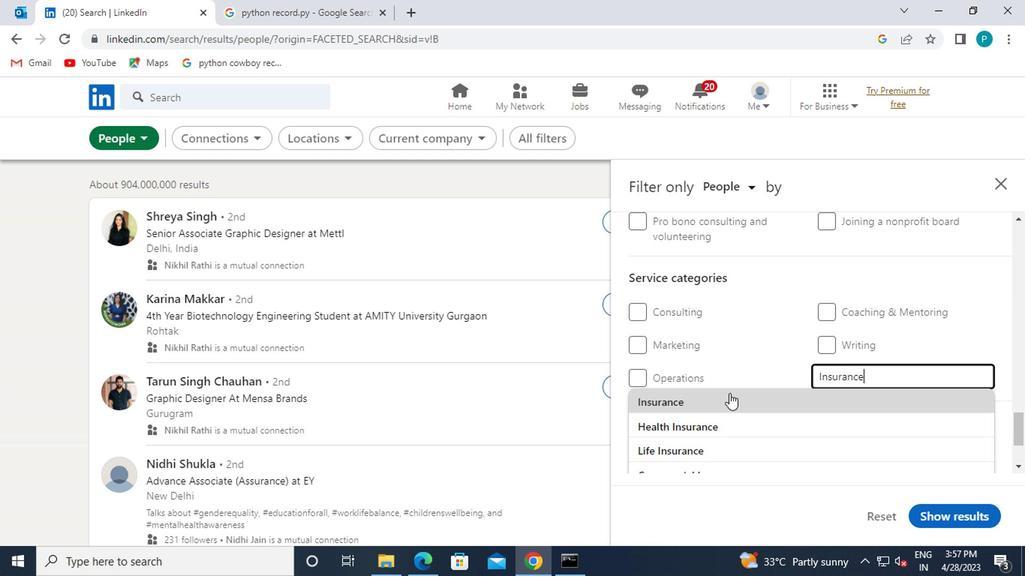 
Action: Mouse pressed left at (726, 395)
Screenshot: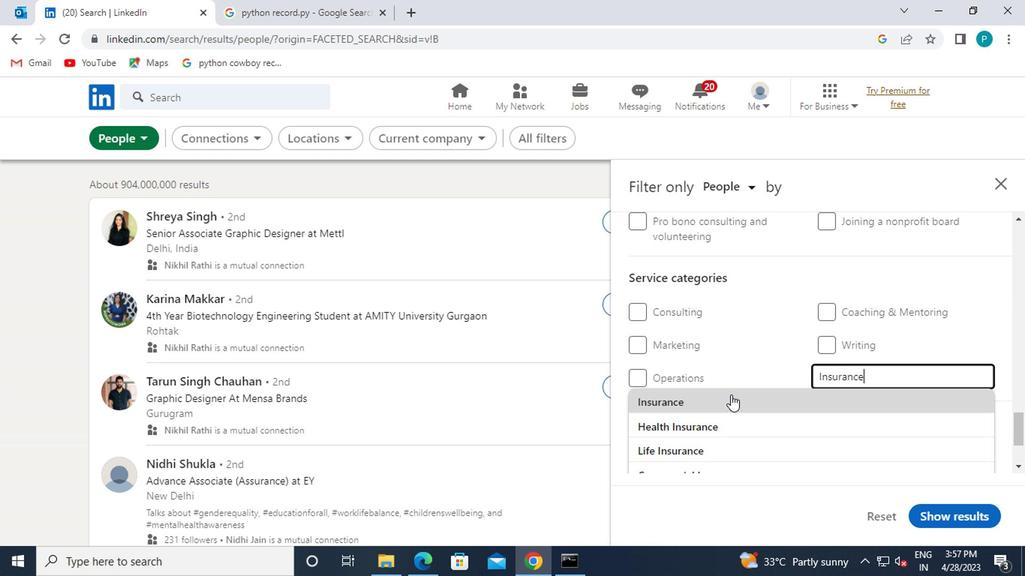 
Action: Mouse scrolled (726, 394) with delta (0, -1)
Screenshot: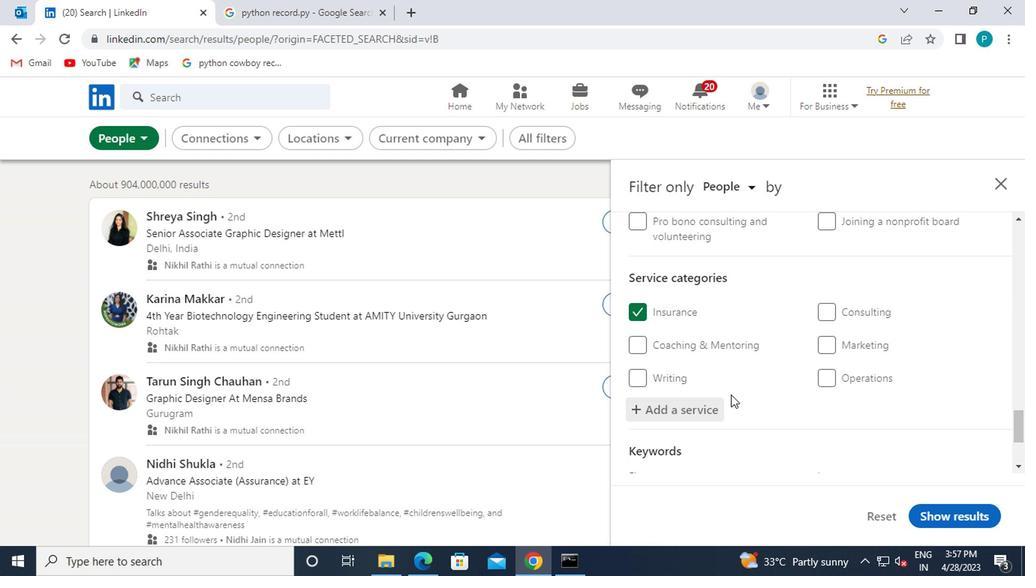 
Action: Mouse scrolled (726, 394) with delta (0, -1)
Screenshot: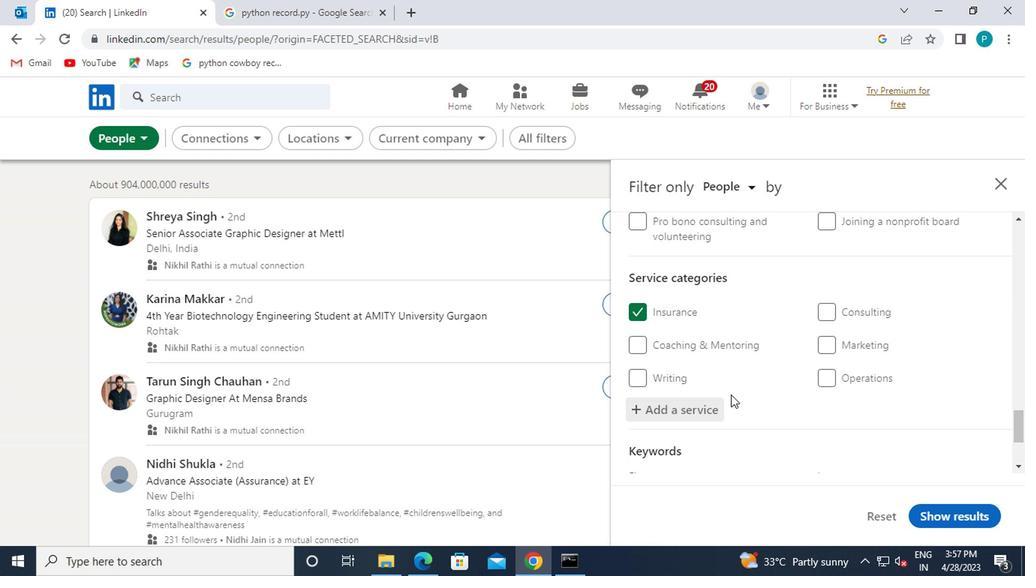 
Action: Mouse scrolled (726, 394) with delta (0, -1)
Screenshot: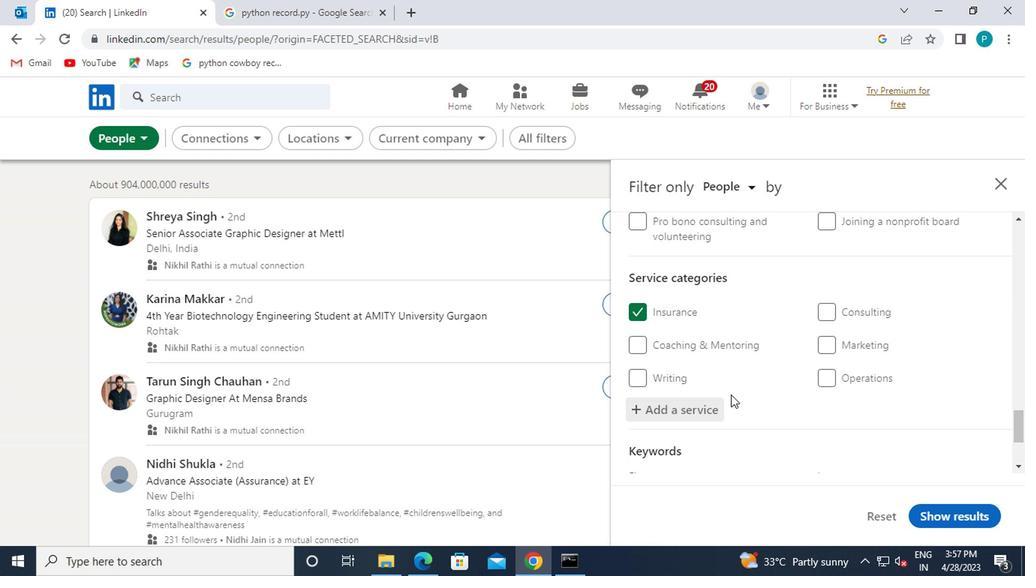 
Action: Mouse scrolled (726, 394) with delta (0, -1)
Screenshot: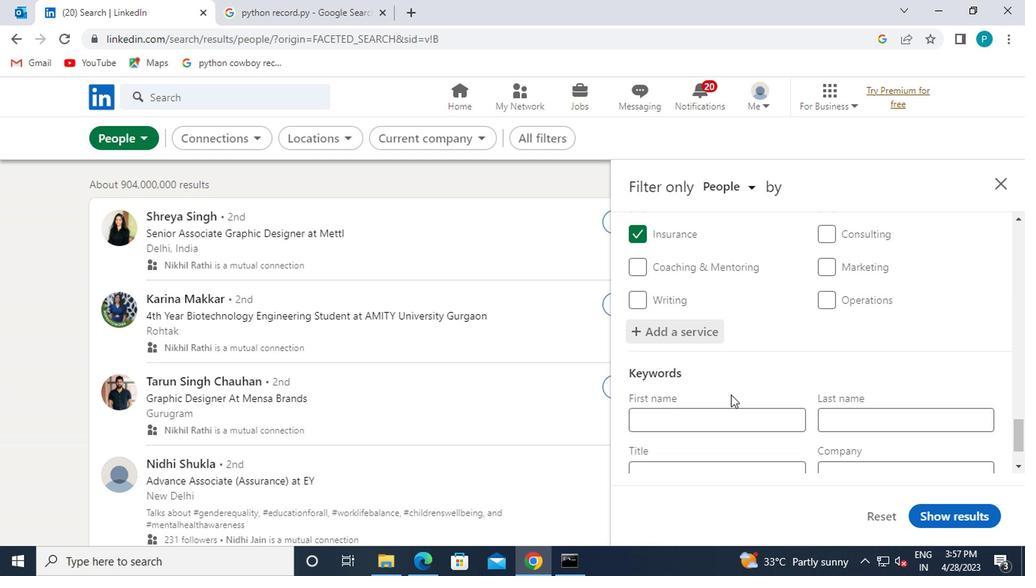 
Action: Mouse pressed left at (726, 395)
Screenshot: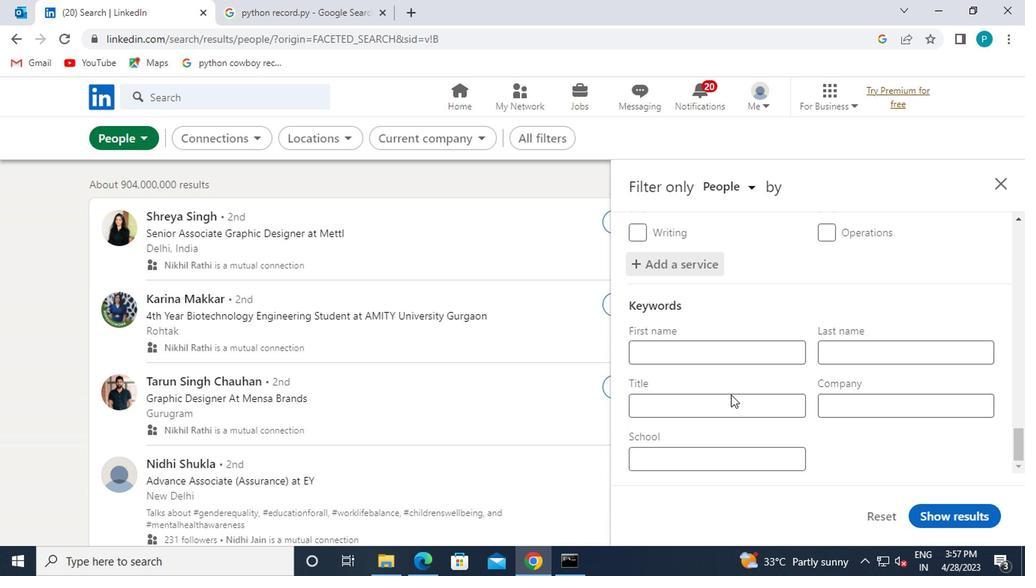 
Action: Key pressed <Key.caps_lock>SQL<Key.space>D<Key.caps_lock>EVELOPER
Screenshot: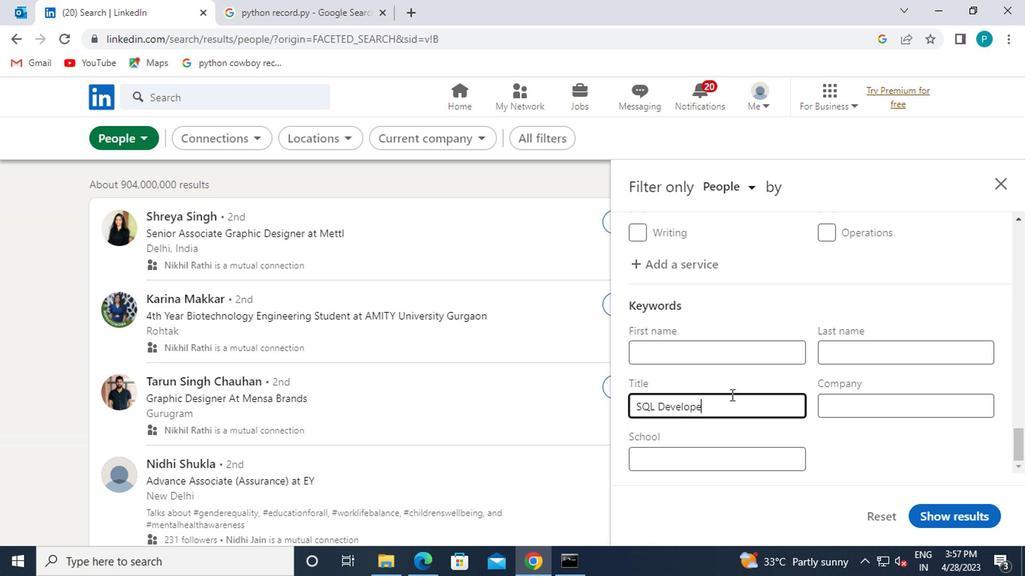 
Action: Mouse moved to (957, 509)
Screenshot: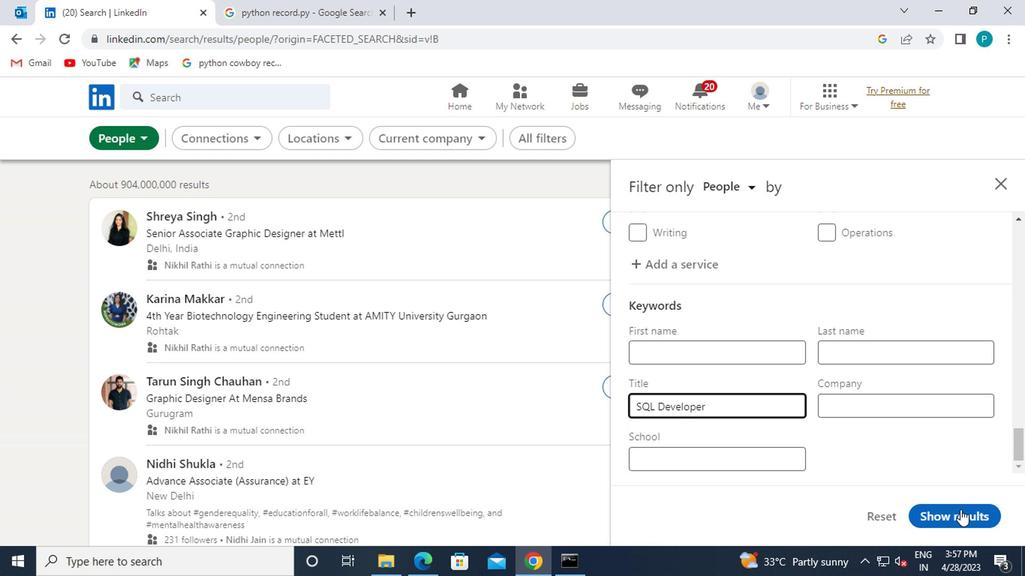 
Action: Mouse pressed left at (957, 509)
Screenshot: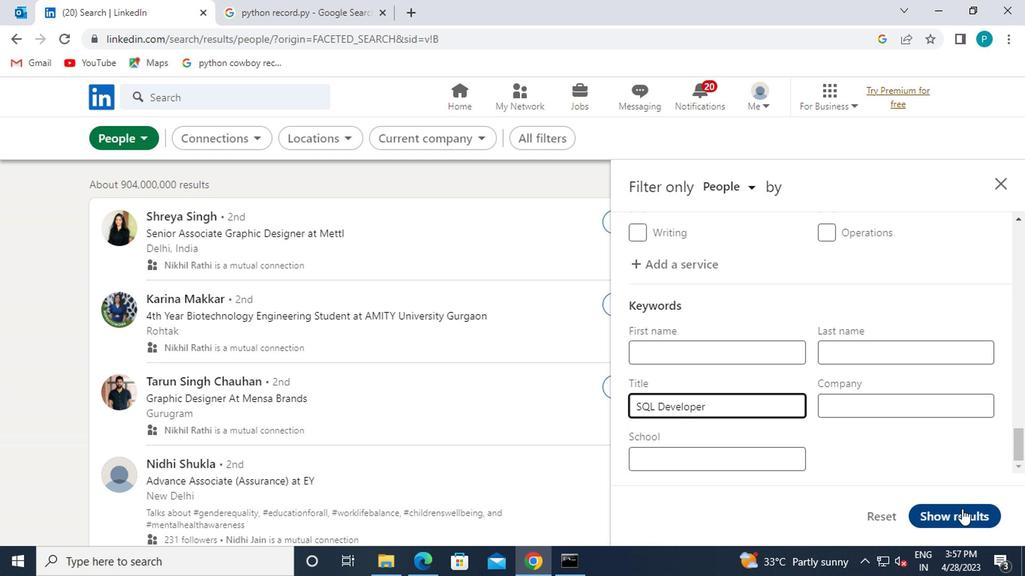 
